 Task: Look for space in Vaasa, Finland from 4th August, 2023 to 8th August, 2023 for 1 adult in price range Rs.10000 to Rs.15000. Place can be private room with 1  bedroom having 1 bed and 1 bathroom. Property type can be flatguest house, hotel. Booking option can be shelf check-in. Required host language is .
Action: Mouse moved to (461, 113)
Screenshot: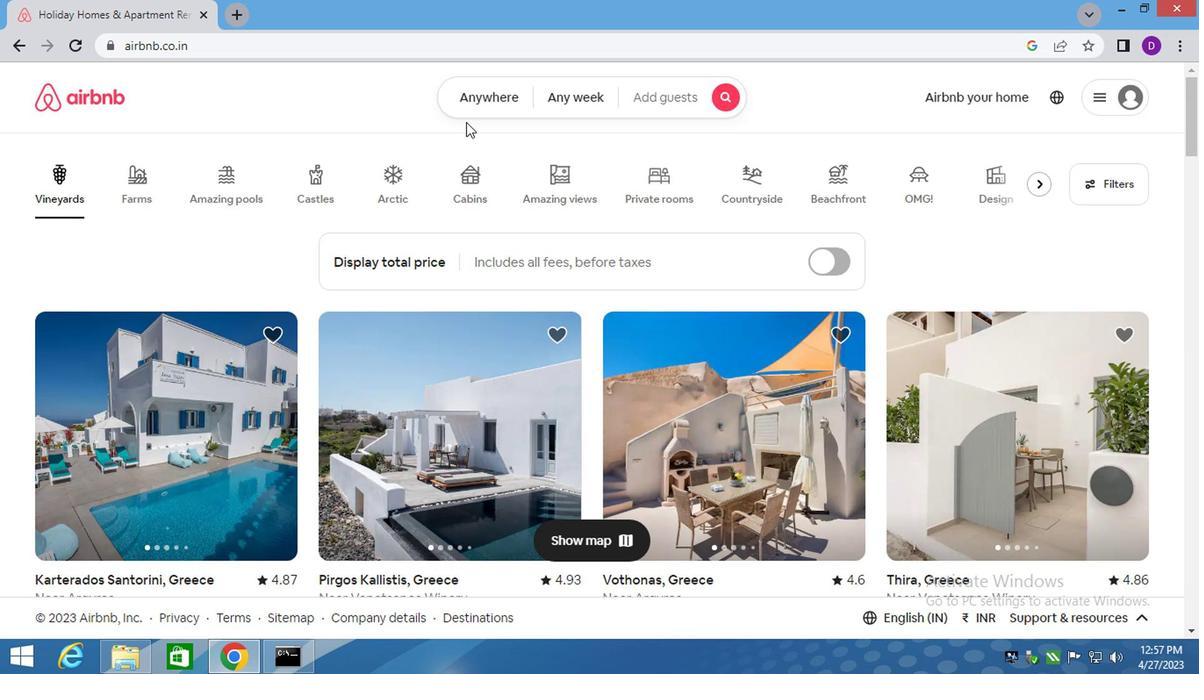 
Action: Mouse pressed left at (461, 113)
Screenshot: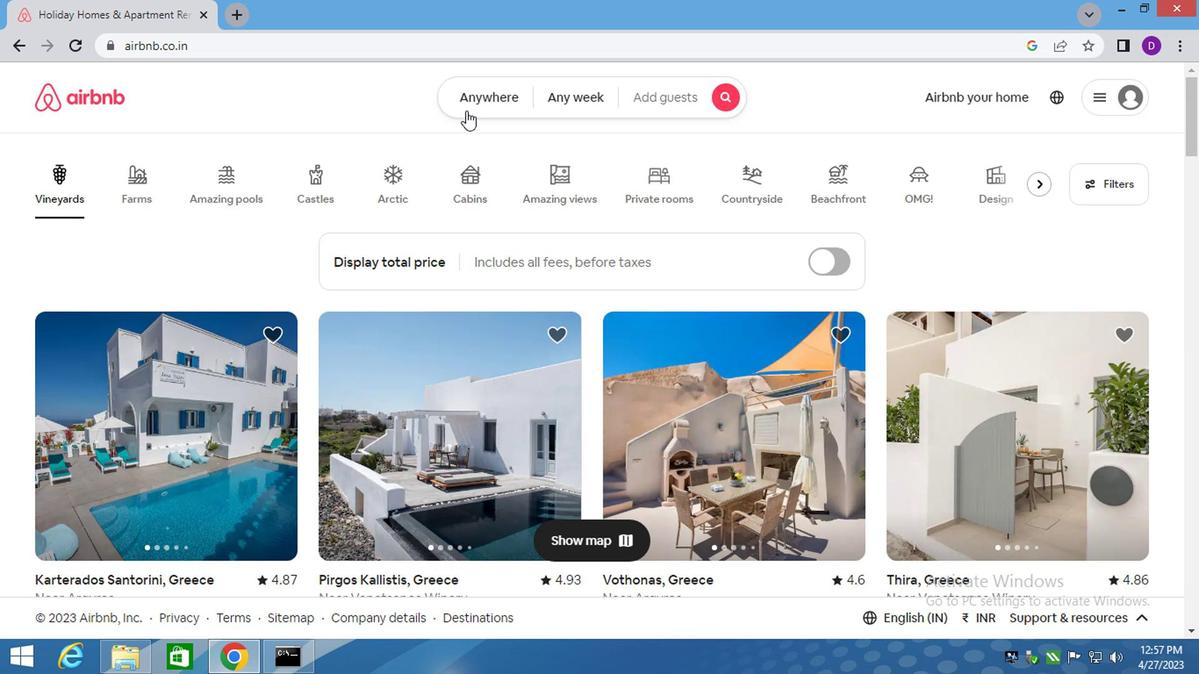 
Action: Mouse moved to (298, 175)
Screenshot: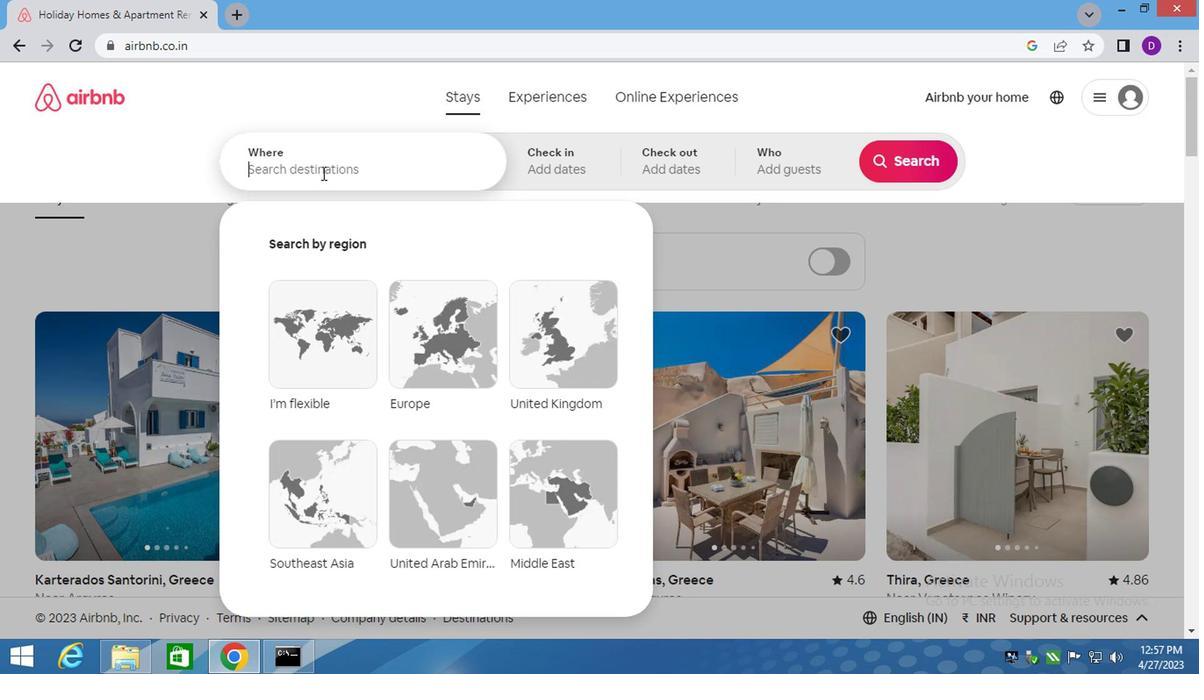 
Action: Key pressed <Key.shift><Key.shift><Key.shift>VAASA,
Screenshot: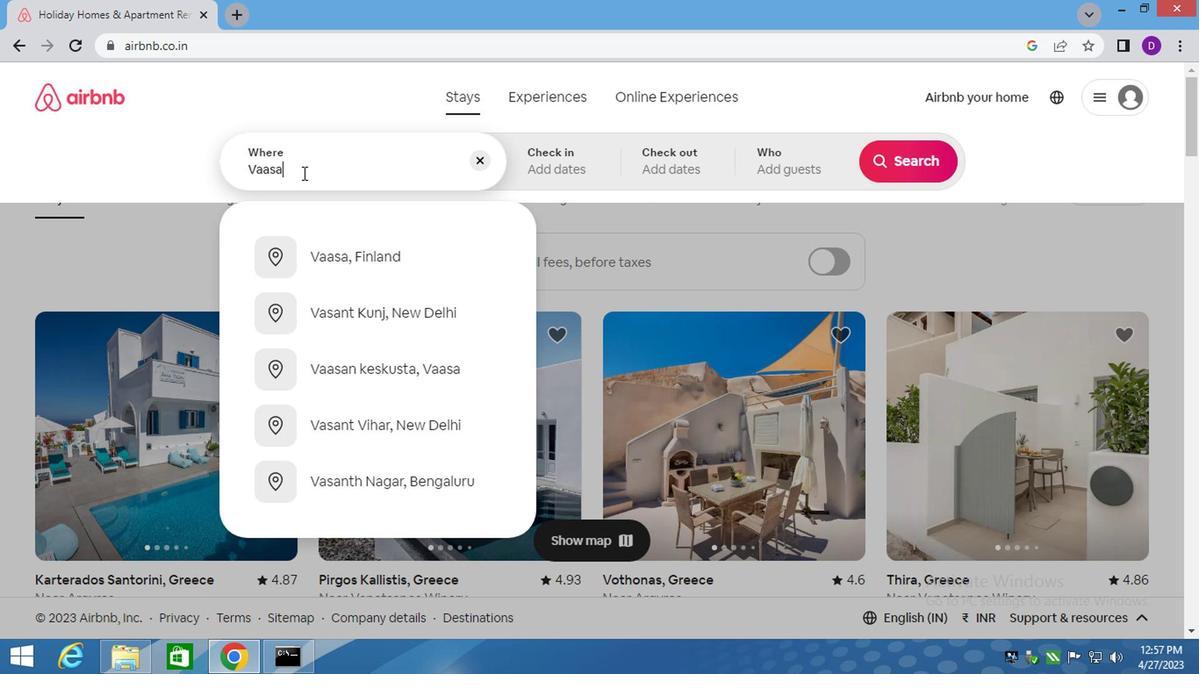 
Action: Mouse moved to (339, 307)
Screenshot: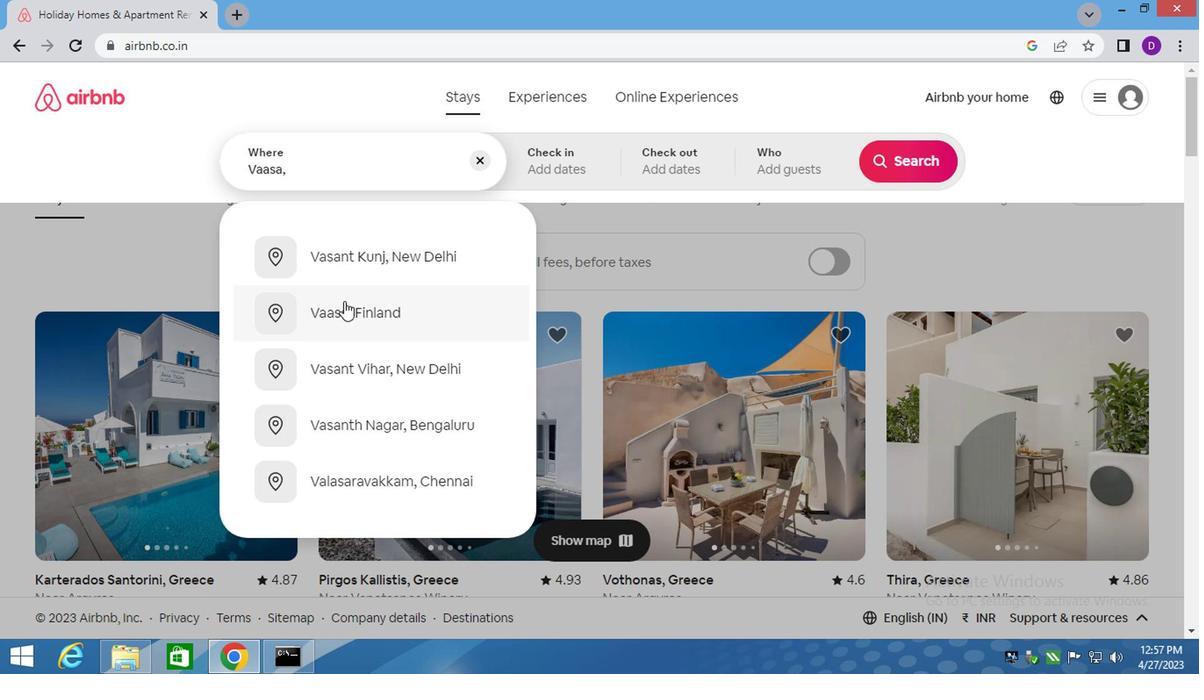 
Action: Mouse pressed left at (339, 307)
Screenshot: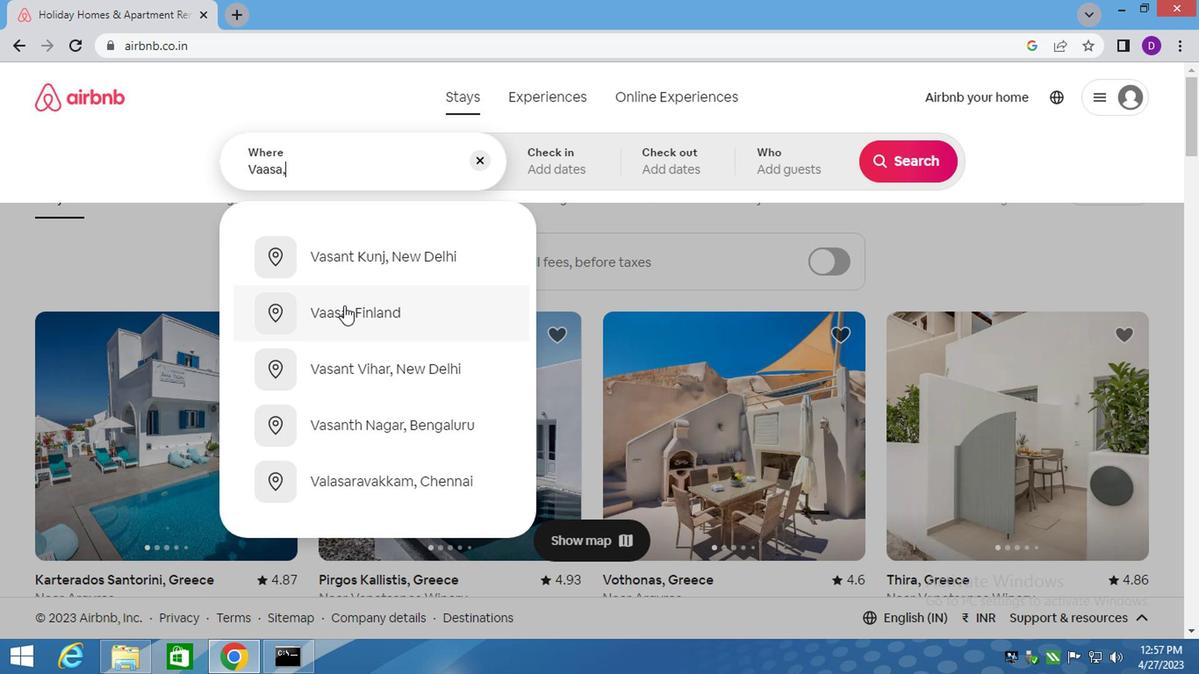 
Action: Mouse moved to (888, 301)
Screenshot: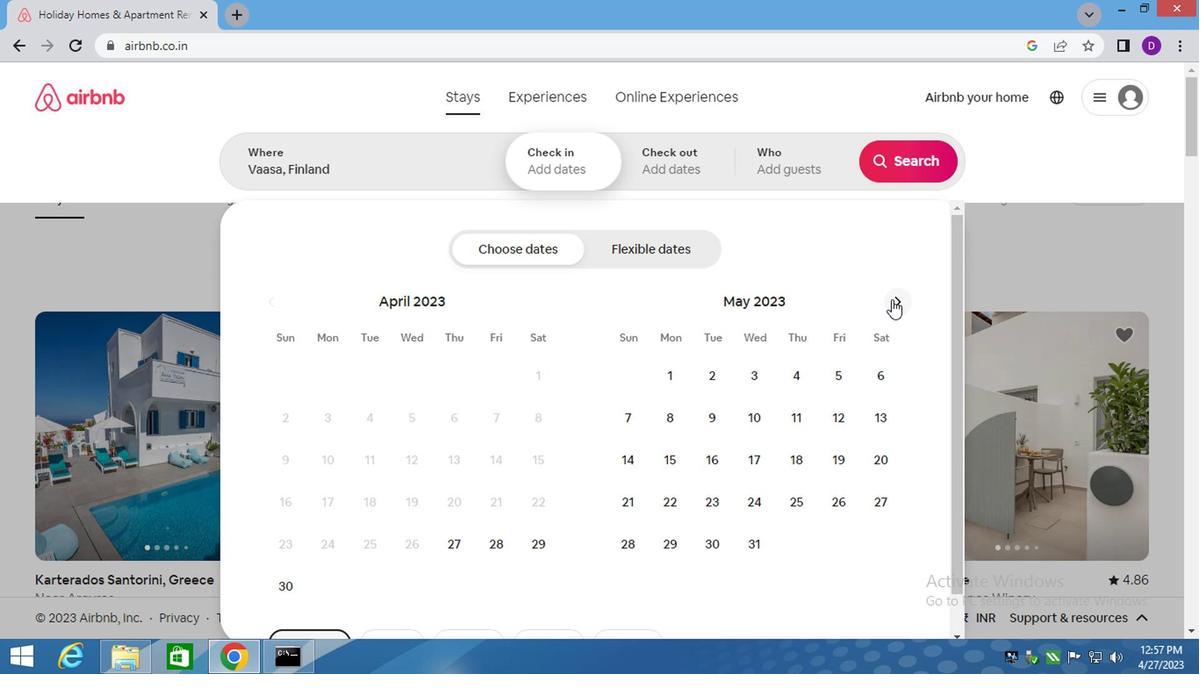 
Action: Mouse pressed left at (888, 301)
Screenshot: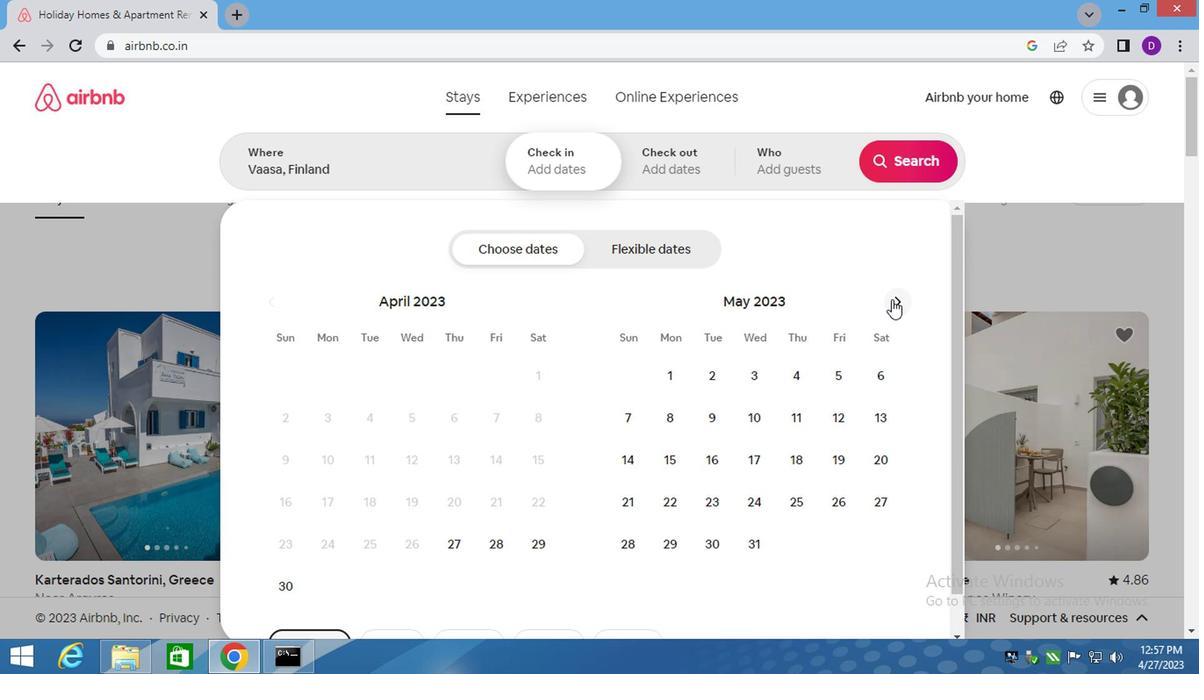 
Action: Mouse pressed left at (888, 301)
Screenshot: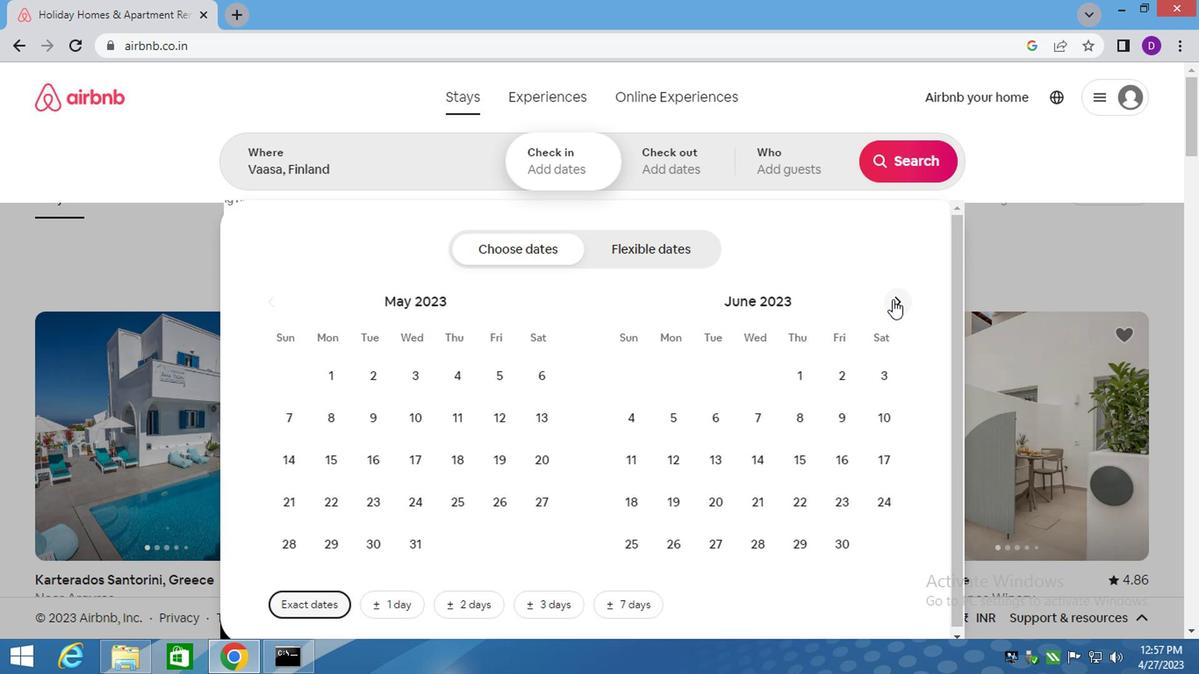 
Action: Mouse pressed left at (888, 301)
Screenshot: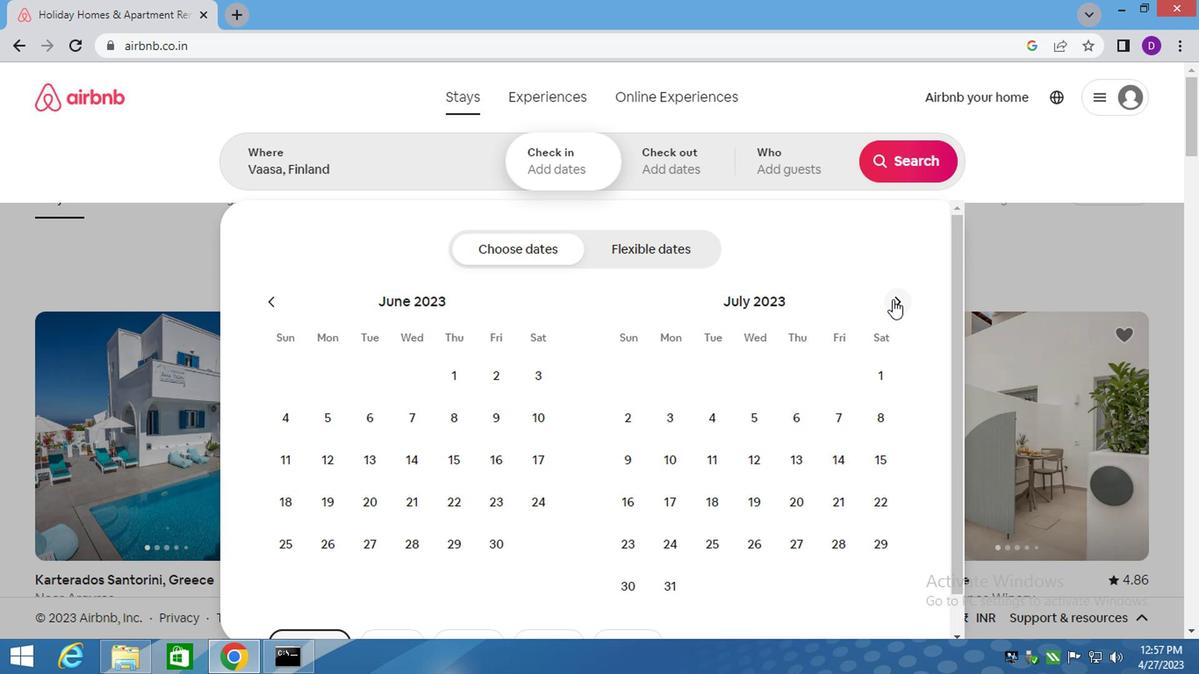 
Action: Mouse moved to (830, 378)
Screenshot: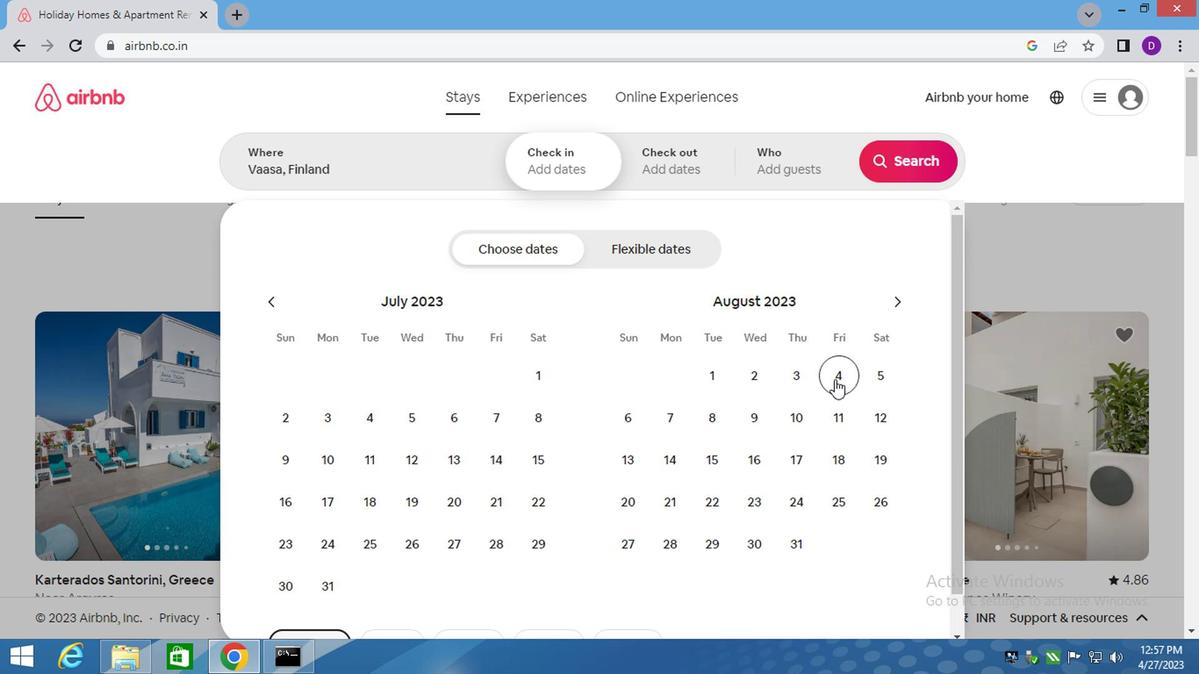 
Action: Mouse pressed left at (830, 378)
Screenshot: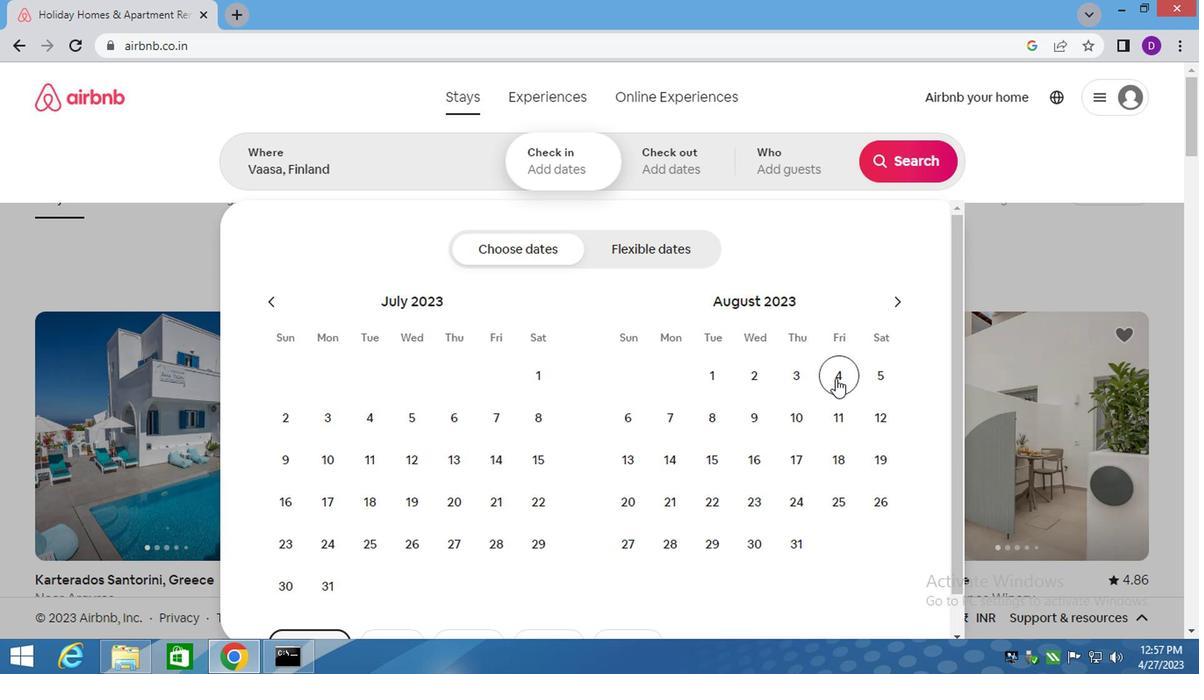 
Action: Mouse moved to (719, 410)
Screenshot: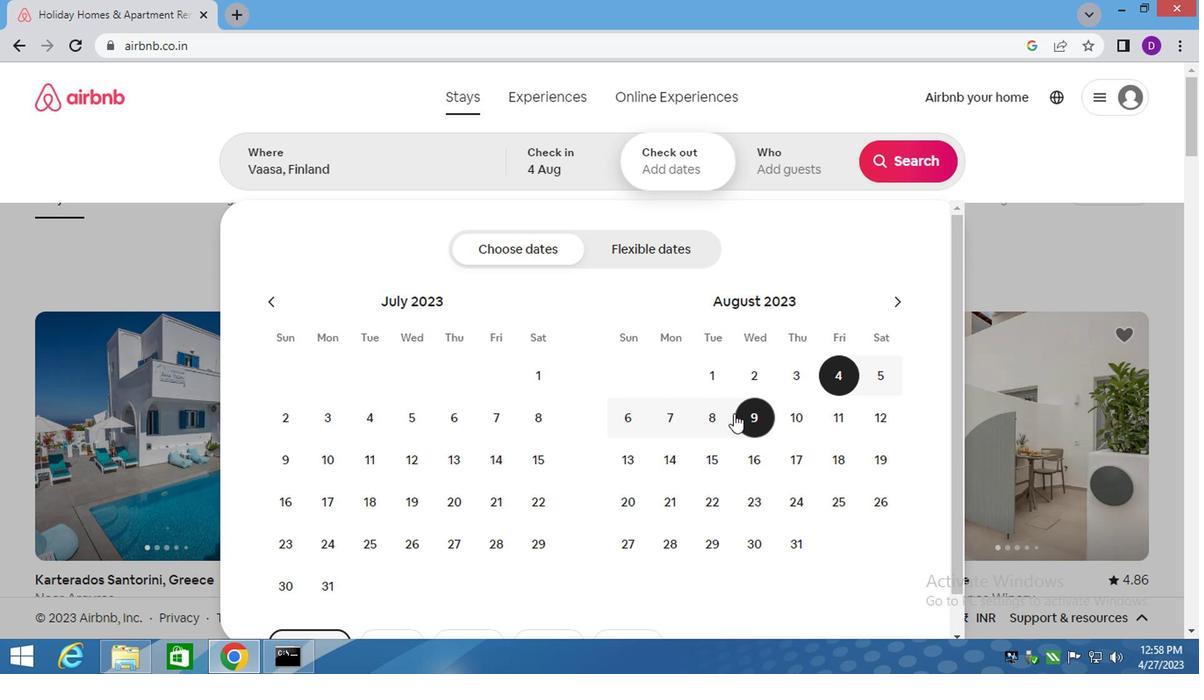 
Action: Mouse pressed left at (719, 410)
Screenshot: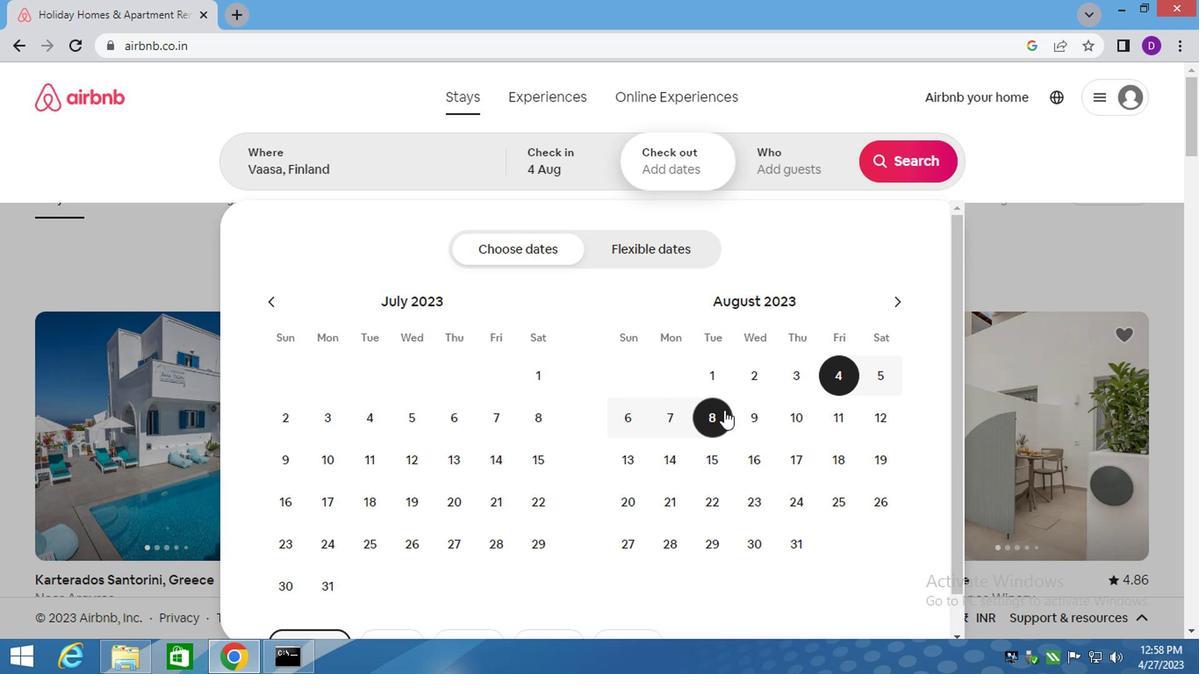 
Action: Mouse moved to (766, 156)
Screenshot: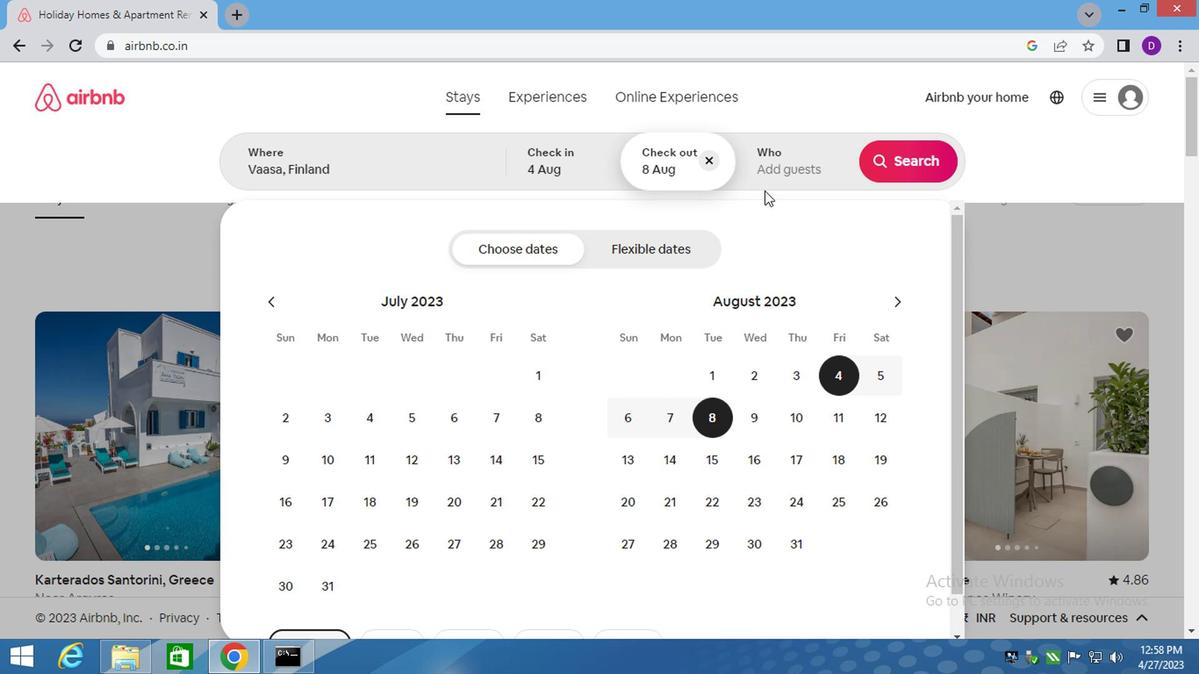 
Action: Mouse pressed left at (766, 156)
Screenshot: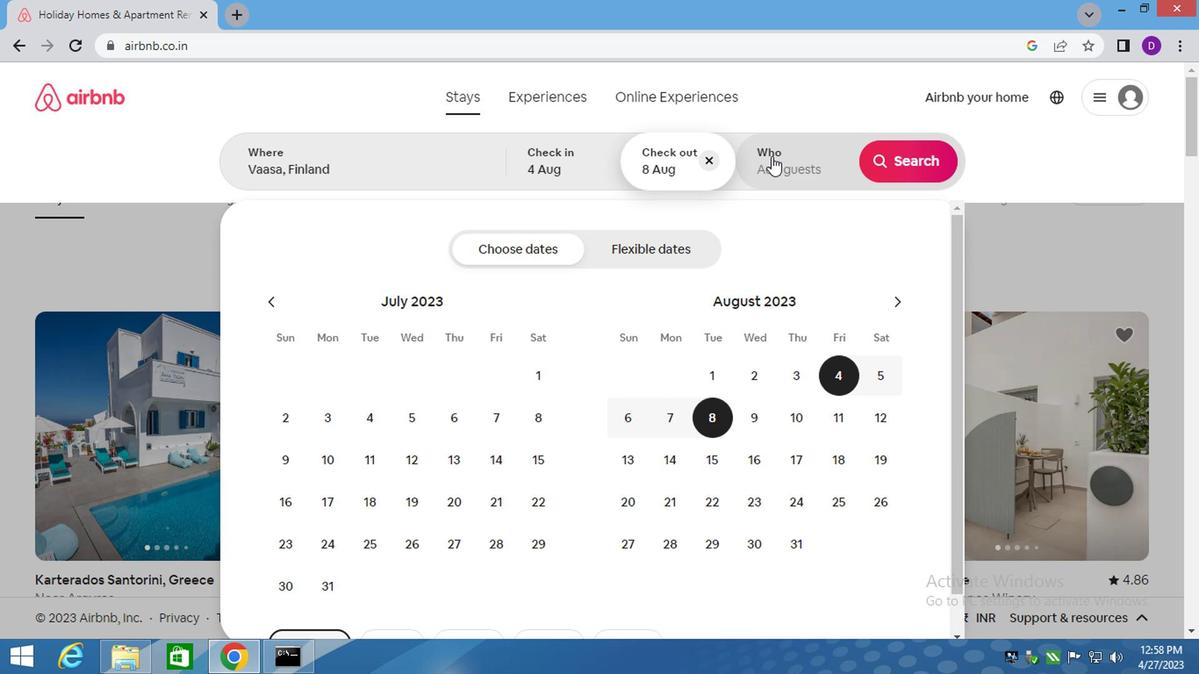
Action: Mouse moved to (901, 245)
Screenshot: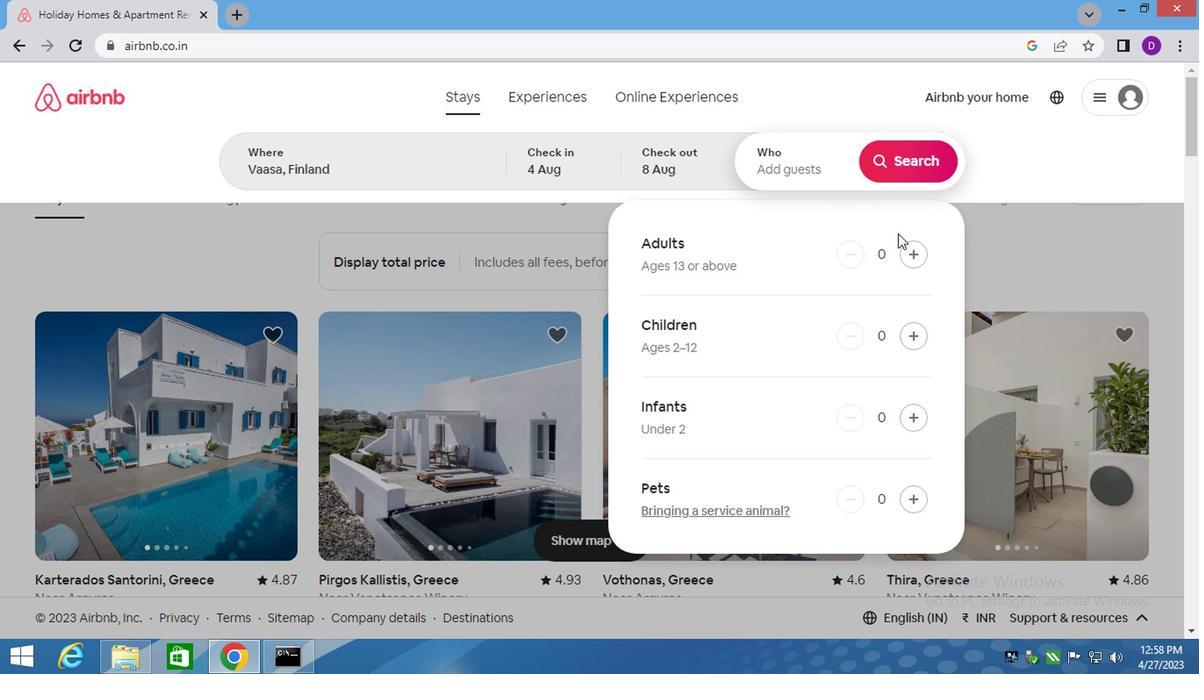
Action: Mouse pressed left at (901, 245)
Screenshot: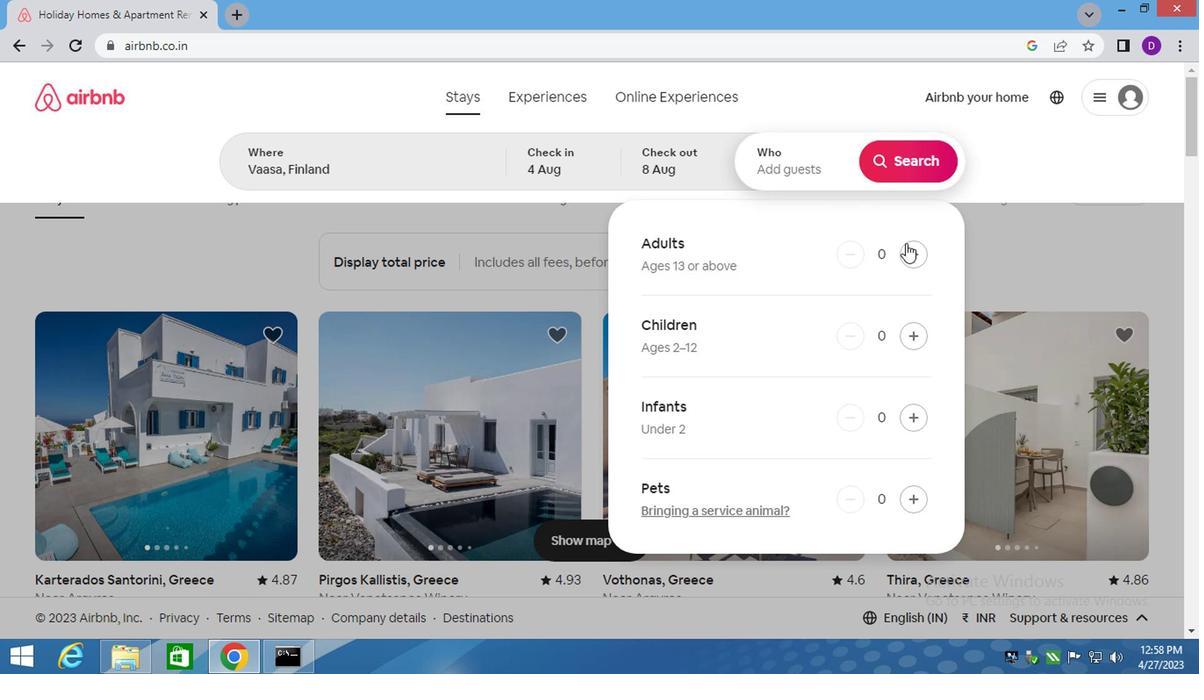 
Action: Mouse moved to (890, 165)
Screenshot: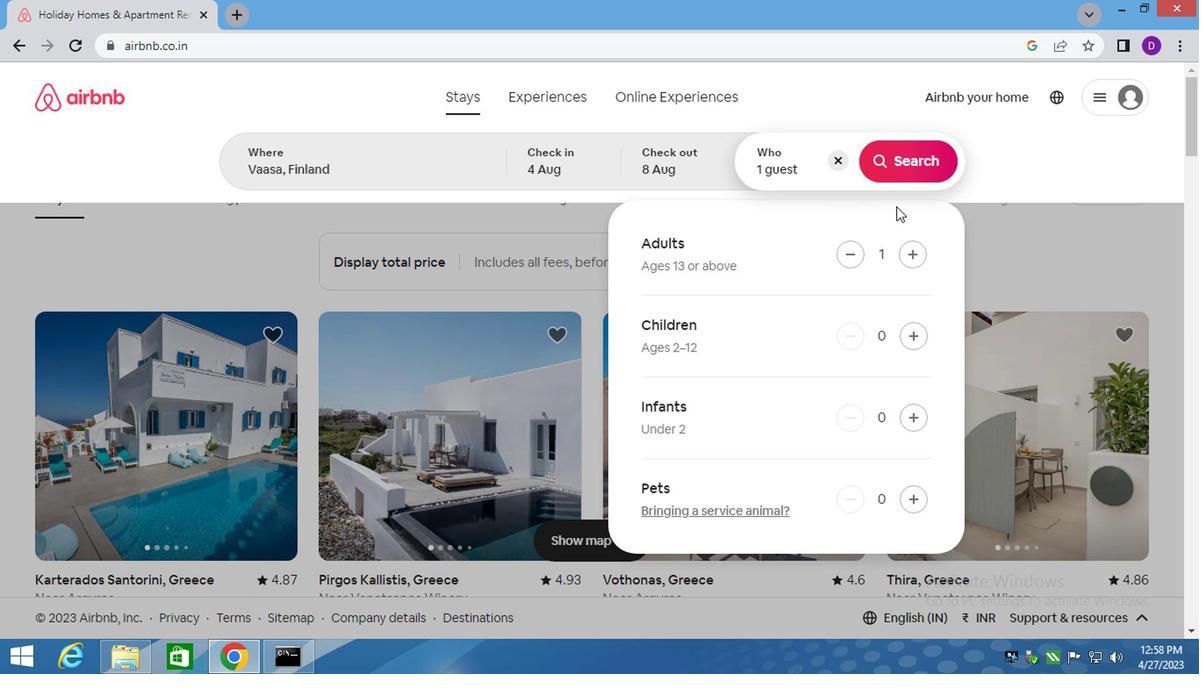 
Action: Mouse pressed left at (890, 165)
Screenshot: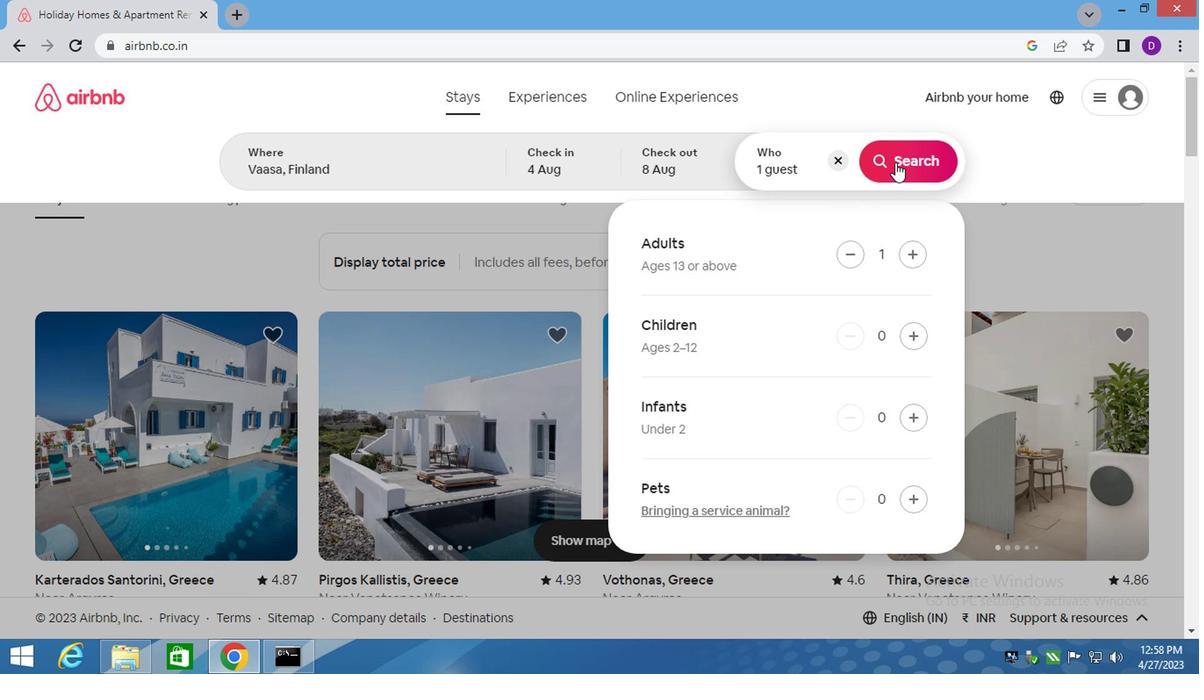 
Action: Mouse moved to (1107, 166)
Screenshot: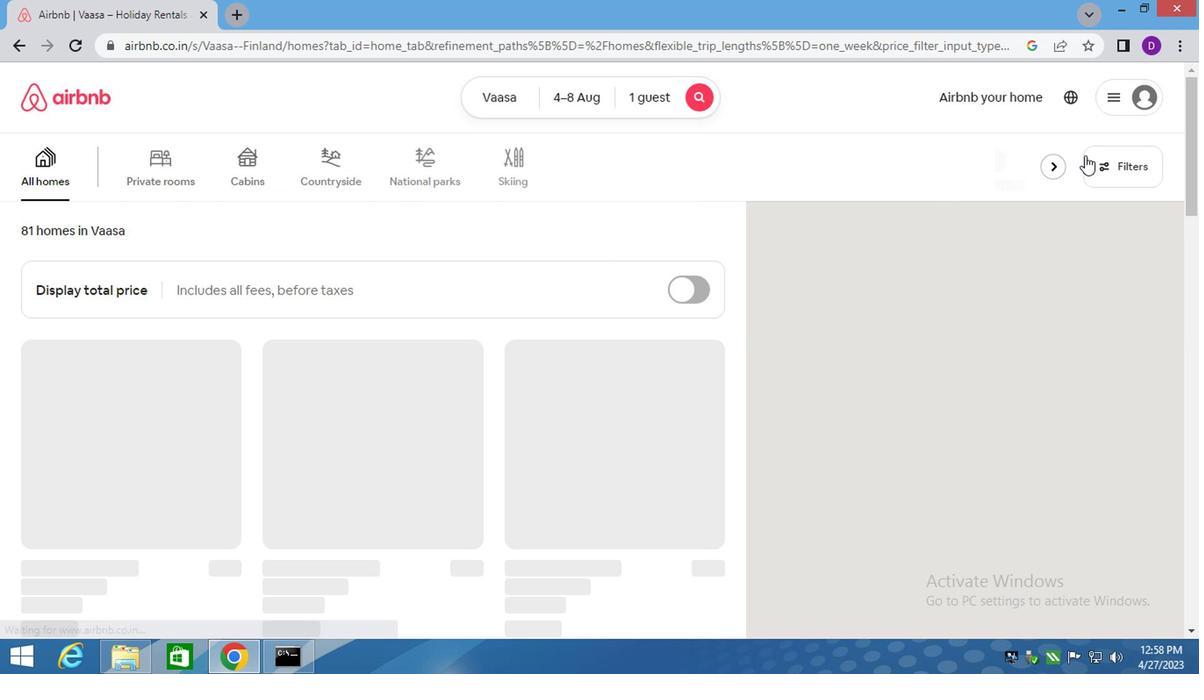 
Action: Mouse pressed left at (1107, 166)
Screenshot: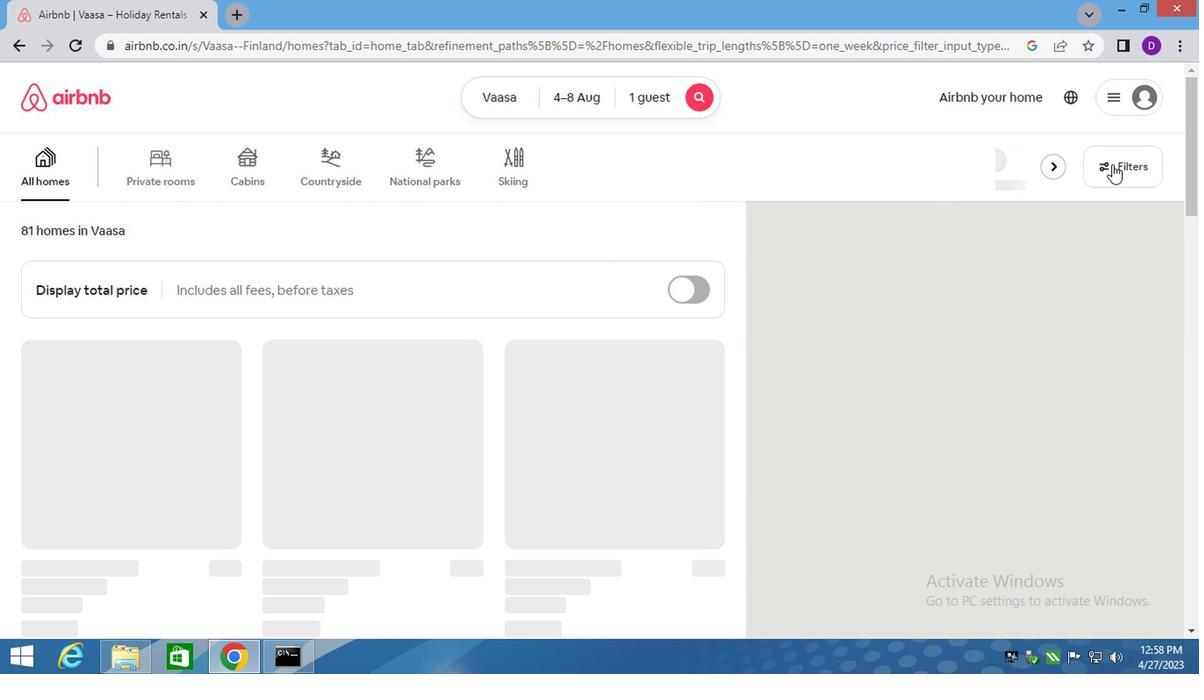 
Action: Mouse moved to (357, 389)
Screenshot: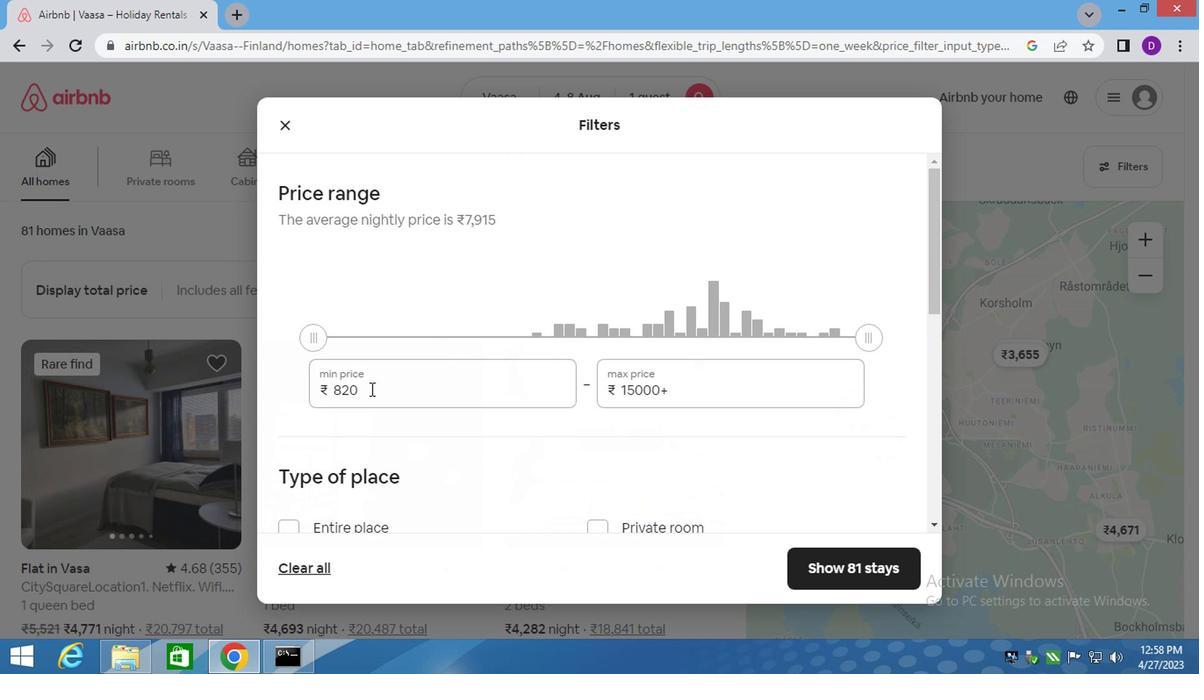 
Action: Mouse pressed left at (357, 389)
Screenshot: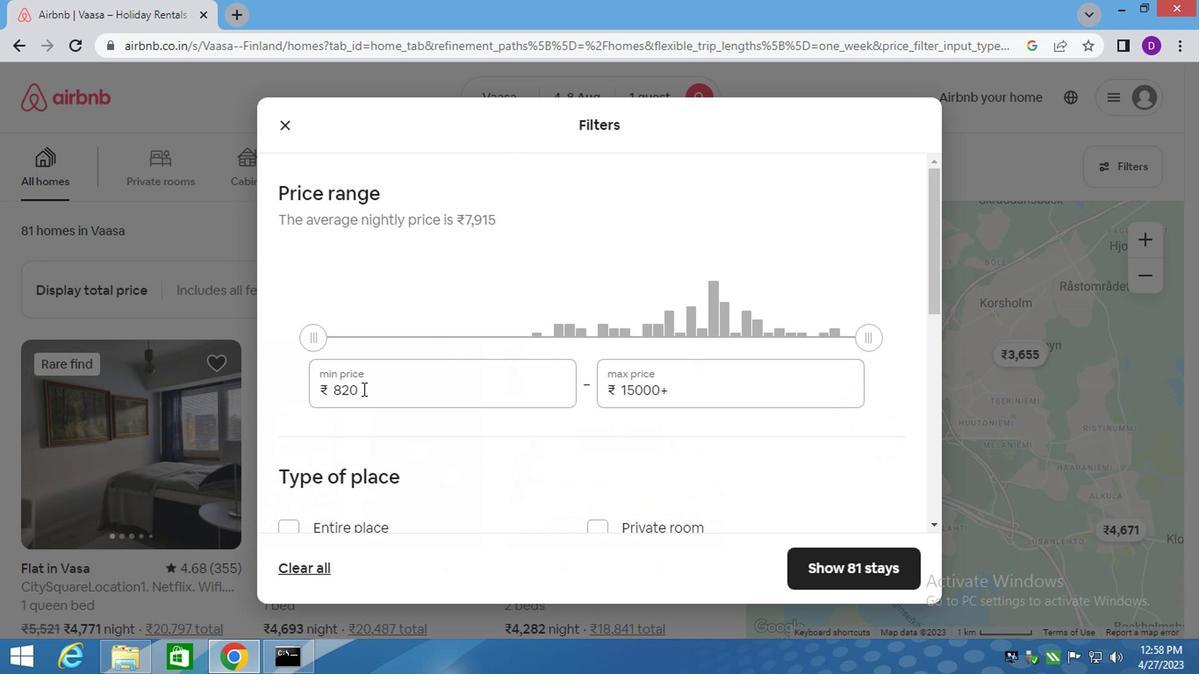 
Action: Mouse pressed left at (357, 389)
Screenshot: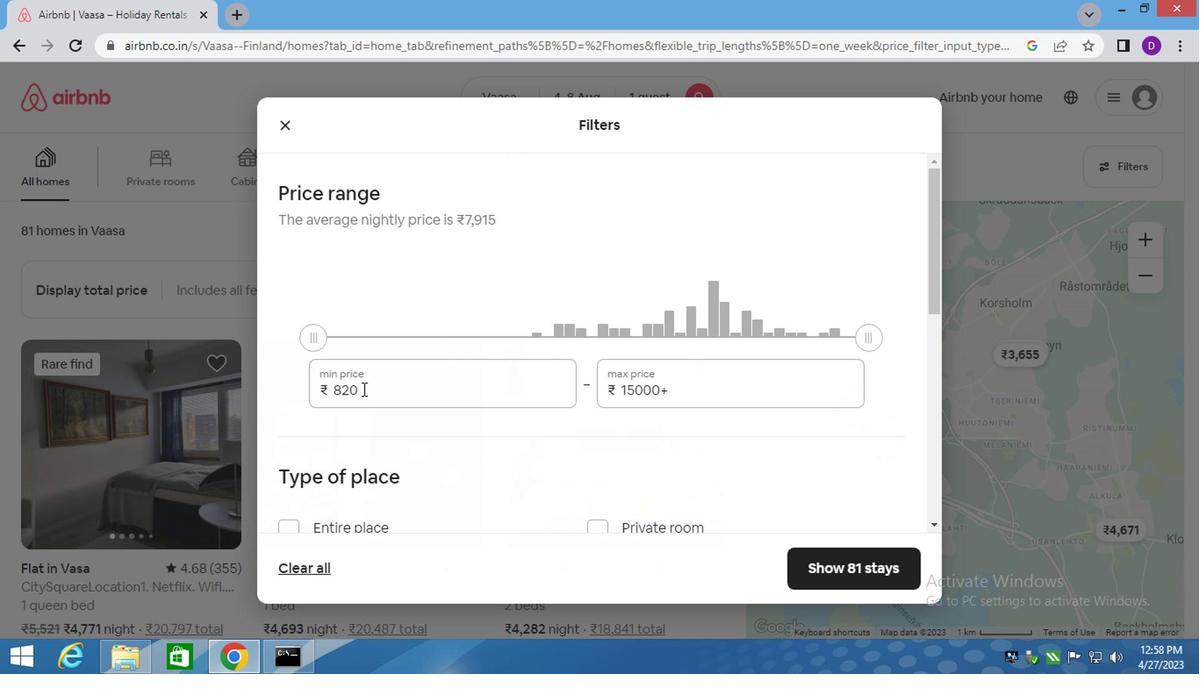 
Action: Key pressed 10000<Key.tab>15000
Screenshot: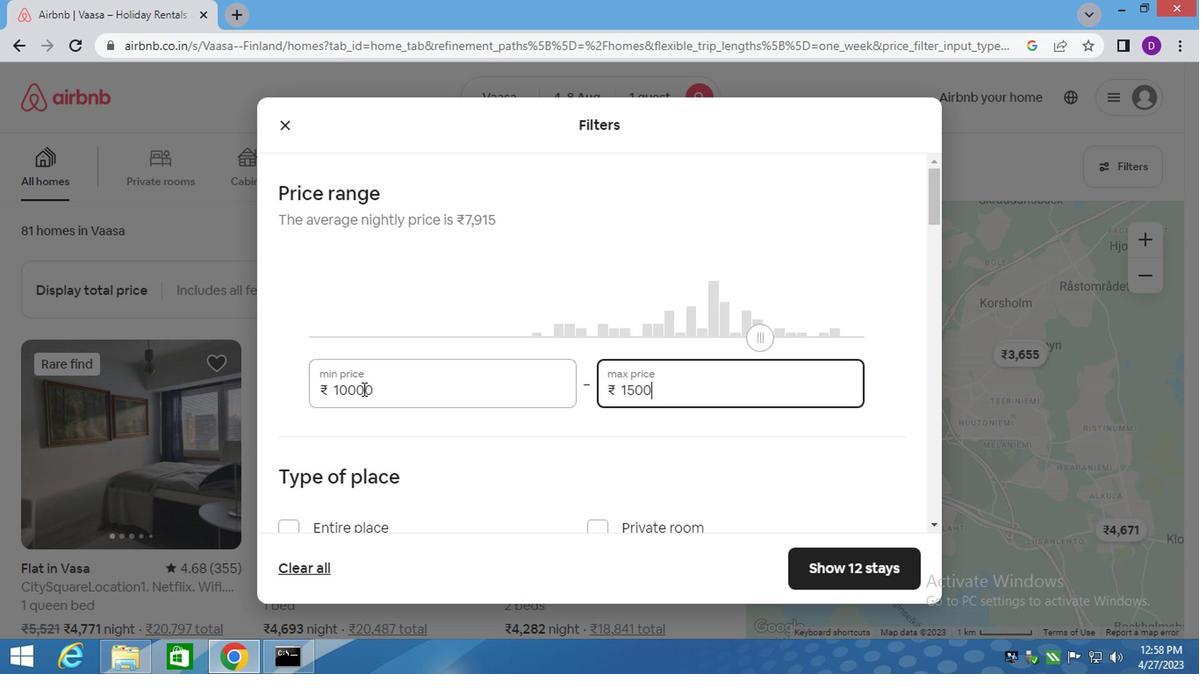 
Action: Mouse moved to (357, 398)
Screenshot: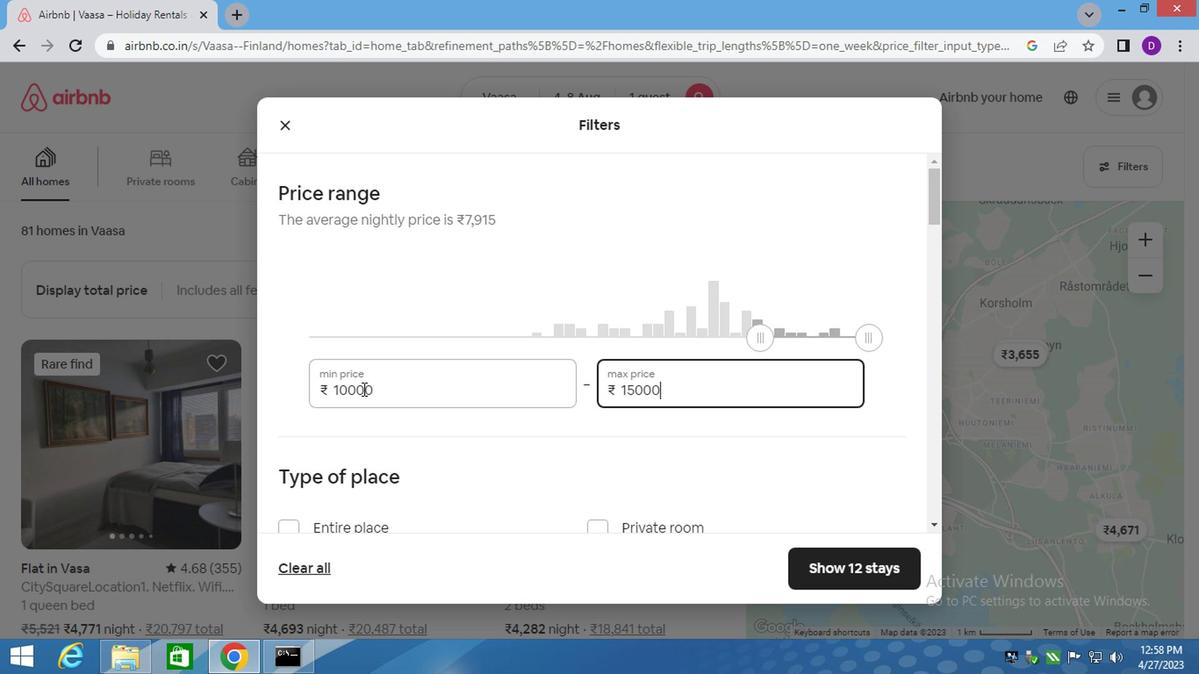 
Action: Mouse scrolled (357, 397) with delta (0, 0)
Screenshot: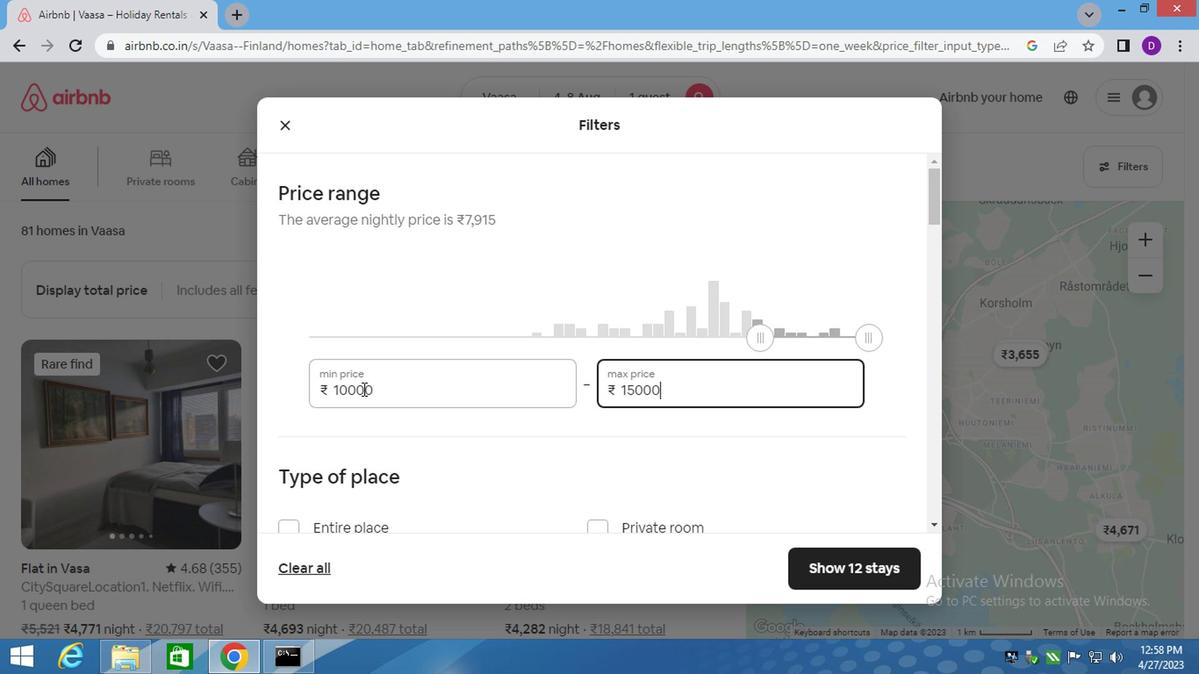 
Action: Mouse moved to (357, 410)
Screenshot: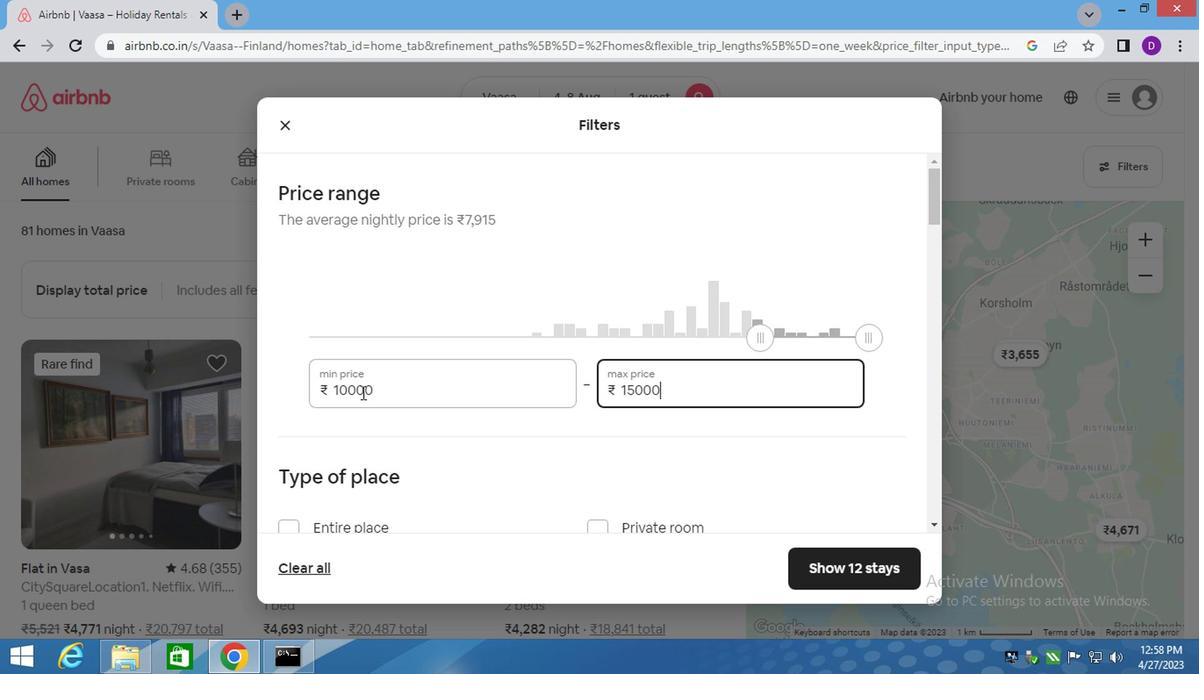 
Action: Mouse scrolled (357, 409) with delta (0, 0)
Screenshot: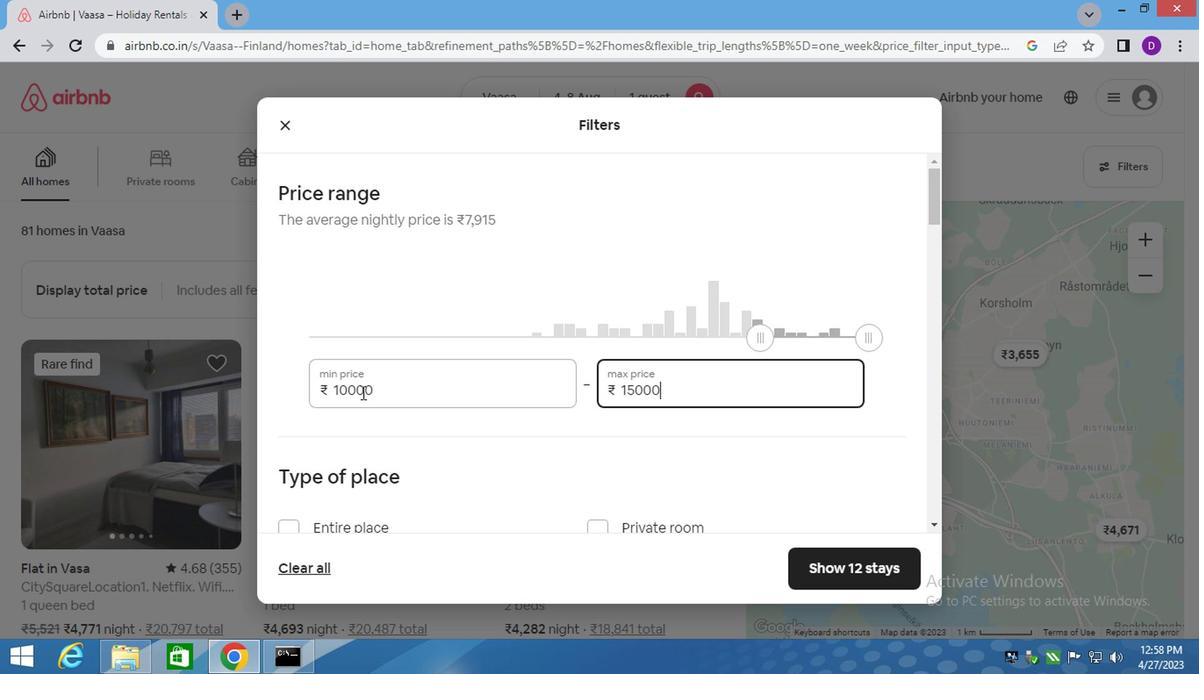 
Action: Mouse moved to (589, 357)
Screenshot: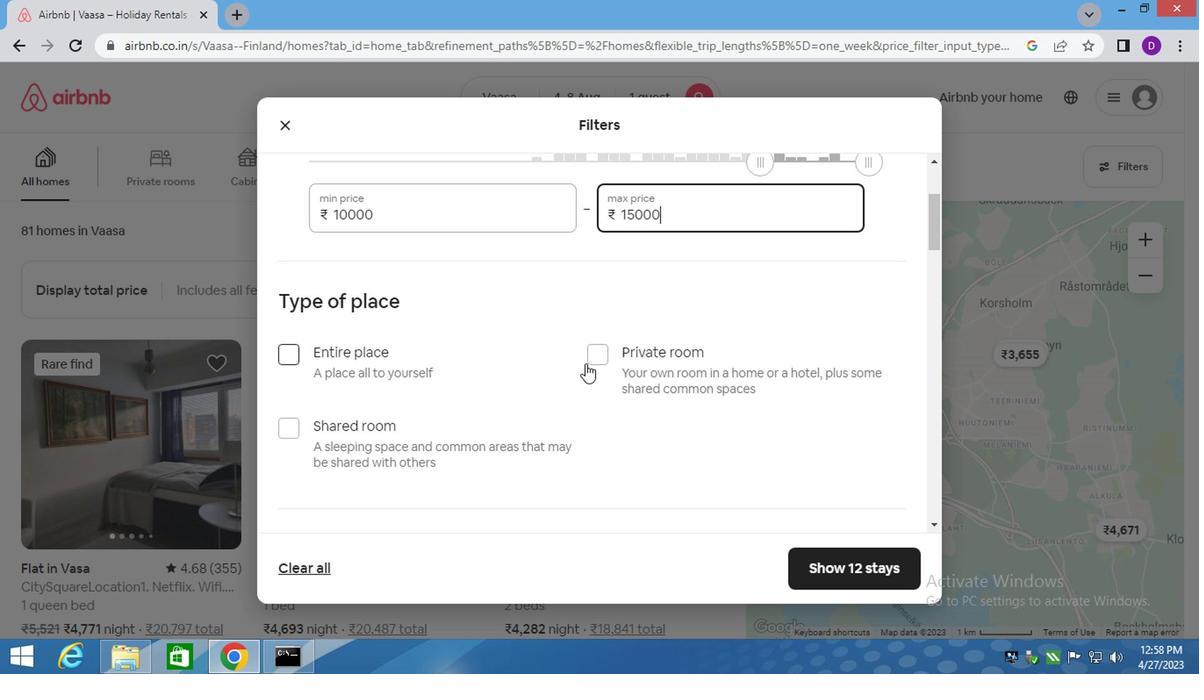 
Action: Mouse pressed left at (589, 357)
Screenshot: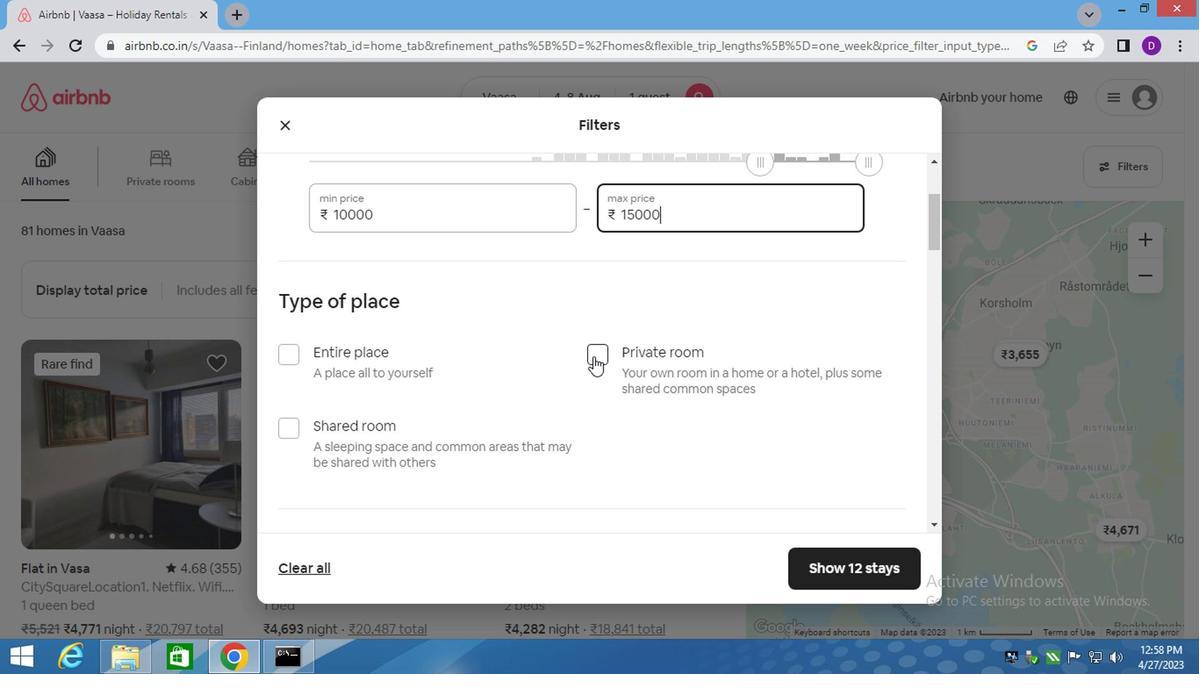 
Action: Mouse moved to (468, 399)
Screenshot: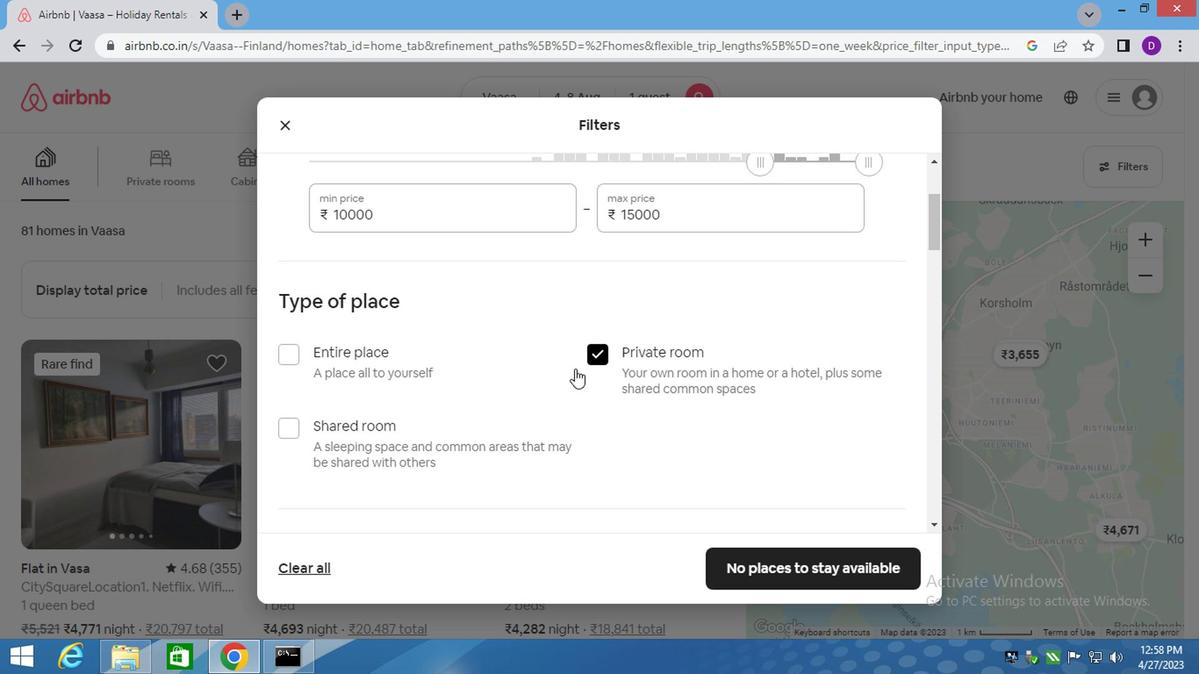 
Action: Mouse scrolled (468, 398) with delta (0, 0)
Screenshot: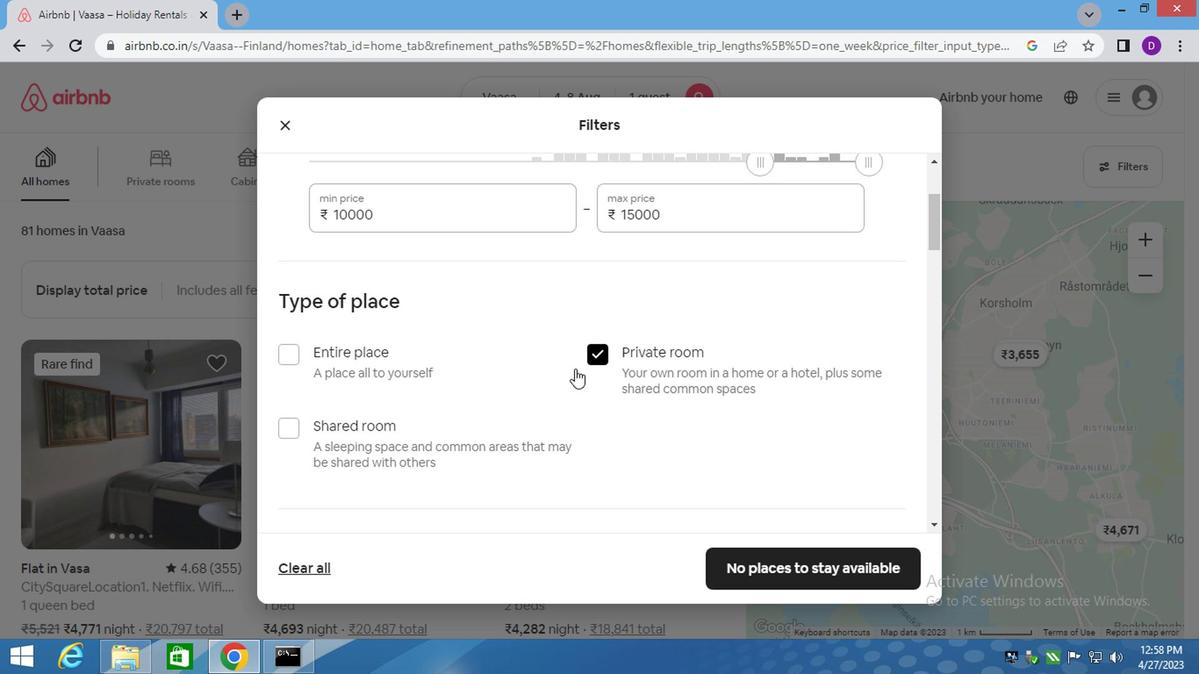 
Action: Mouse moved to (444, 409)
Screenshot: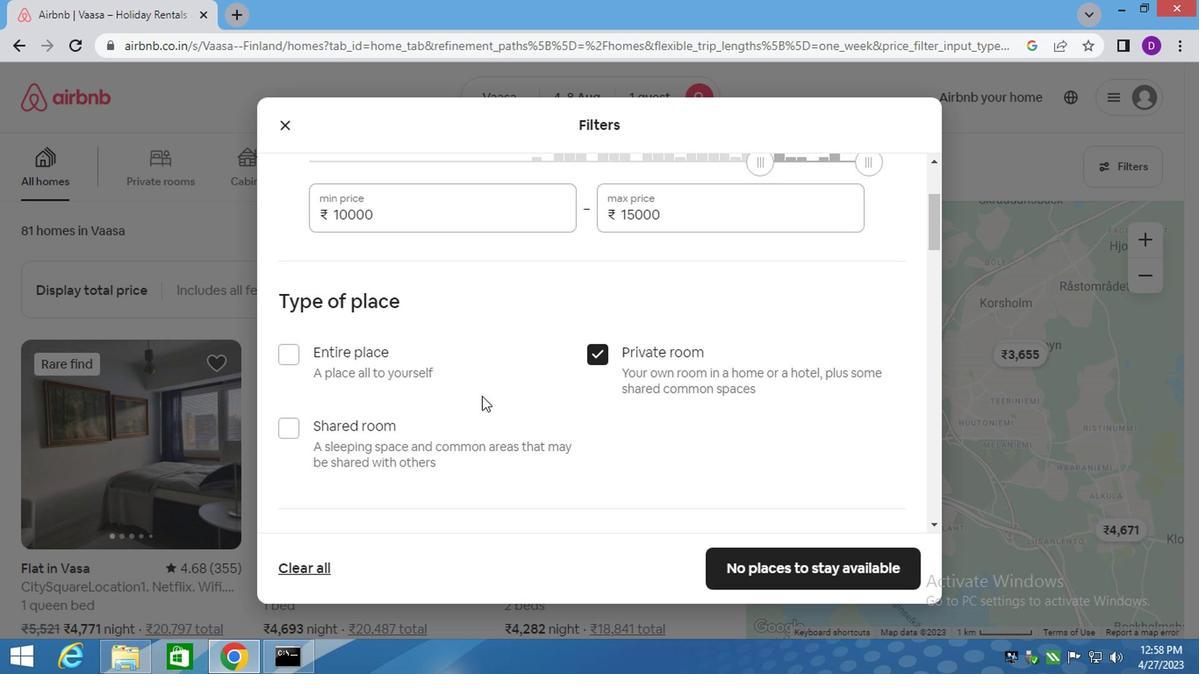 
Action: Mouse scrolled (444, 407) with delta (0, -1)
Screenshot: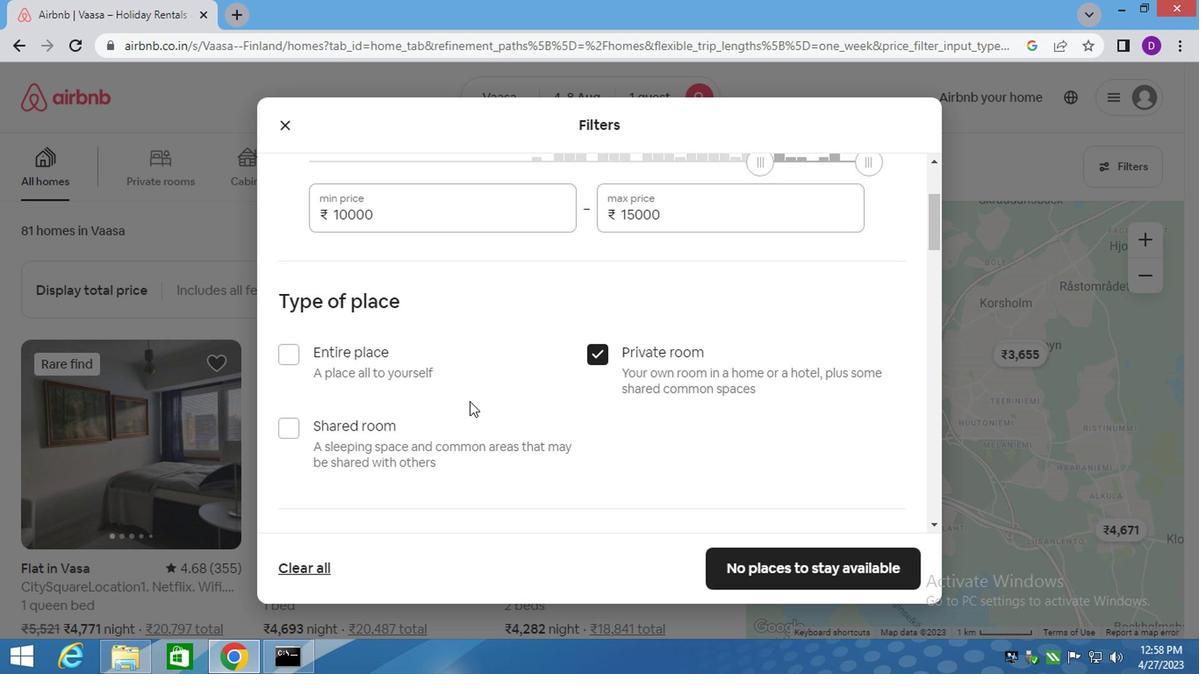 
Action: Mouse moved to (375, 427)
Screenshot: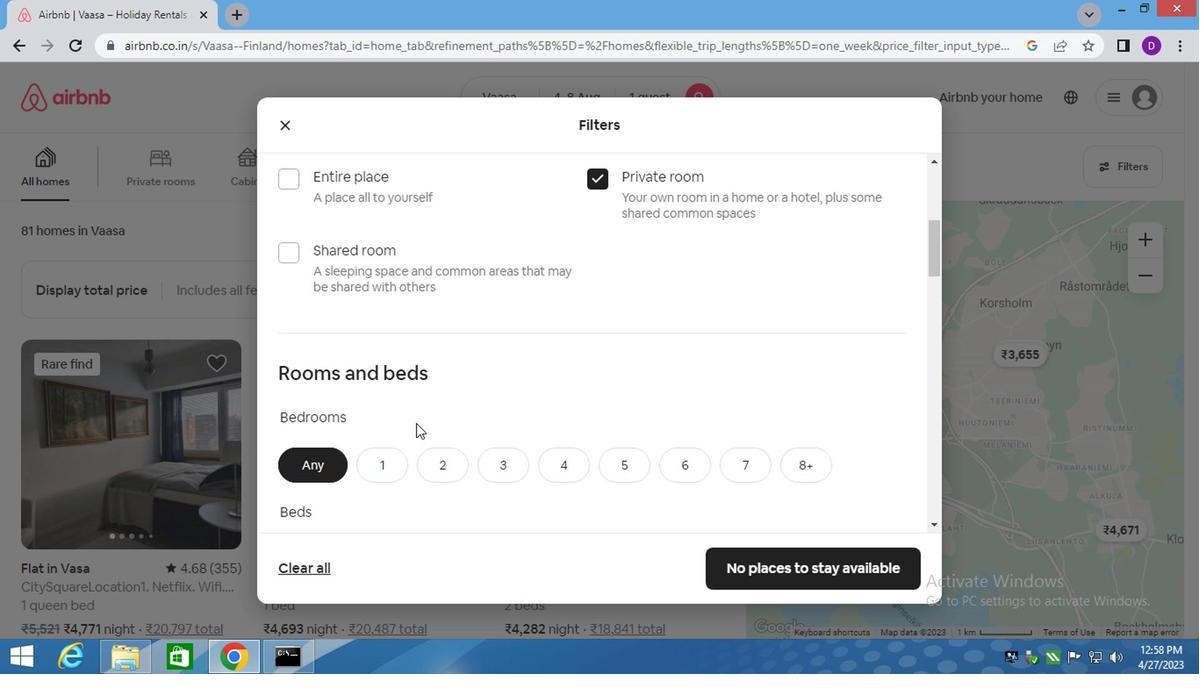 
Action: Mouse scrolled (375, 426) with delta (0, 0)
Screenshot: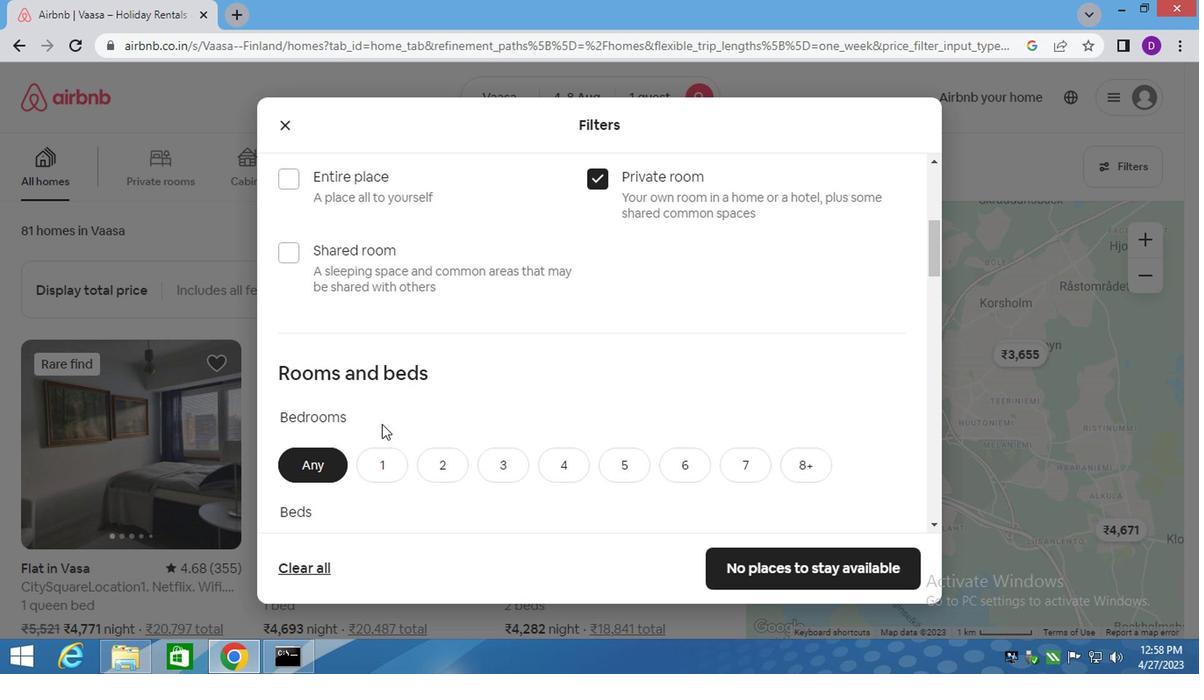 
Action: Mouse moved to (375, 429)
Screenshot: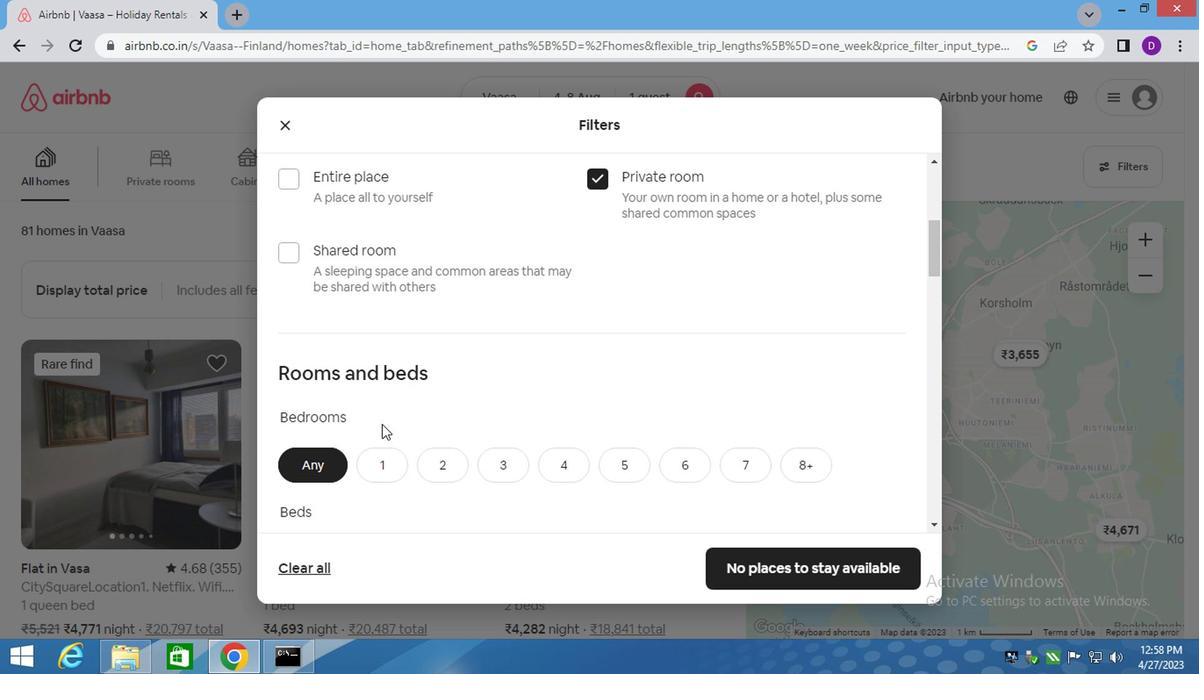 
Action: Mouse scrolled (375, 429) with delta (0, 0)
Screenshot: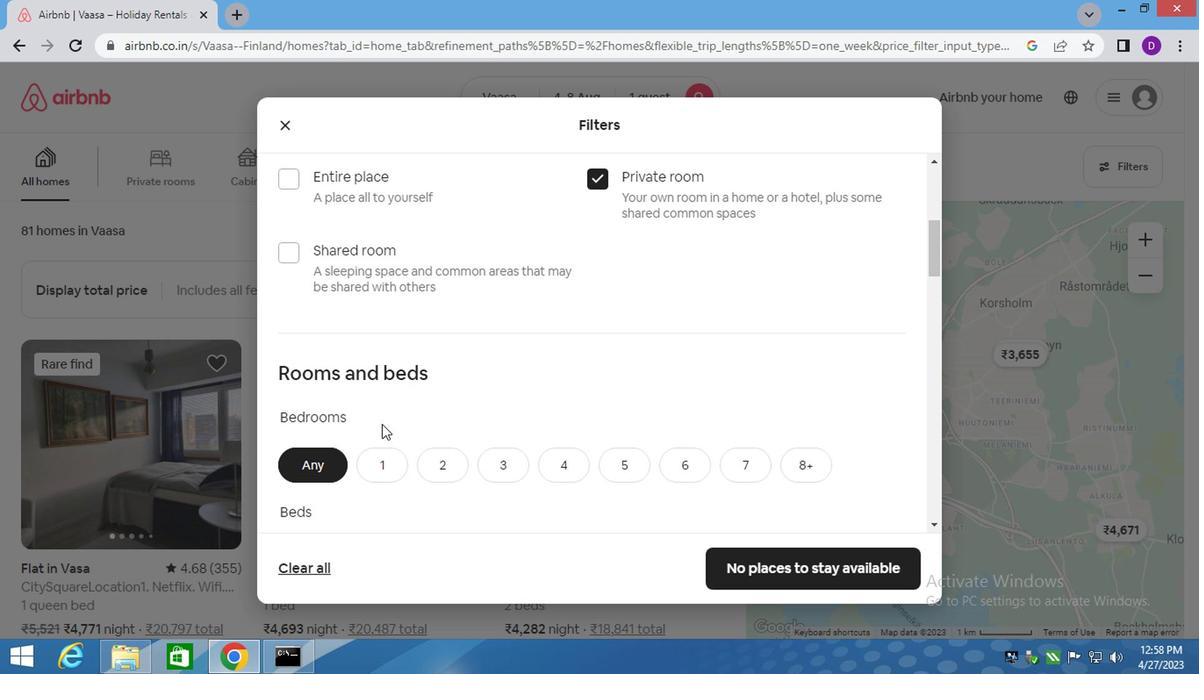 
Action: Mouse moved to (369, 306)
Screenshot: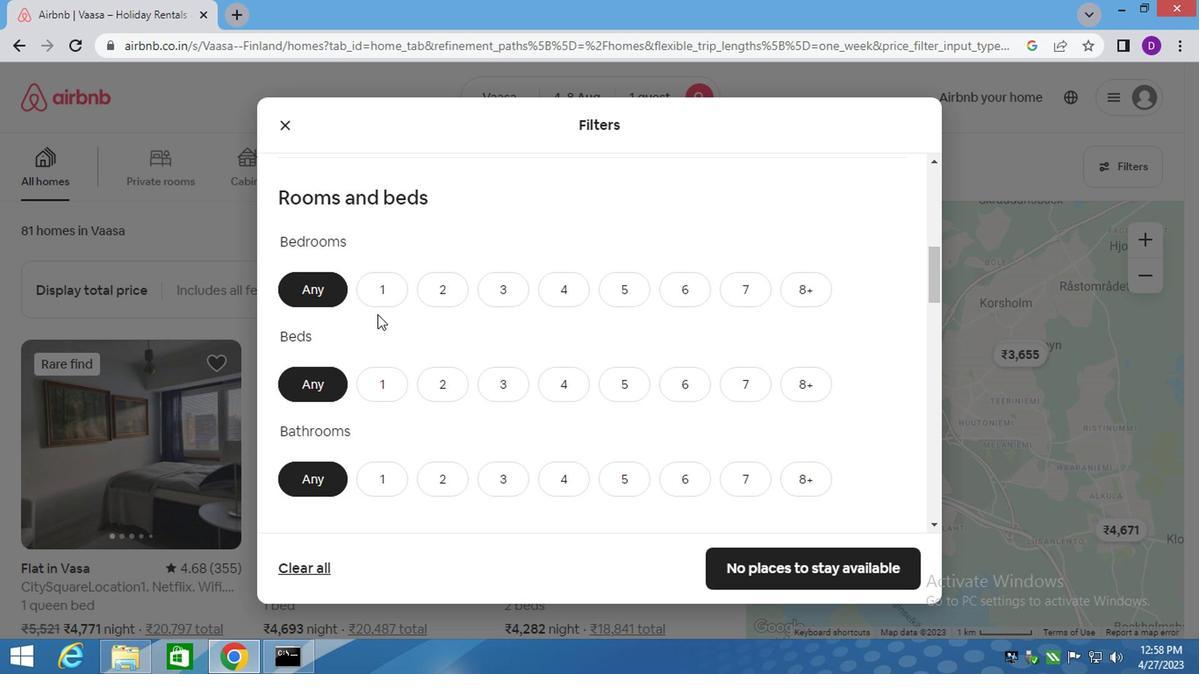 
Action: Mouse pressed left at (369, 306)
Screenshot: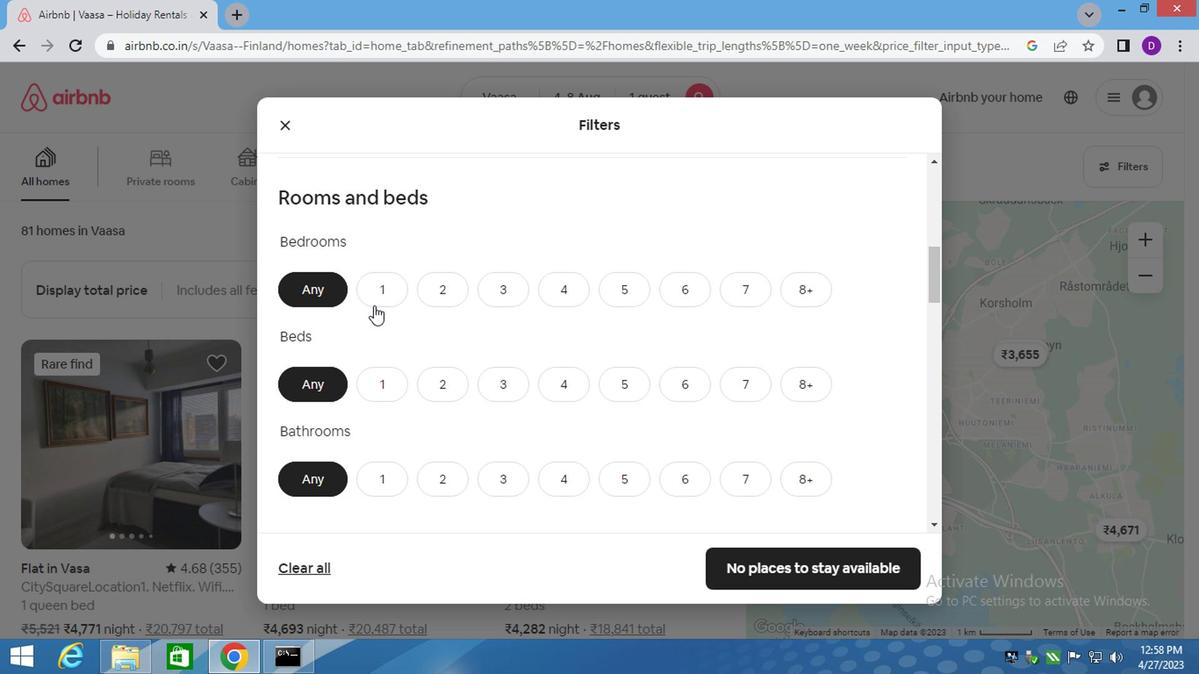 
Action: Mouse moved to (377, 380)
Screenshot: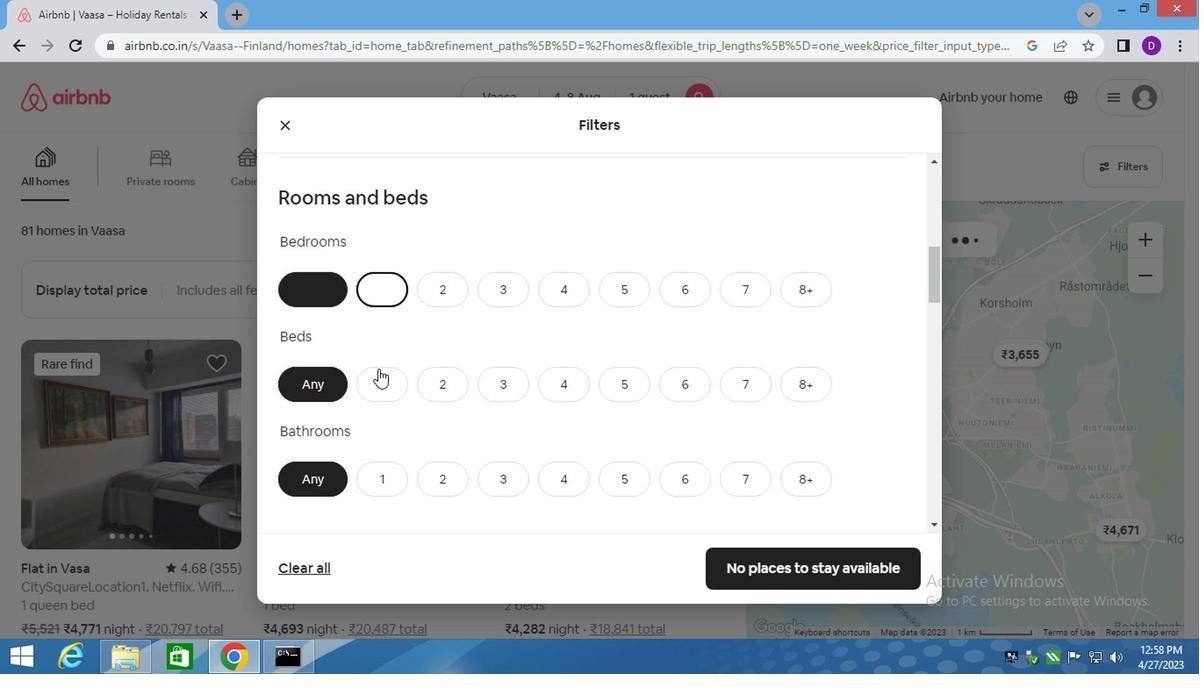 
Action: Mouse pressed left at (377, 380)
Screenshot: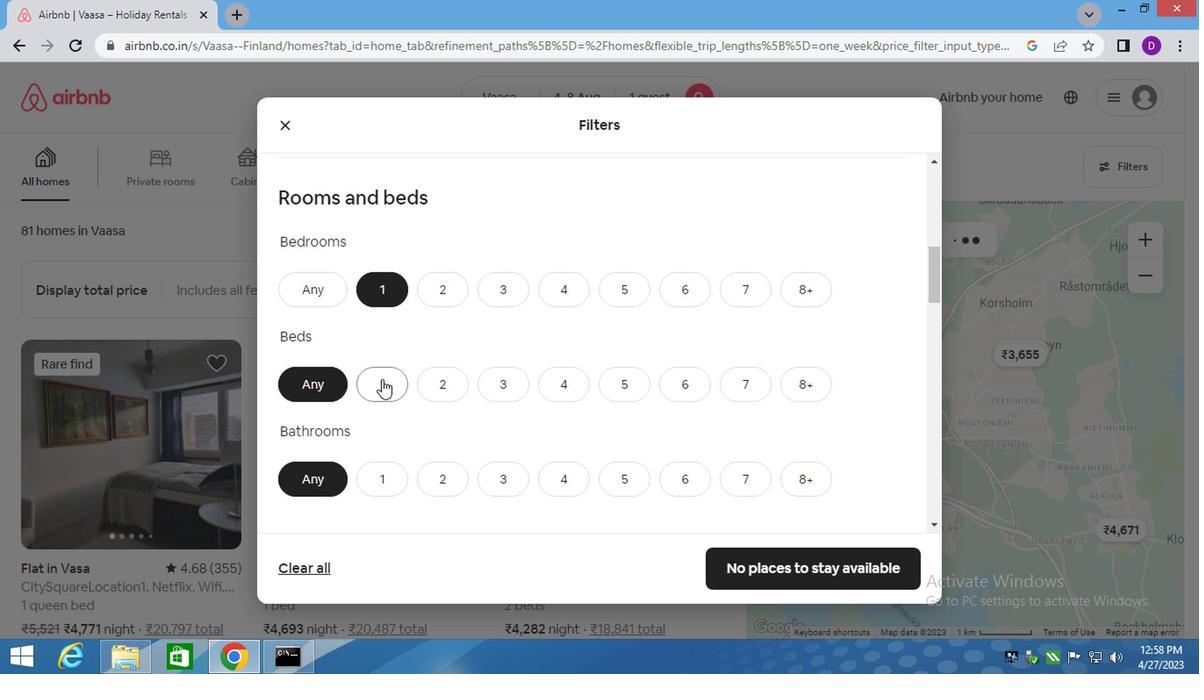 
Action: Mouse moved to (383, 466)
Screenshot: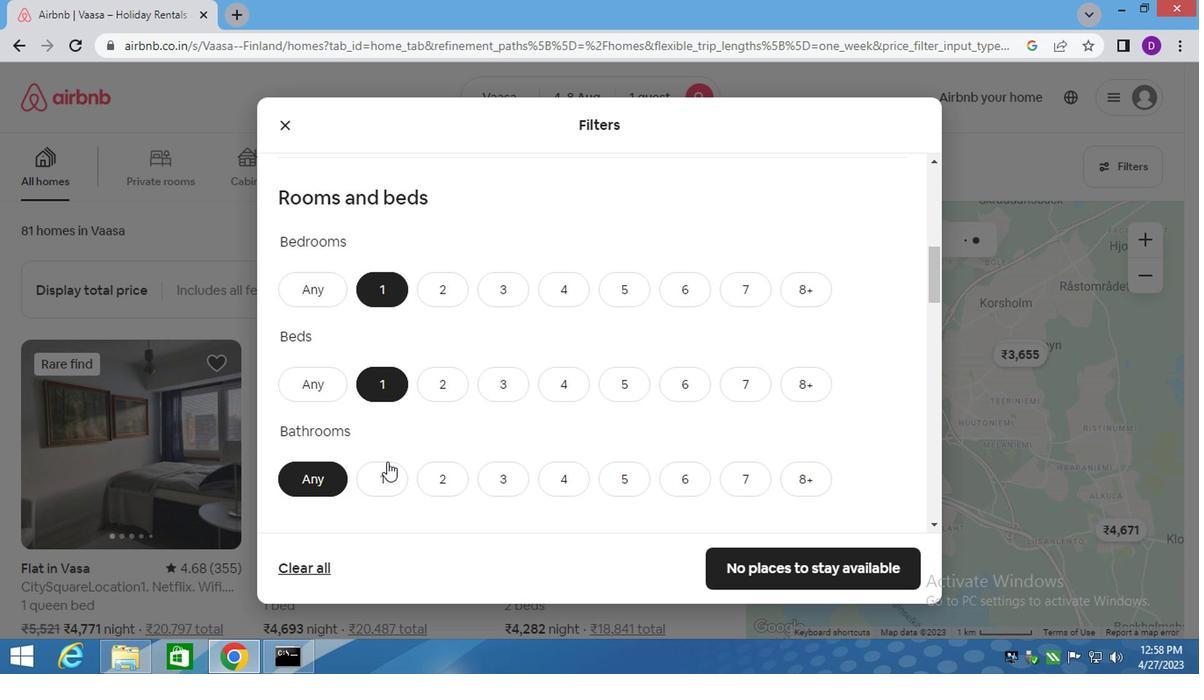 
Action: Mouse pressed left at (383, 466)
Screenshot: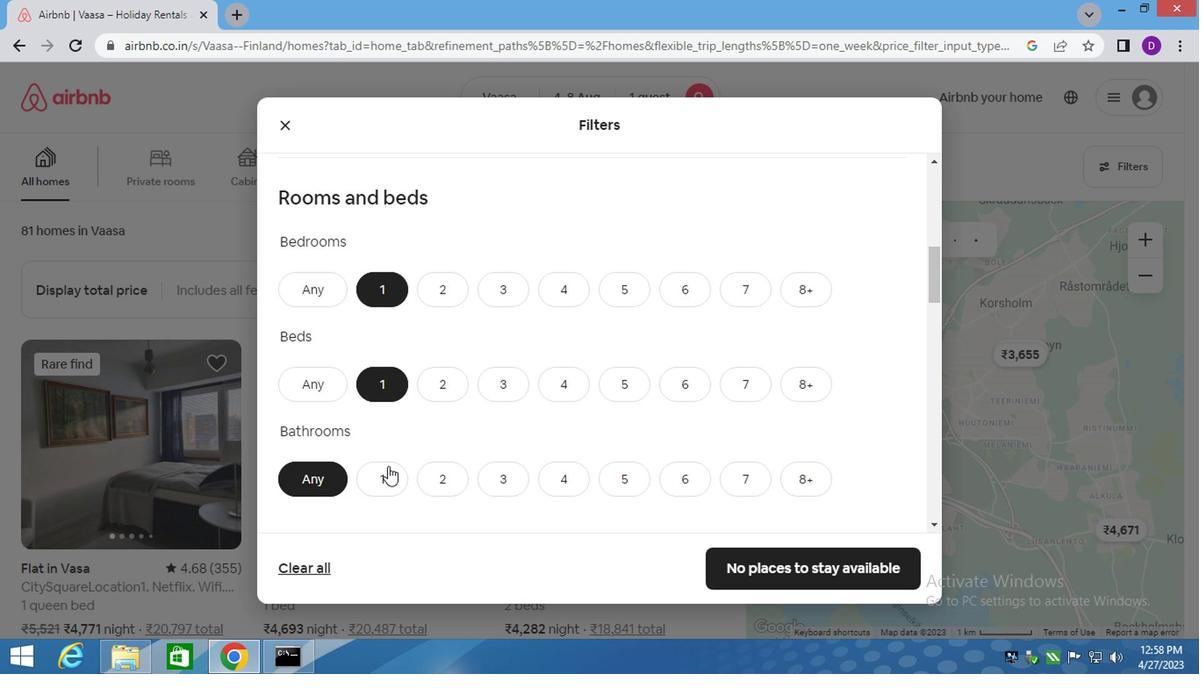 
Action: Mouse moved to (407, 469)
Screenshot: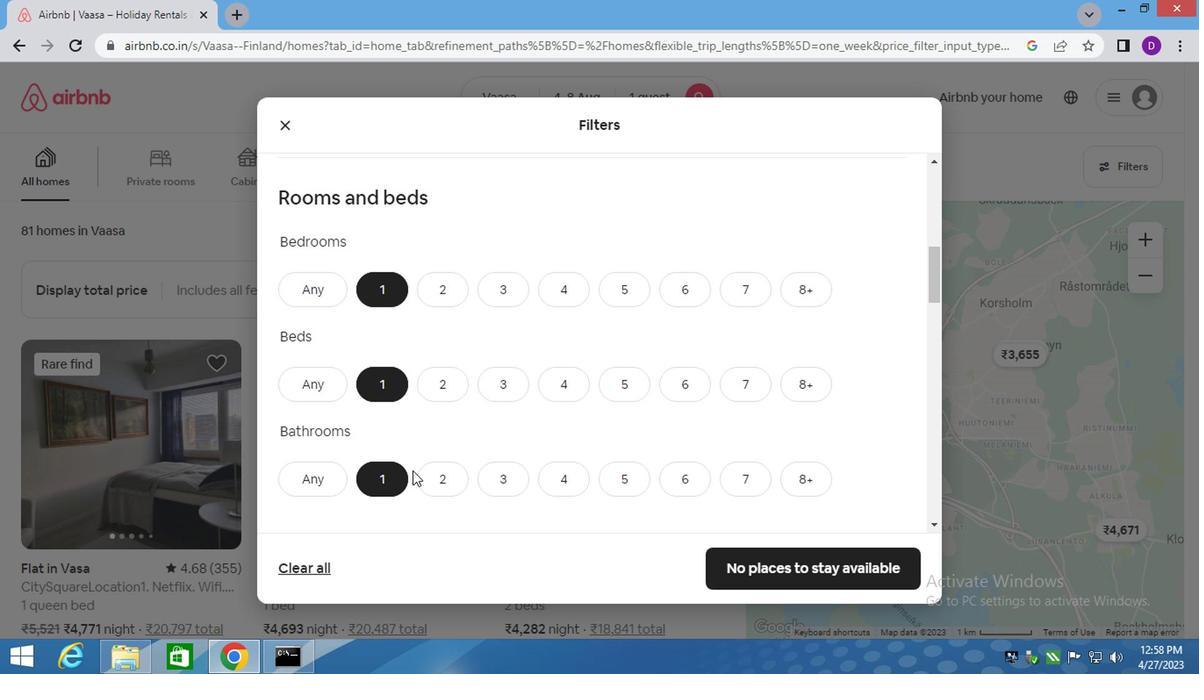
Action: Mouse scrolled (407, 468) with delta (0, 0)
Screenshot: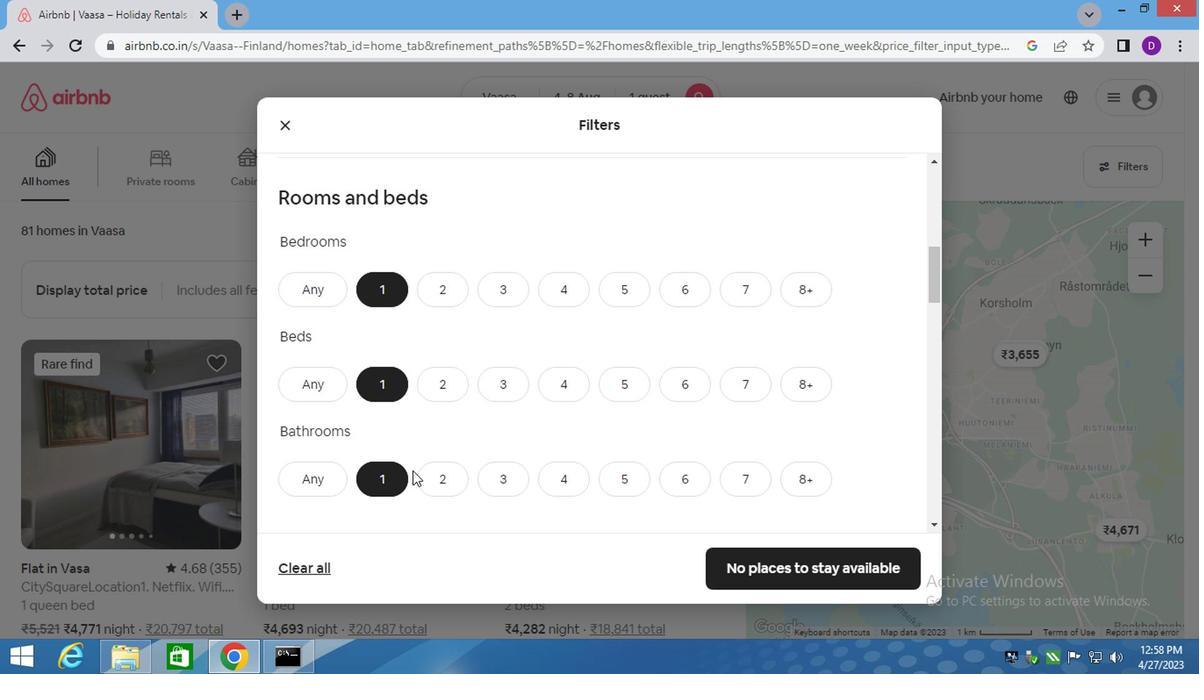 
Action: Mouse scrolled (407, 468) with delta (0, 0)
Screenshot: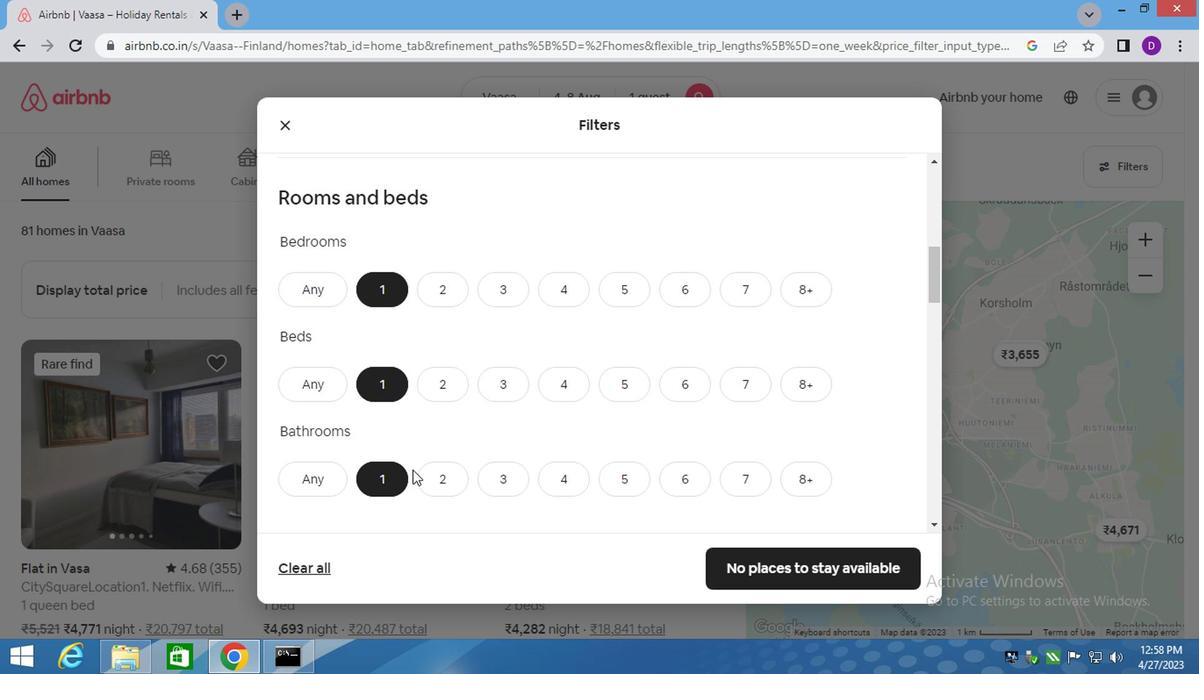 
Action: Mouse scrolled (407, 468) with delta (0, 0)
Screenshot: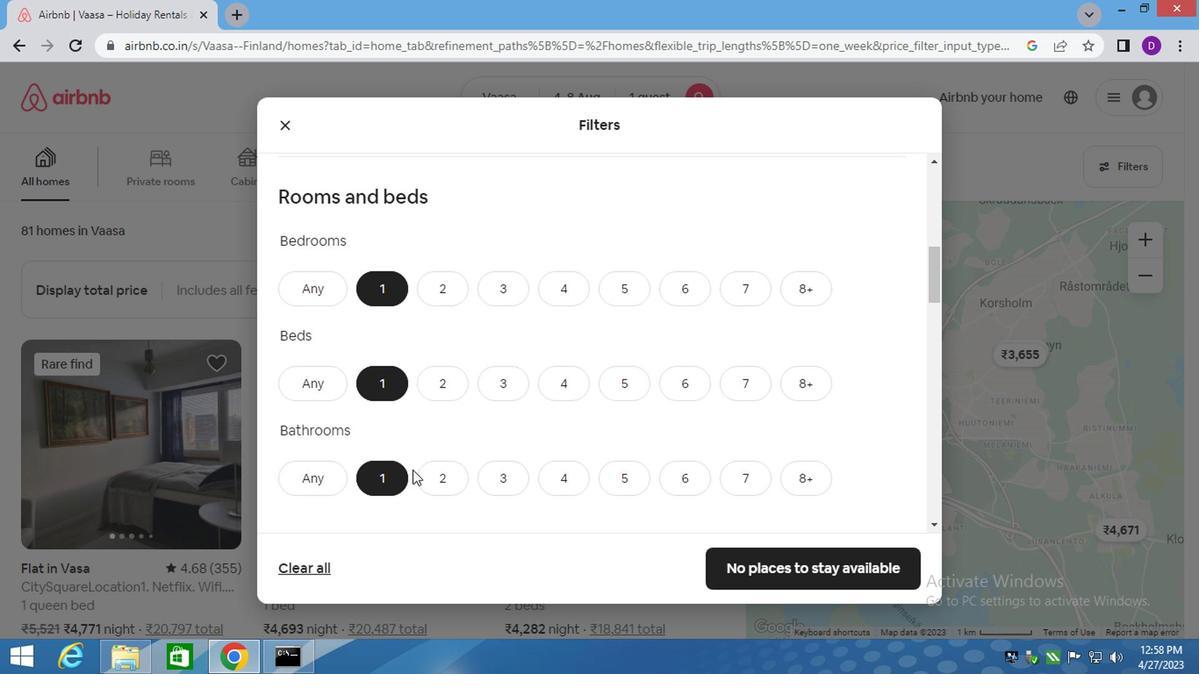 
Action: Mouse moved to (498, 407)
Screenshot: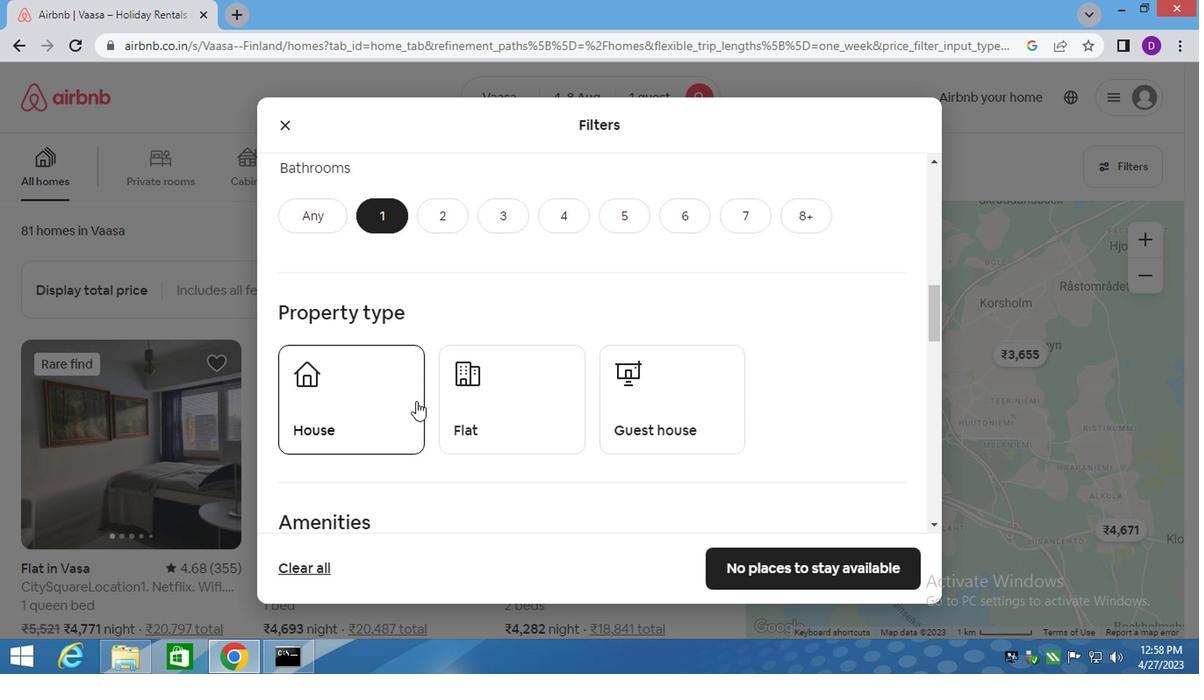 
Action: Mouse pressed left at (498, 407)
Screenshot: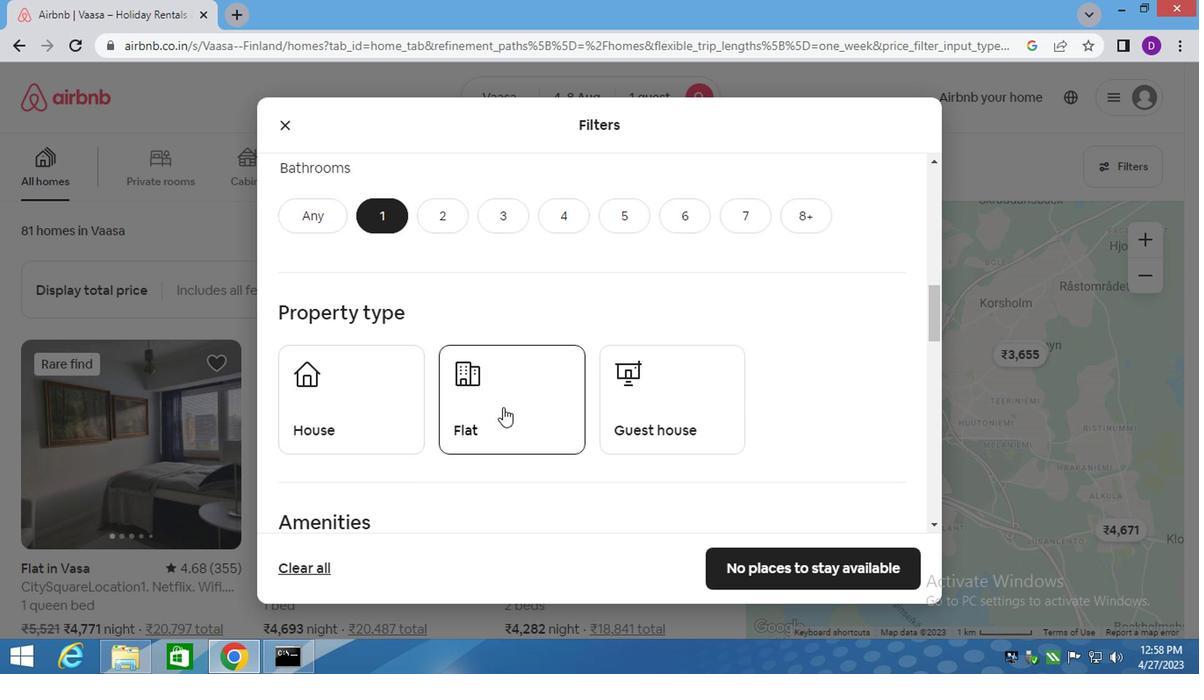
Action: Mouse moved to (628, 402)
Screenshot: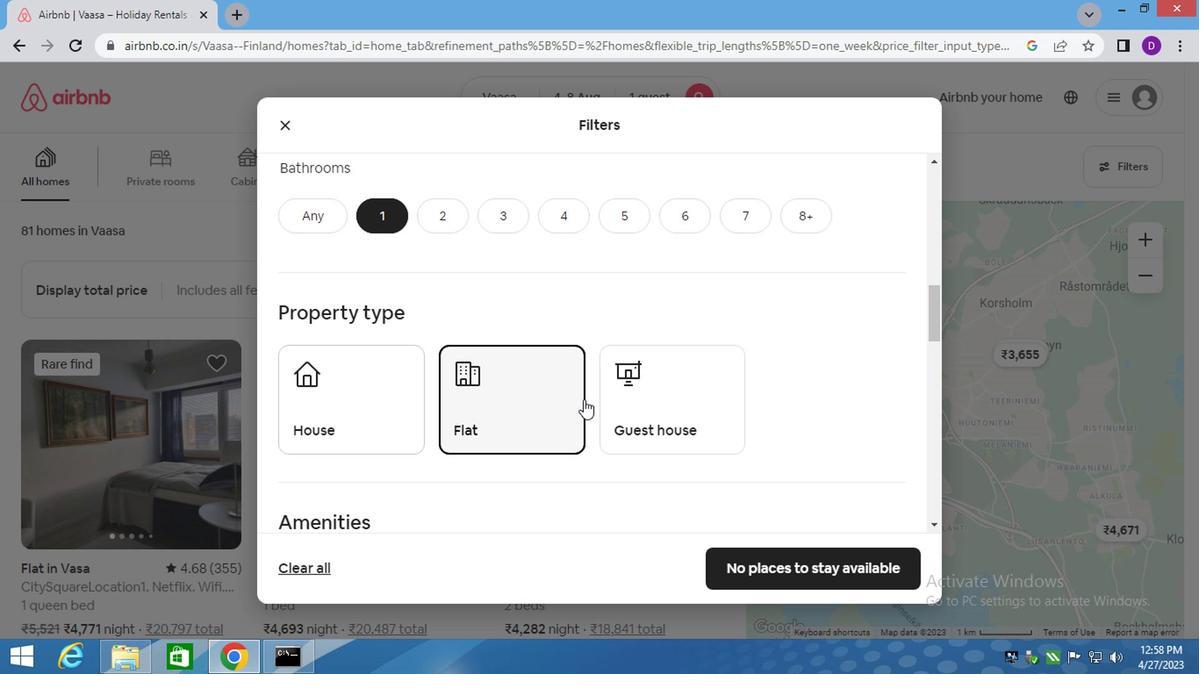 
Action: Mouse pressed left at (628, 402)
Screenshot: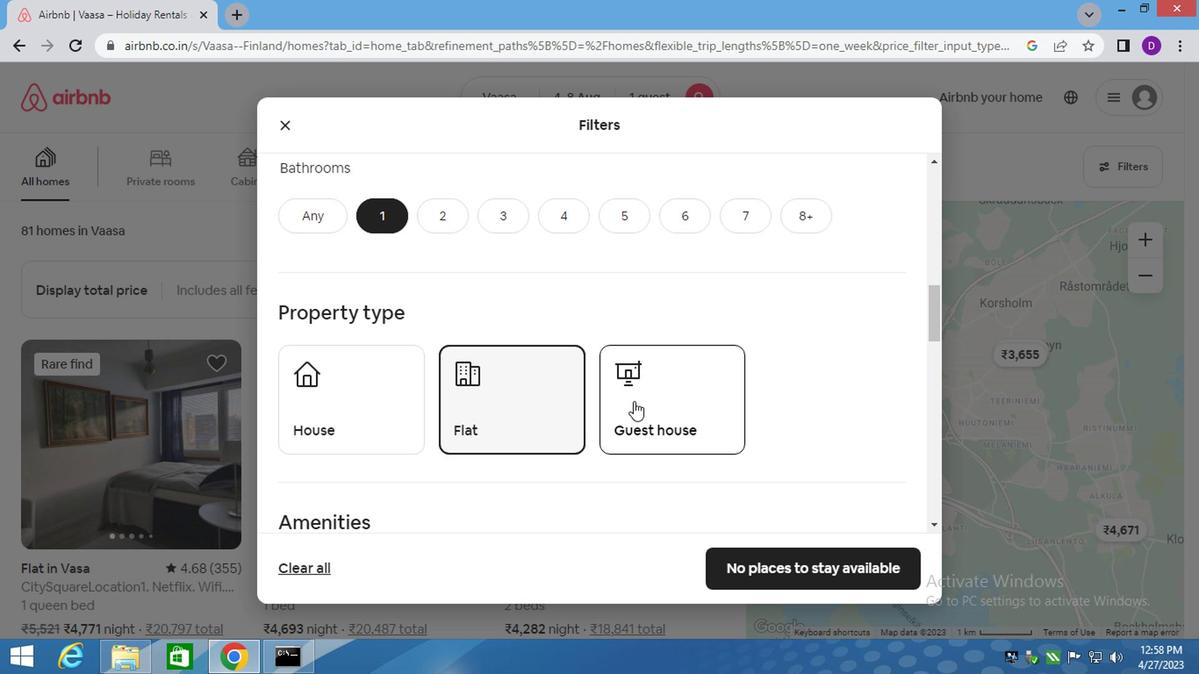 
Action: Mouse moved to (517, 427)
Screenshot: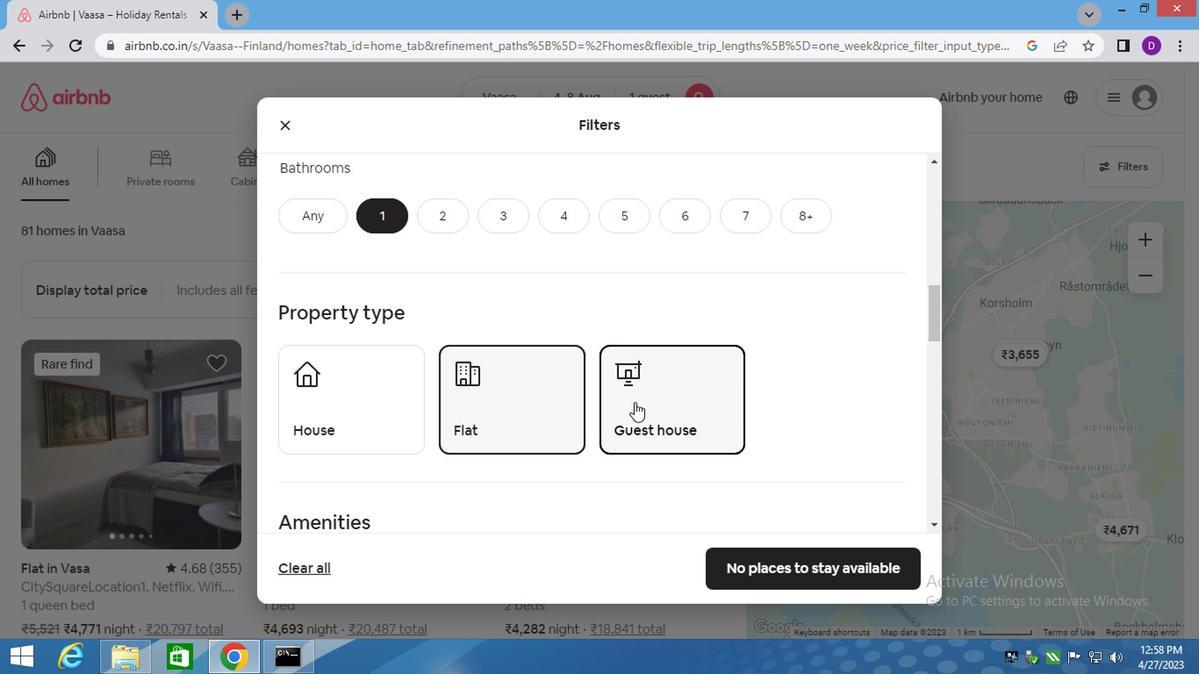 
Action: Mouse scrolled (543, 425) with delta (0, -1)
Screenshot: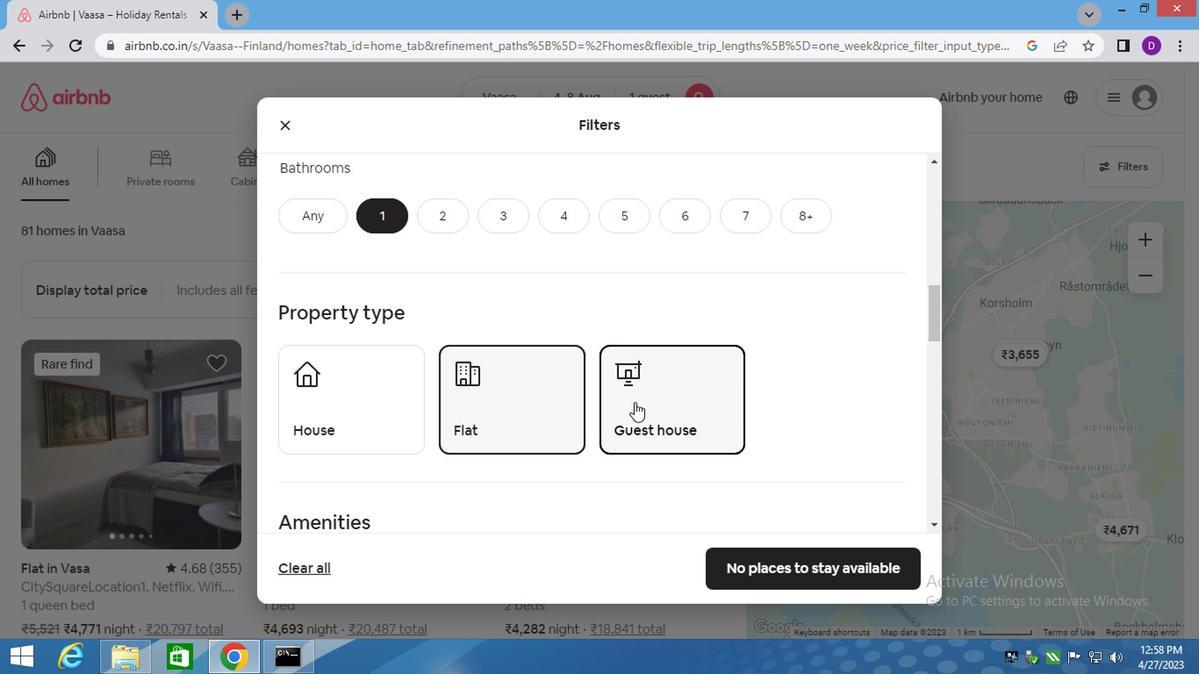 
Action: Mouse moved to (500, 427)
Screenshot: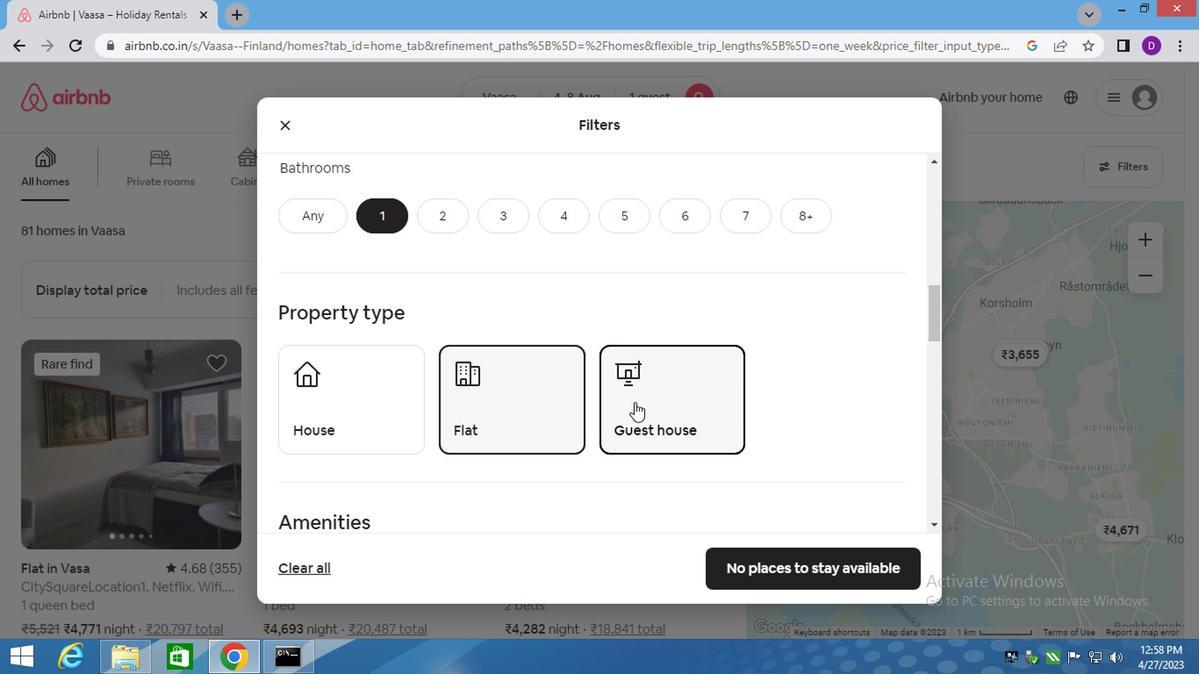 
Action: Mouse scrolled (509, 427) with delta (0, 0)
Screenshot: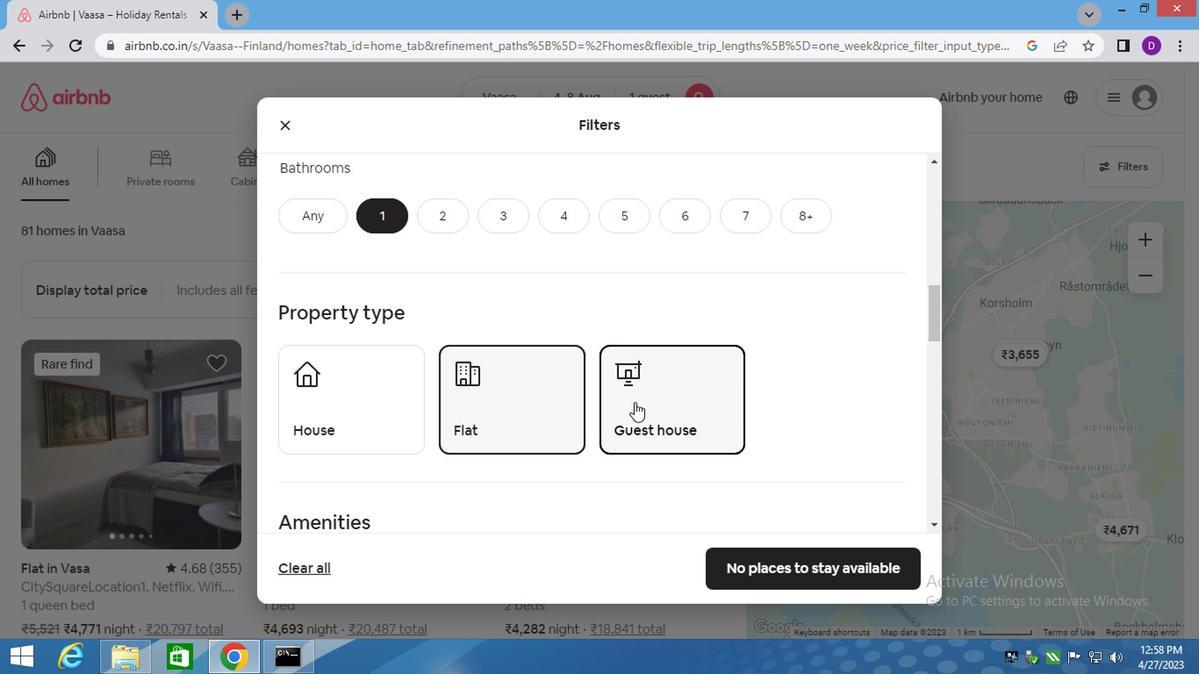 
Action: Mouse moved to (477, 445)
Screenshot: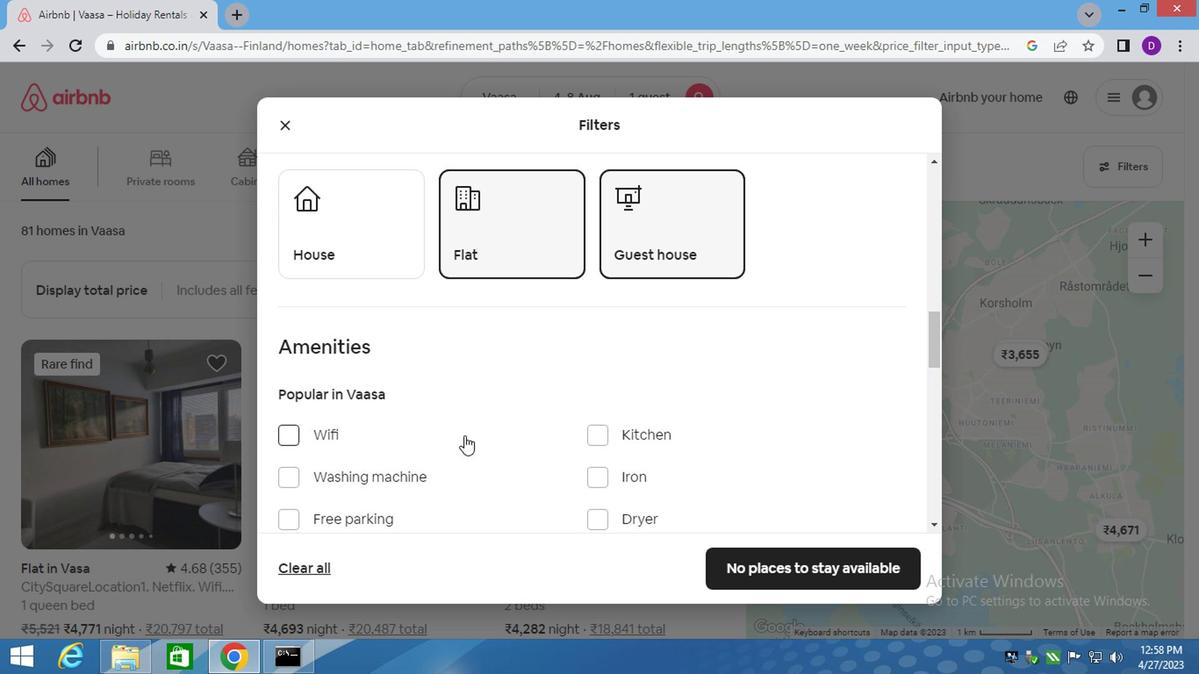 
Action: Mouse scrolled (477, 444) with delta (0, 0)
Screenshot: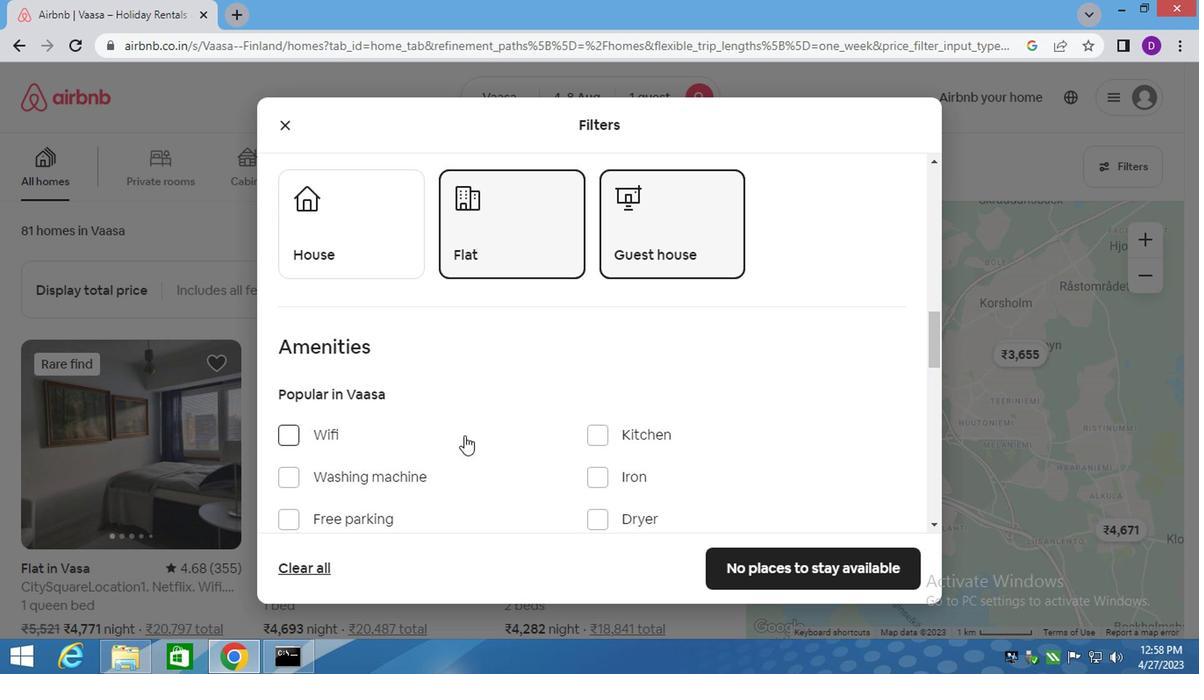 
Action: Mouse moved to (481, 447)
Screenshot: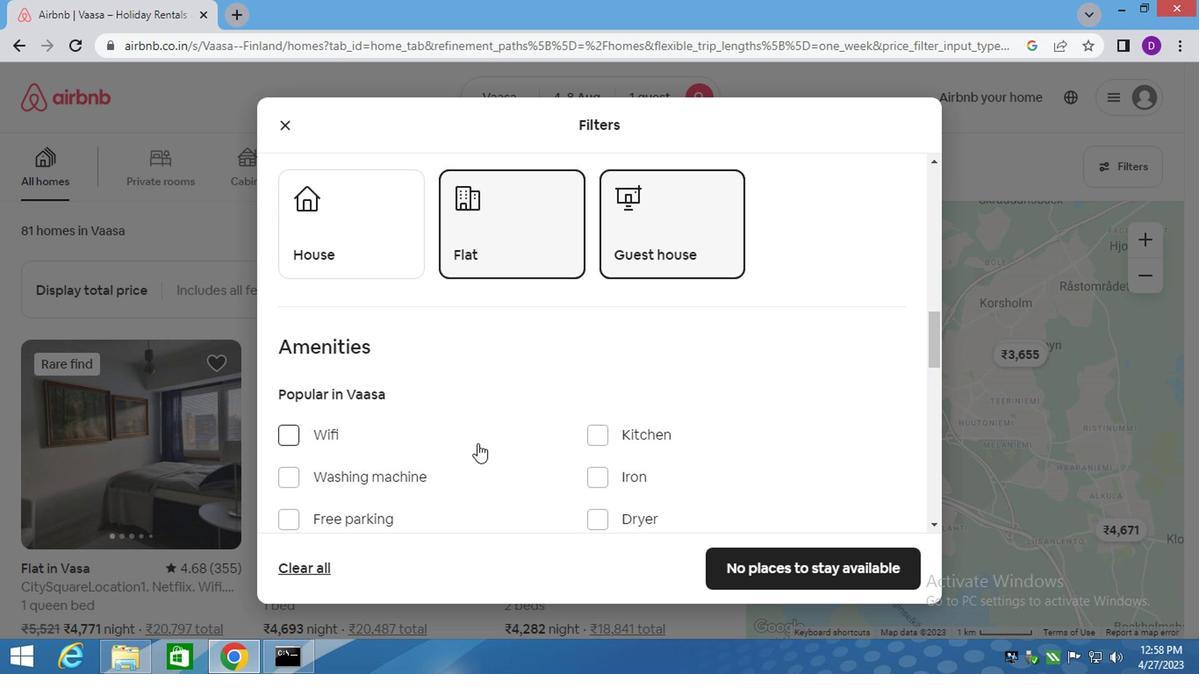 
Action: Mouse scrolled (481, 447) with delta (0, 0)
Screenshot: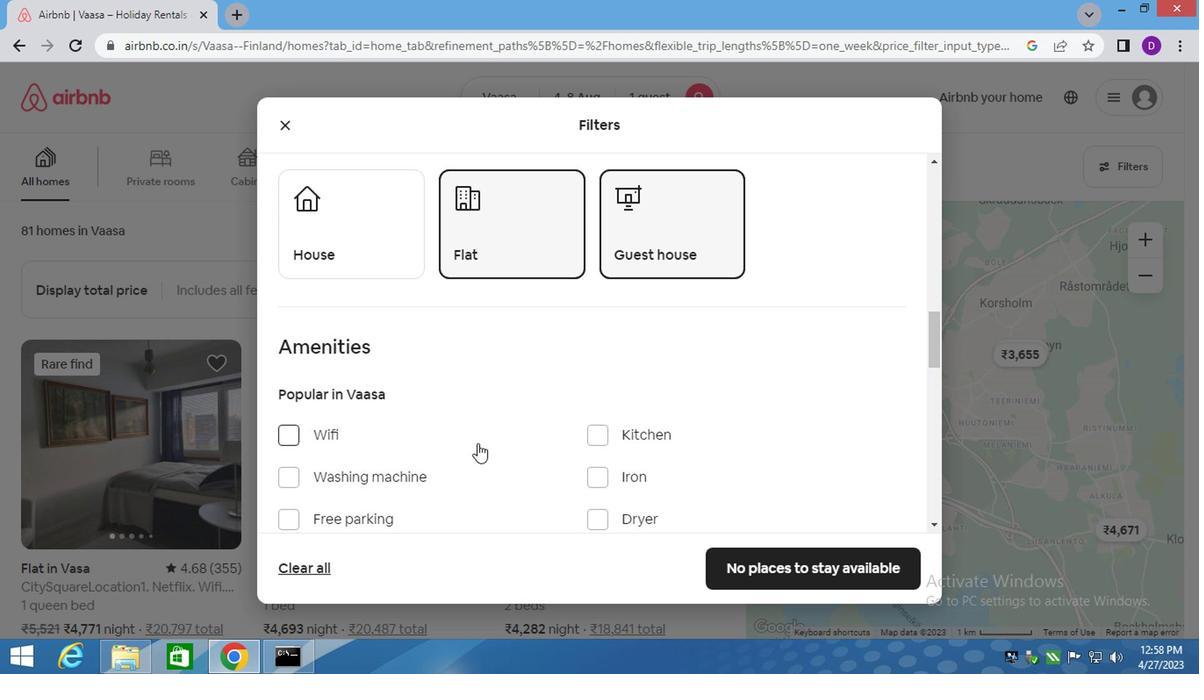 
Action: Mouse scrolled (481, 447) with delta (0, 0)
Screenshot: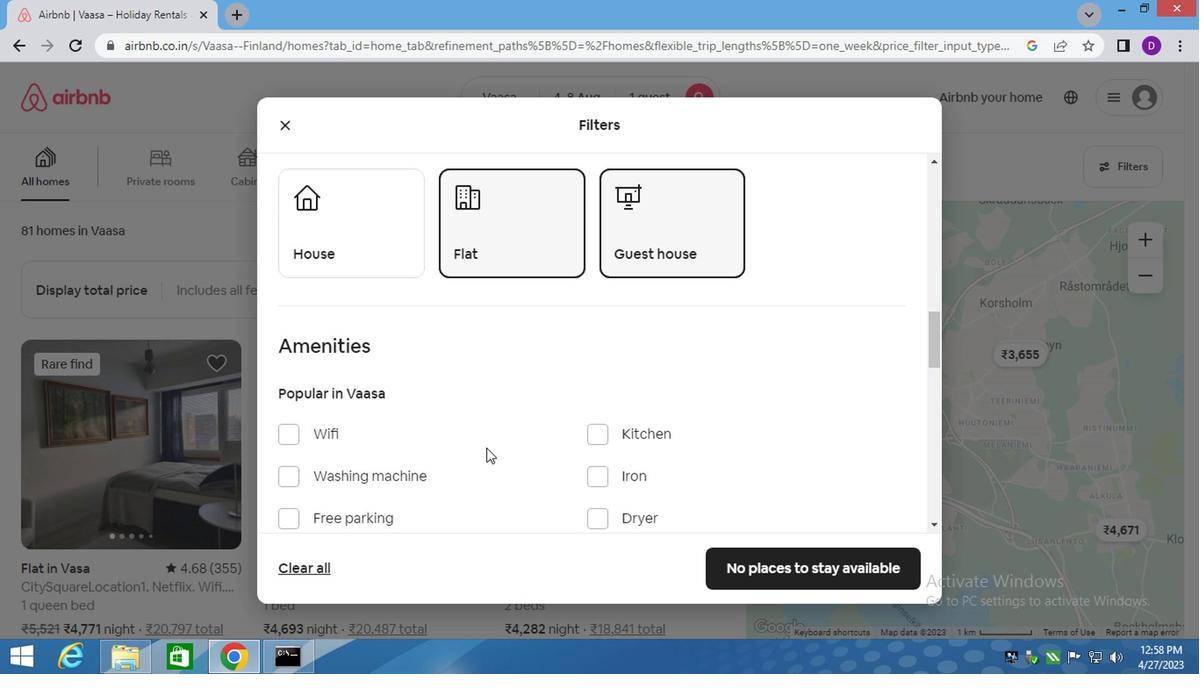 
Action: Mouse scrolled (481, 447) with delta (0, 0)
Screenshot: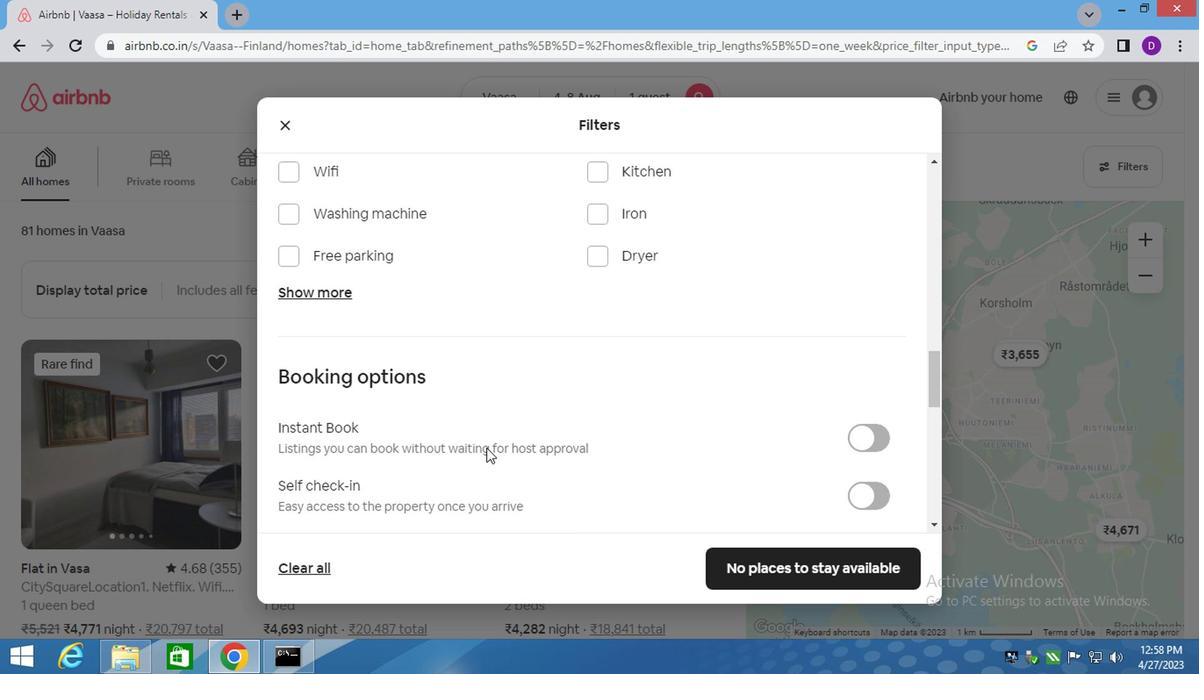 
Action: Mouse moved to (863, 402)
Screenshot: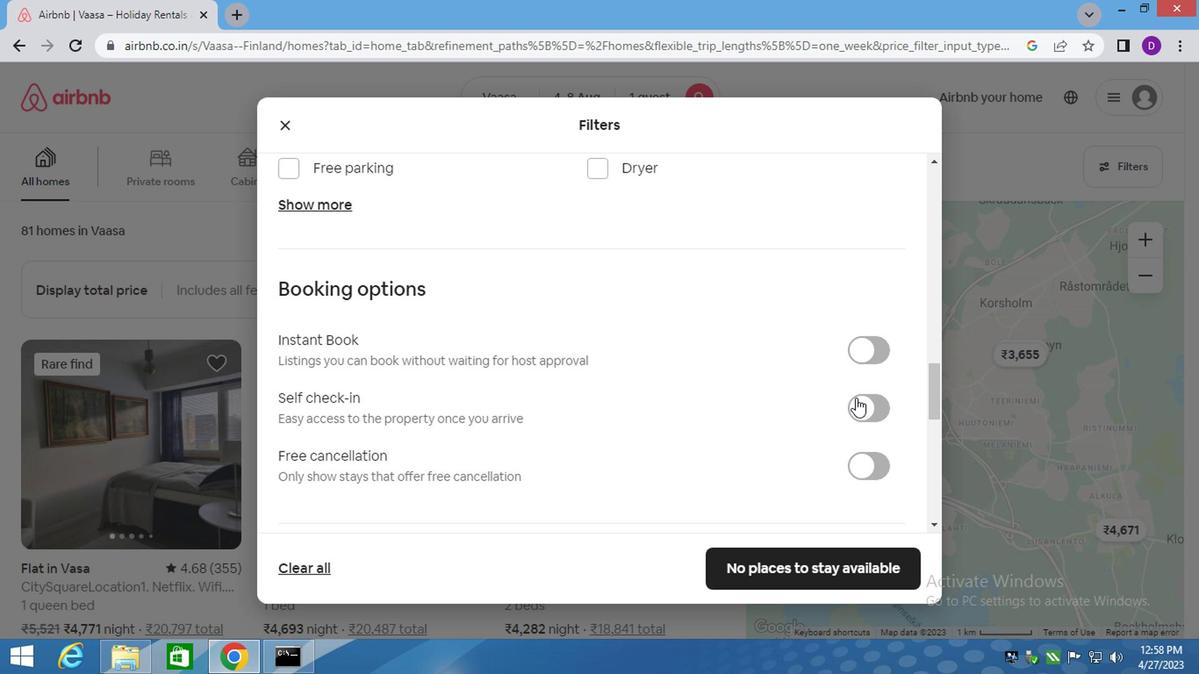 
Action: Mouse pressed left at (863, 402)
Screenshot: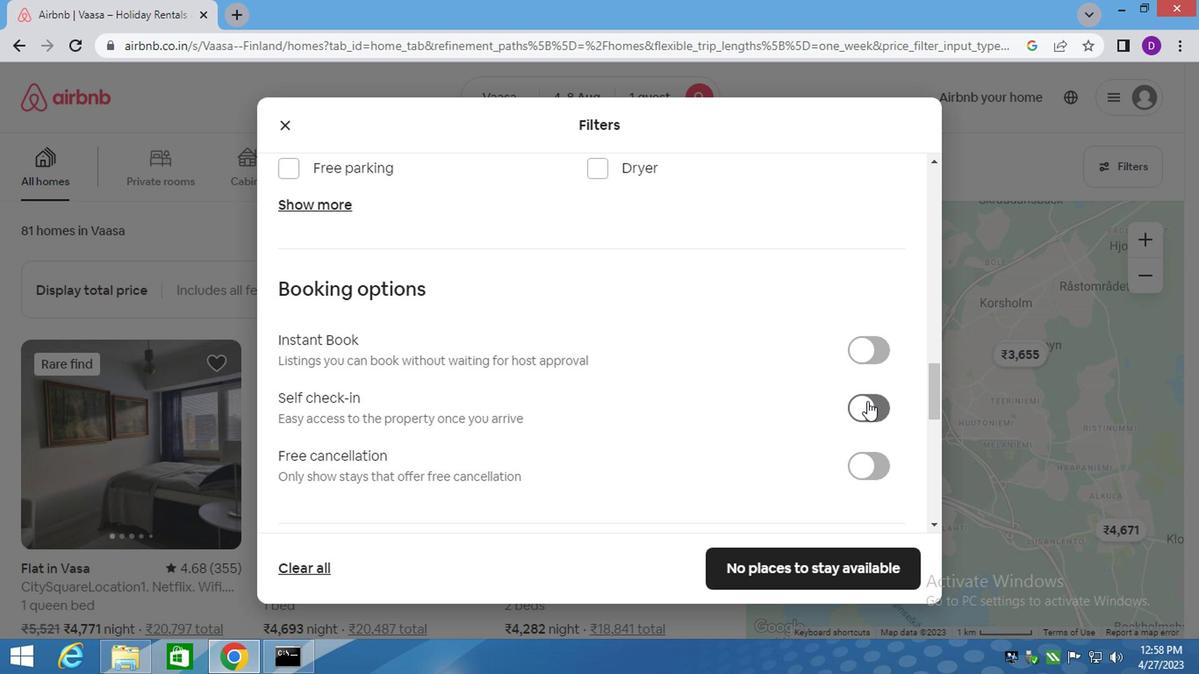 
Action: Mouse moved to (670, 409)
Screenshot: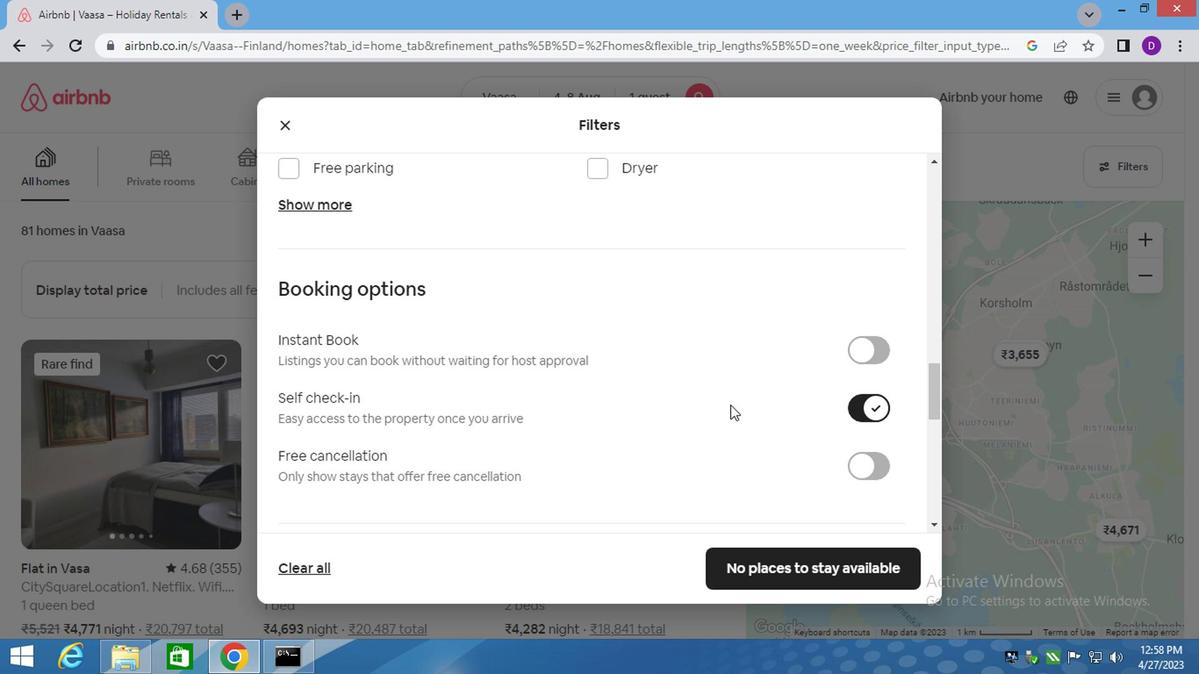 
Action: Mouse scrolled (670, 409) with delta (0, 0)
Screenshot: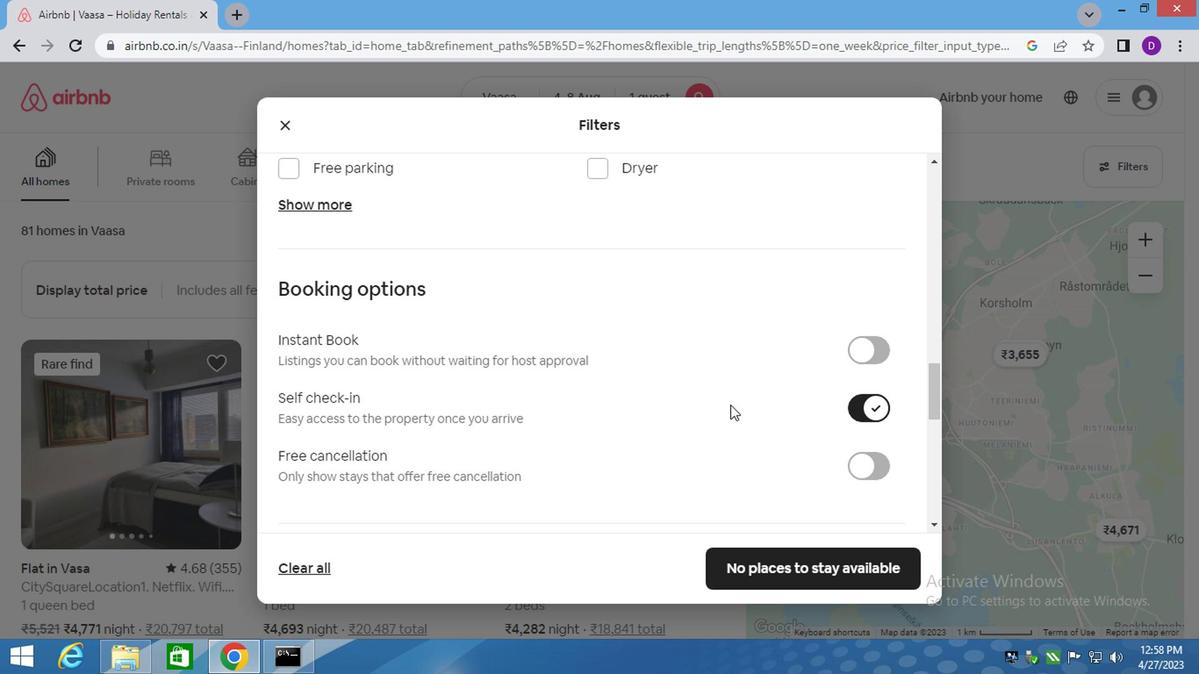 
Action: Mouse moved to (656, 416)
Screenshot: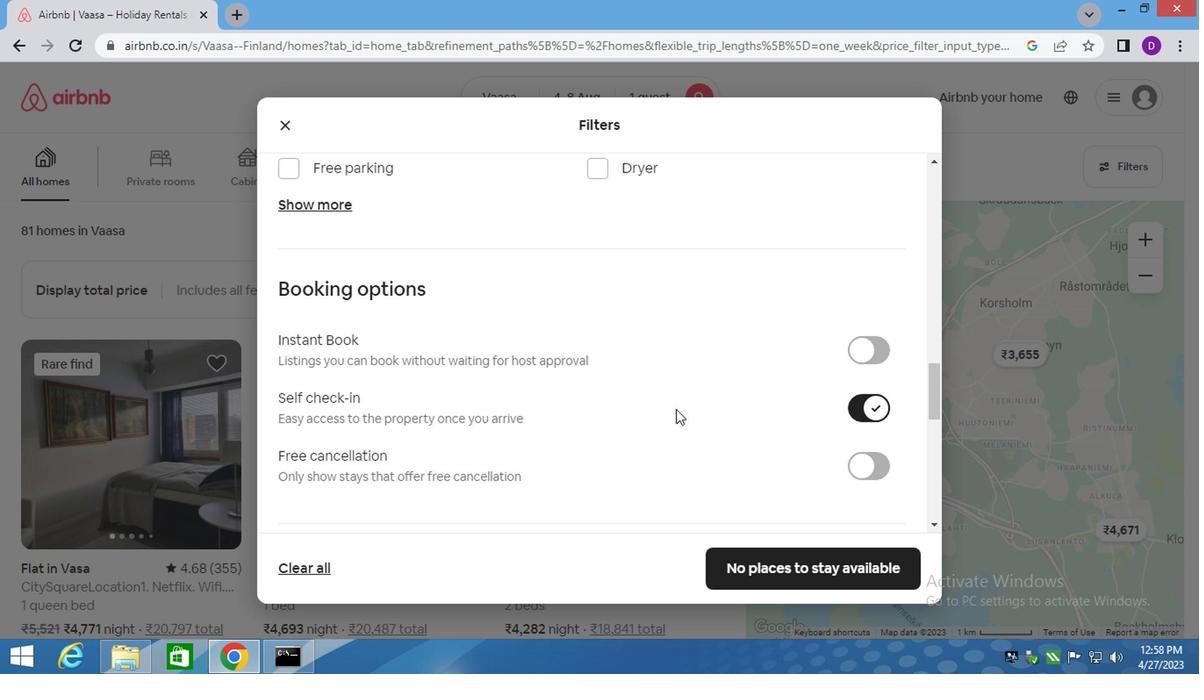 
Action: Mouse scrolled (660, 414) with delta (0, 0)
Screenshot: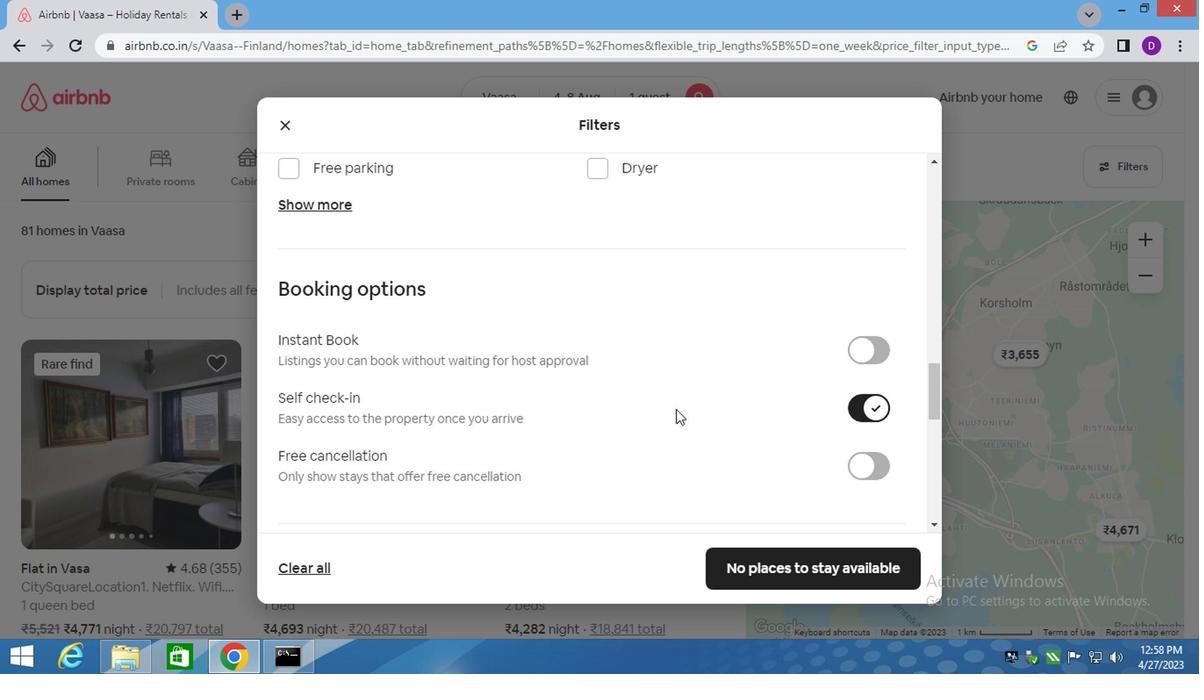 
Action: Mouse scrolled (656, 415) with delta (0, 0)
Screenshot: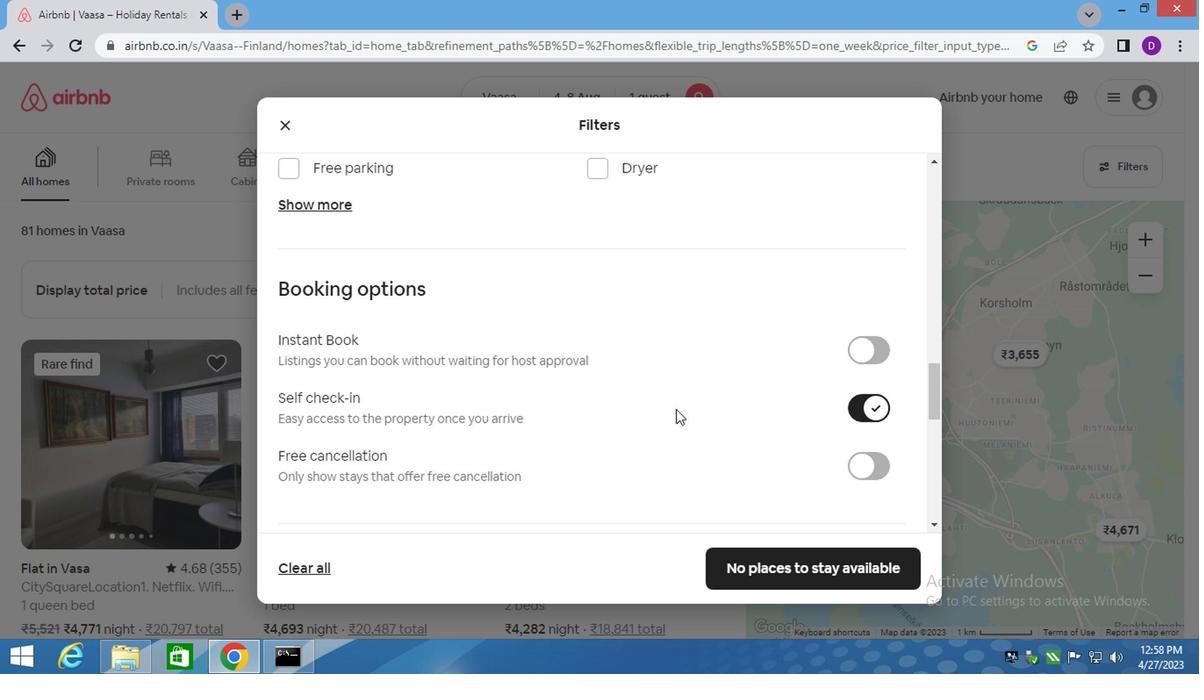 
Action: Mouse scrolled (656, 415) with delta (0, 0)
Screenshot: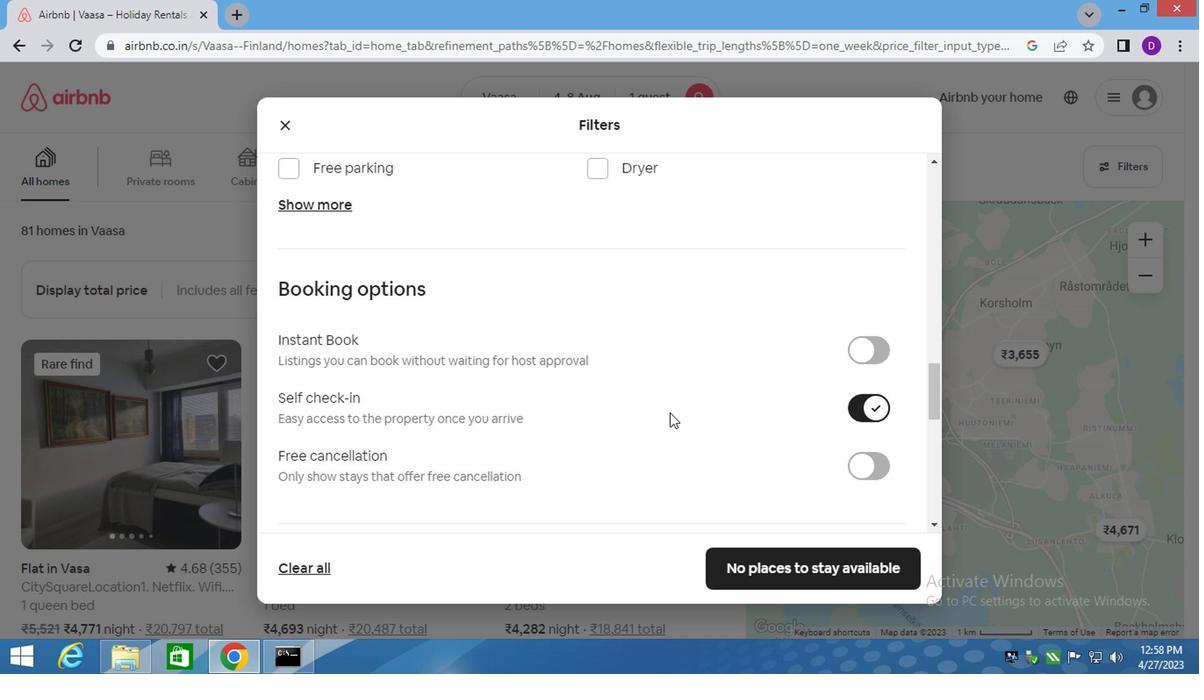 
Action: Mouse moved to (394, 467)
Screenshot: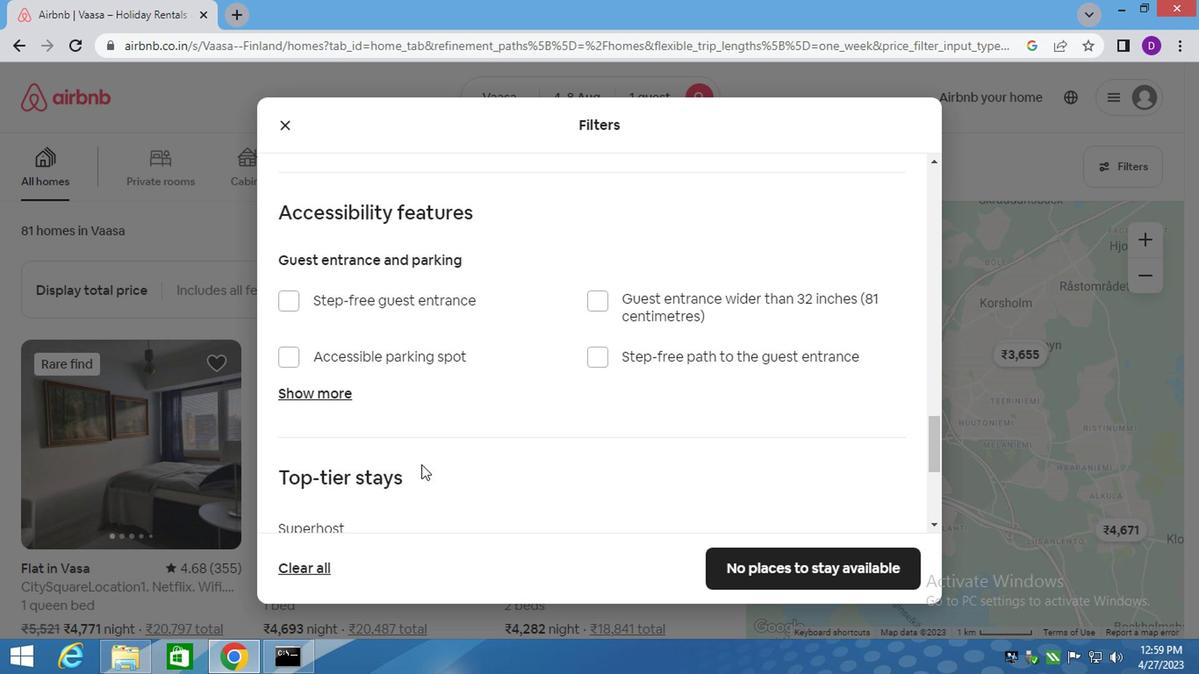 
Action: Mouse scrolled (394, 467) with delta (0, 0)
Screenshot: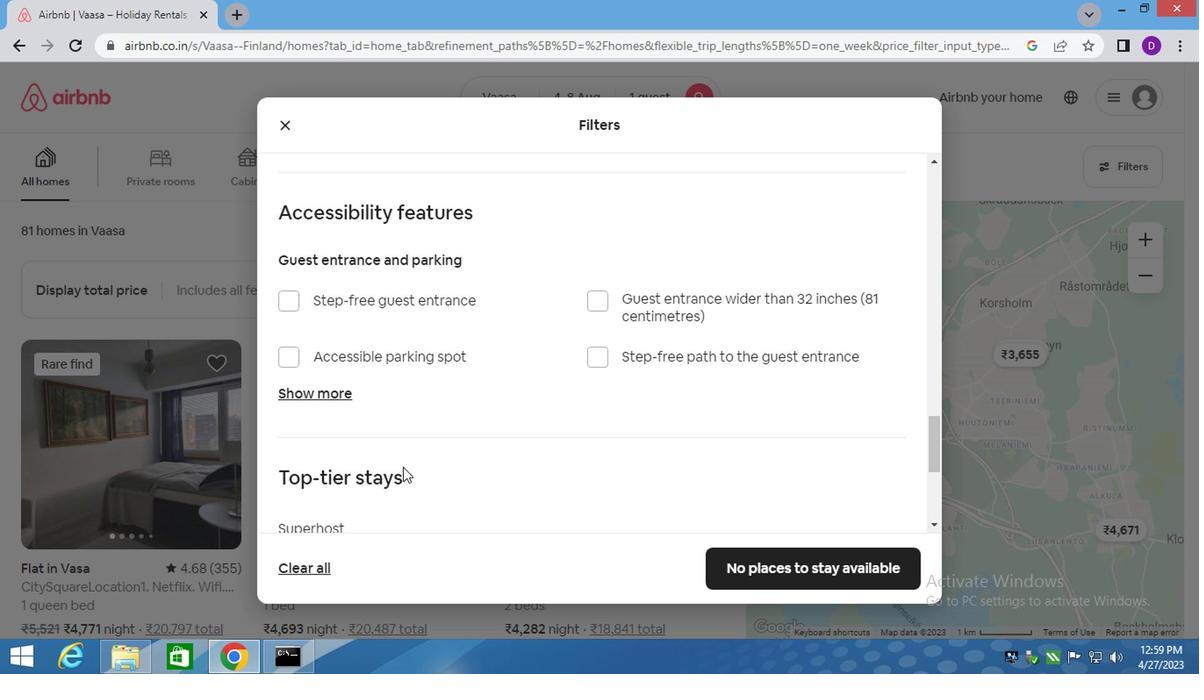 
Action: Mouse moved to (394, 467)
Screenshot: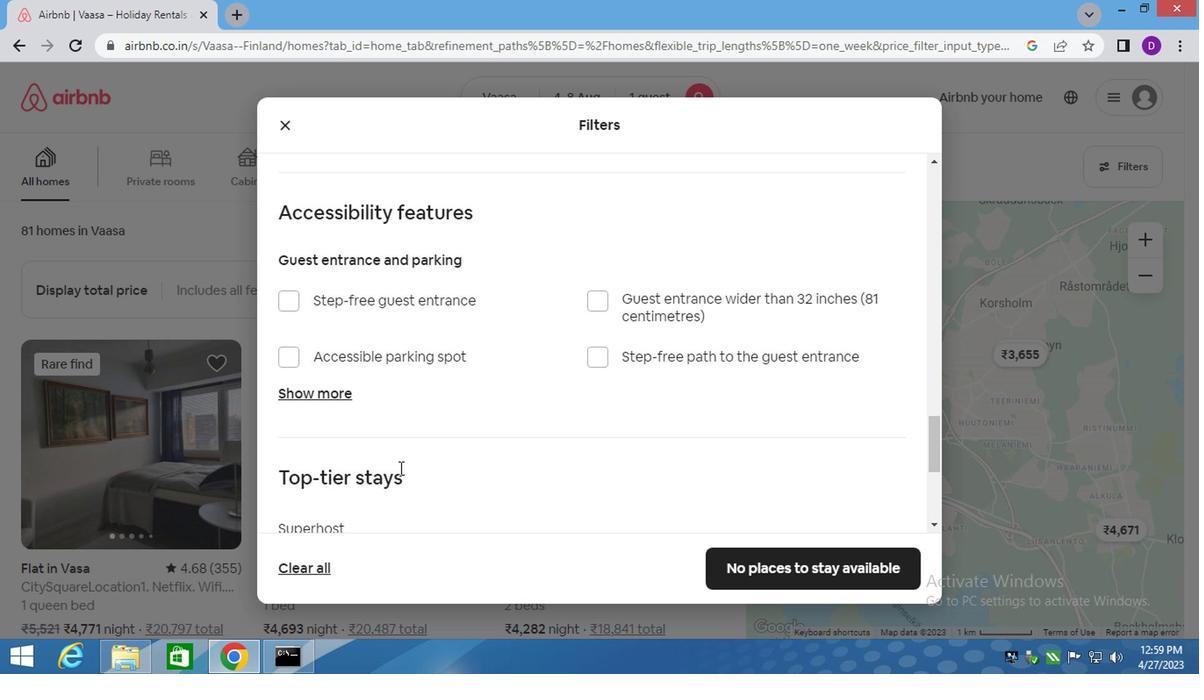 
Action: Mouse scrolled (394, 467) with delta (0, 0)
Screenshot: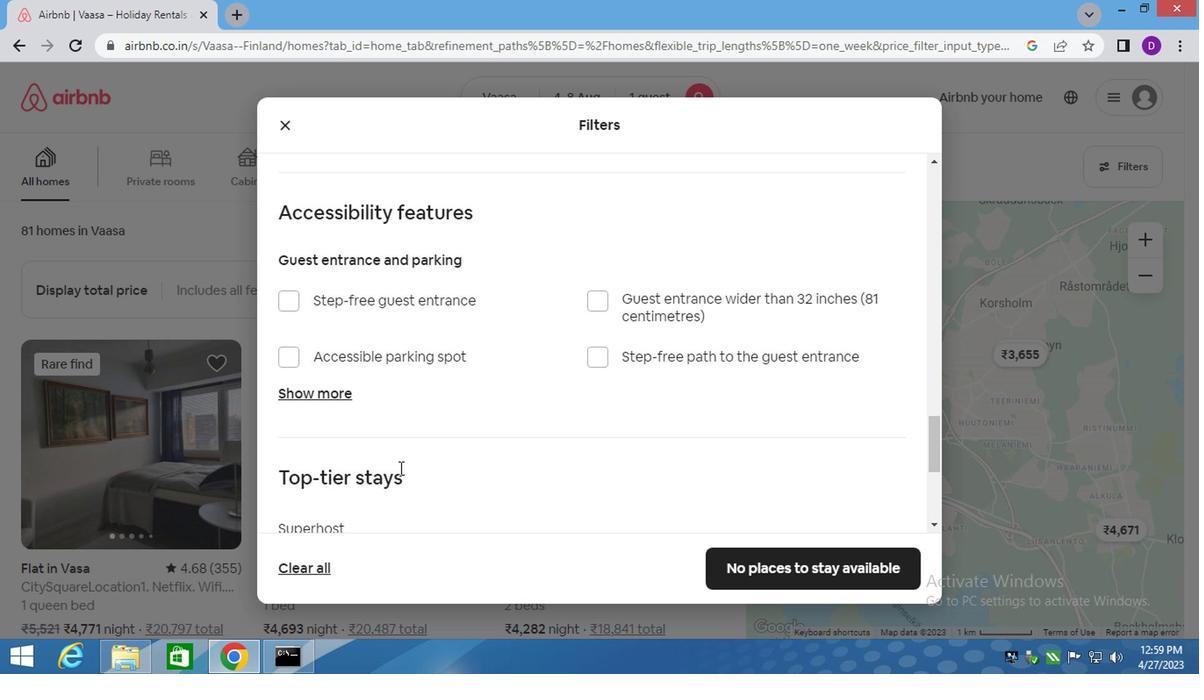 
Action: Mouse scrolled (394, 467) with delta (0, 0)
Screenshot: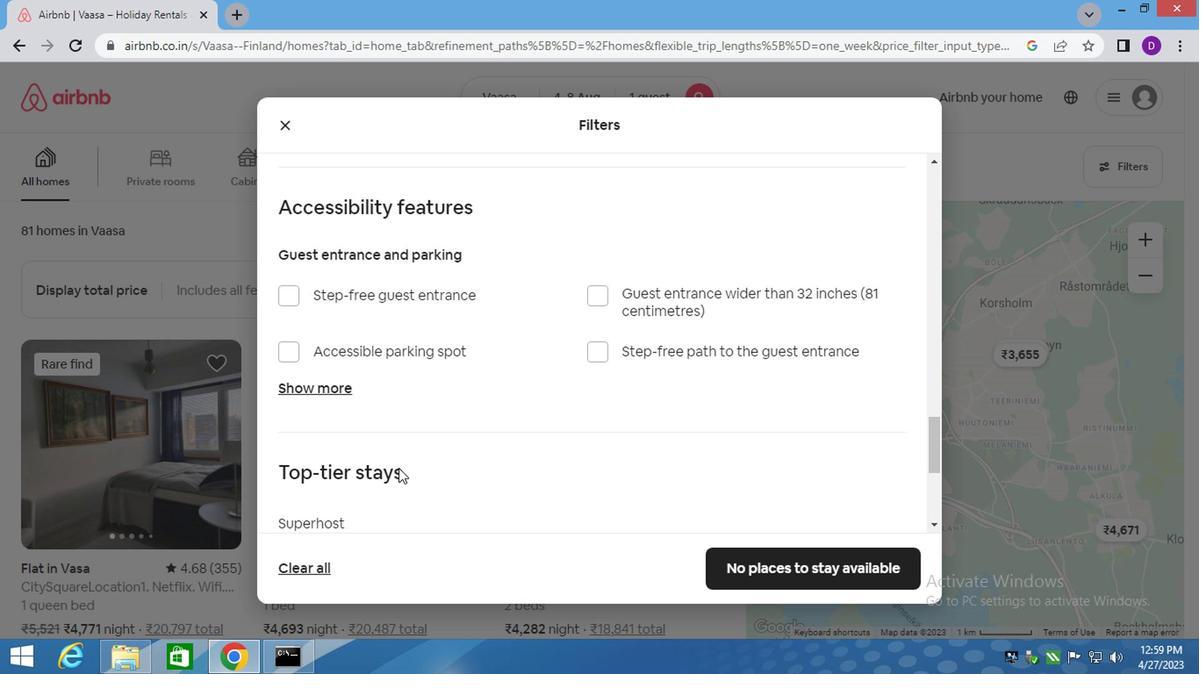 
Action: Mouse moved to (457, 449)
Screenshot: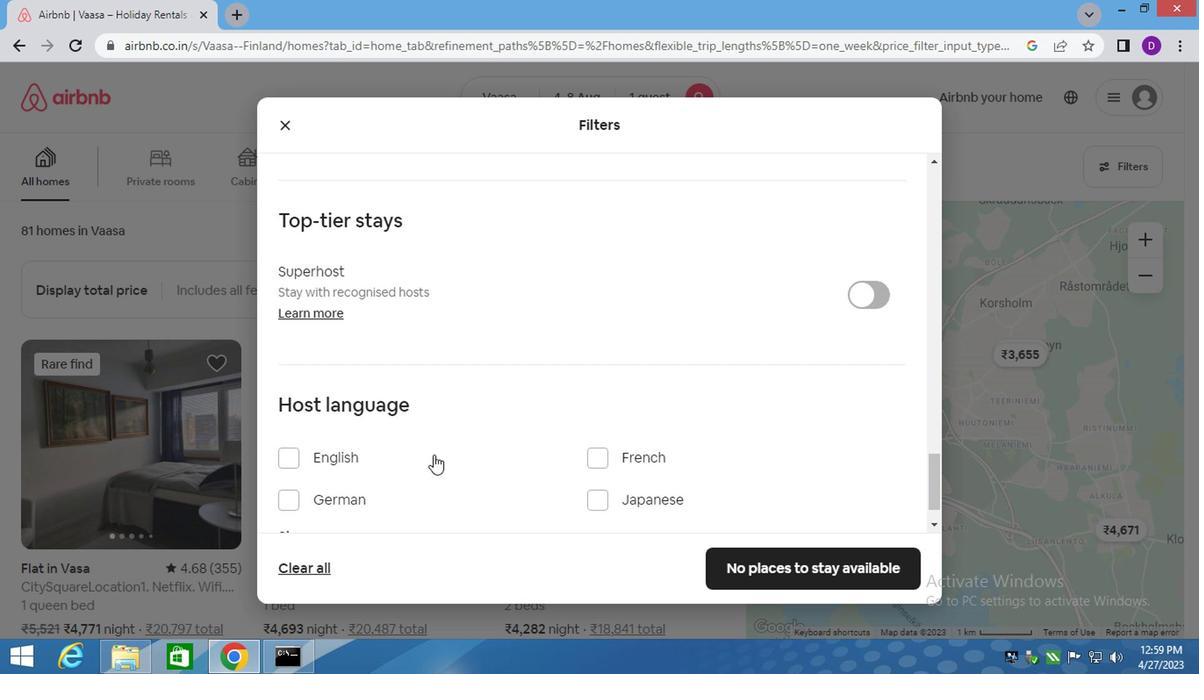 
Action: Mouse scrolled (457, 447) with delta (0, -1)
Screenshot: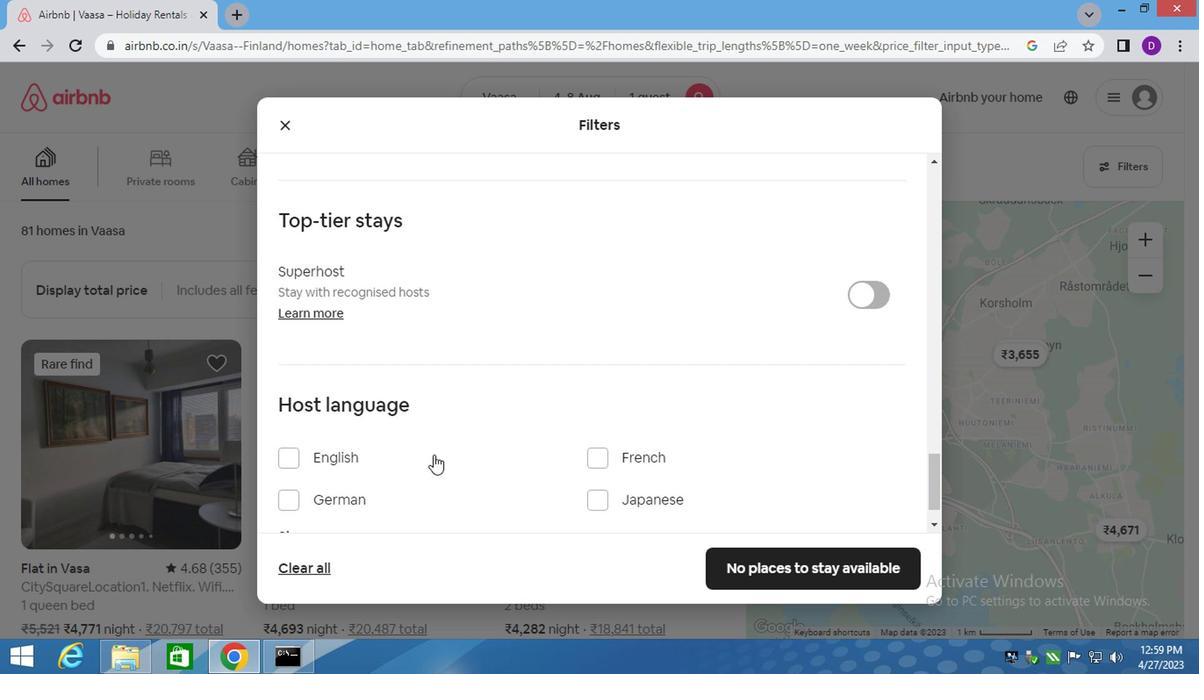 
Action: Mouse moved to (459, 449)
Screenshot: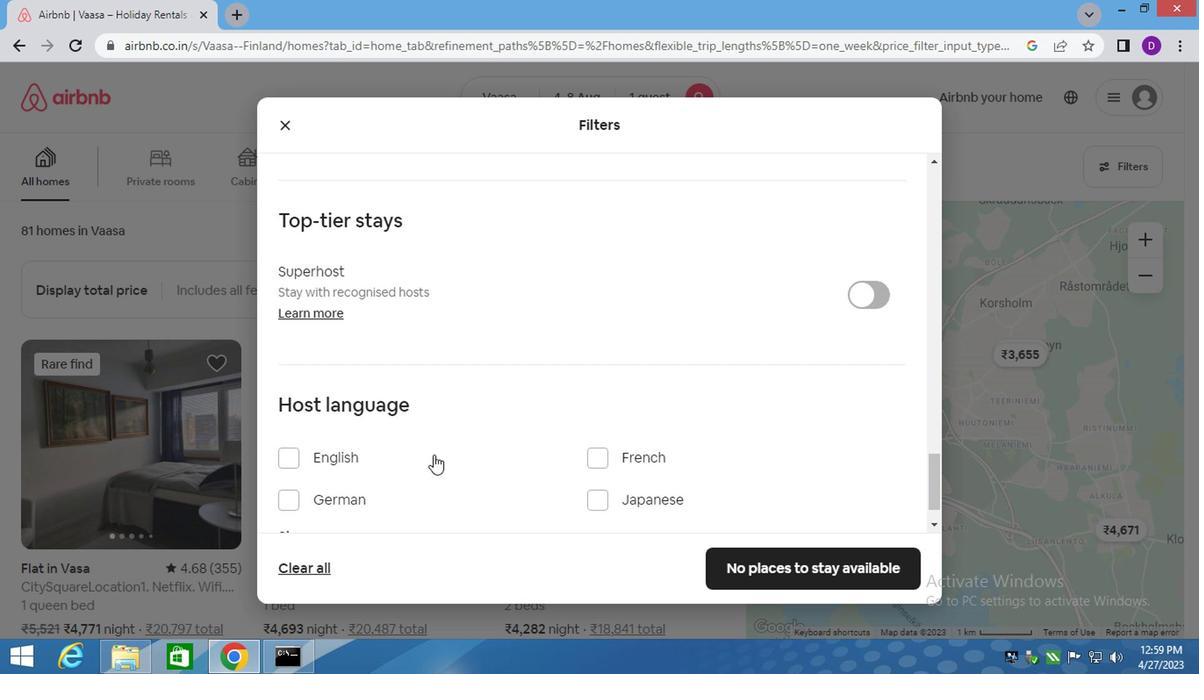 
Action: Mouse scrolled (459, 447) with delta (0, -1)
Screenshot: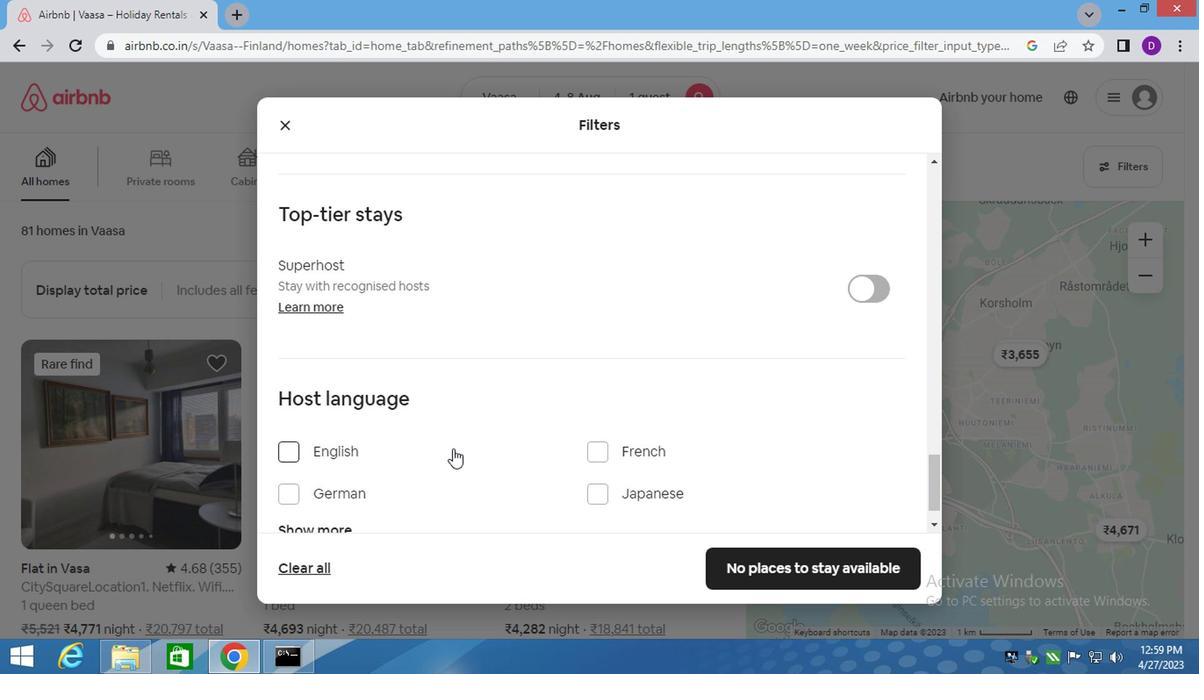 
Action: Mouse scrolled (459, 447) with delta (0, -1)
Screenshot: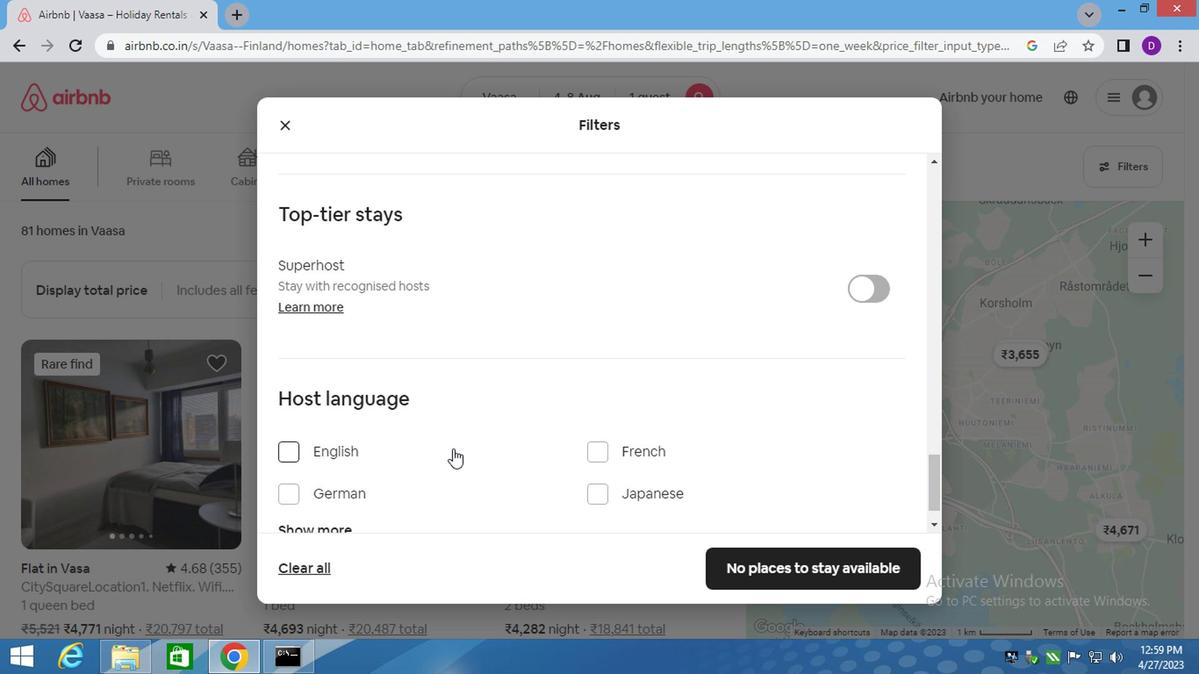 
Action: Mouse scrolled (459, 447) with delta (0, -1)
Screenshot: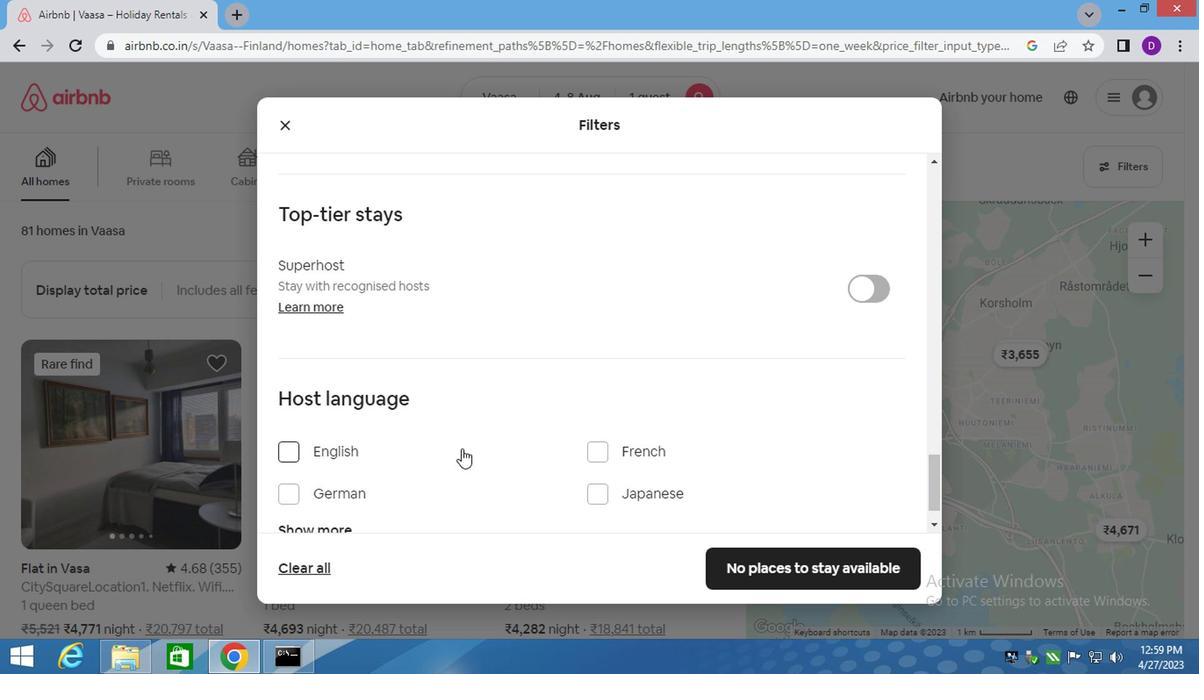 
Action: Mouse scrolled (459, 447) with delta (0, -1)
Screenshot: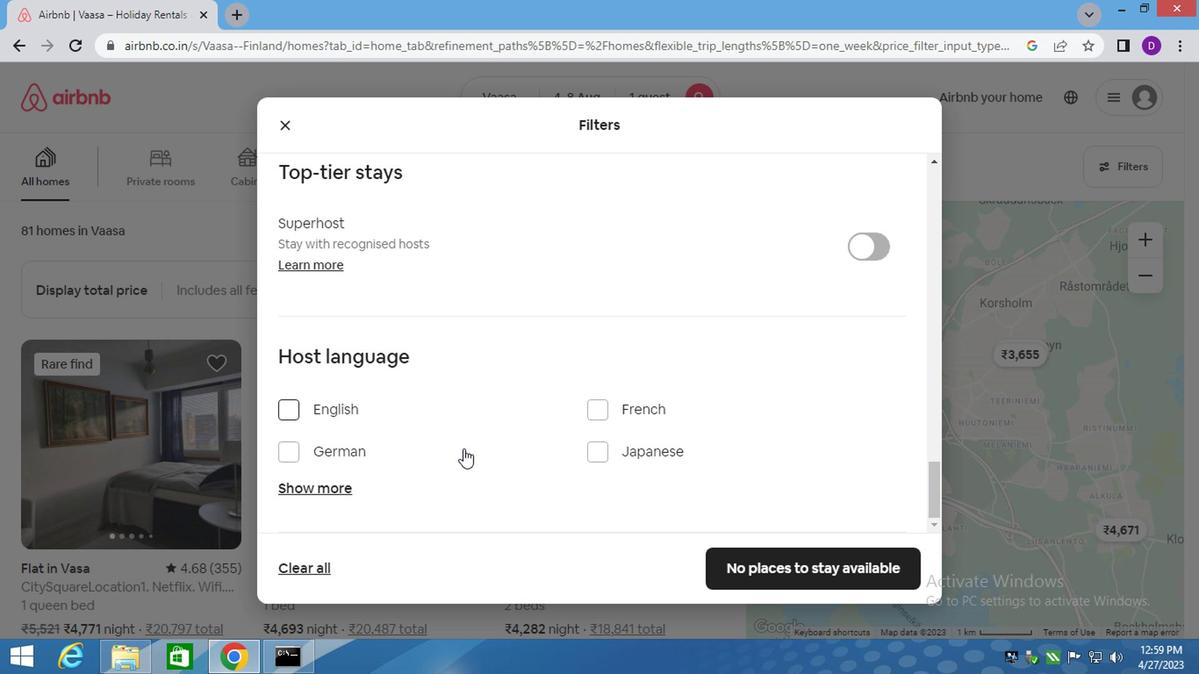 
Action: Mouse scrolled (459, 447) with delta (0, -1)
Screenshot: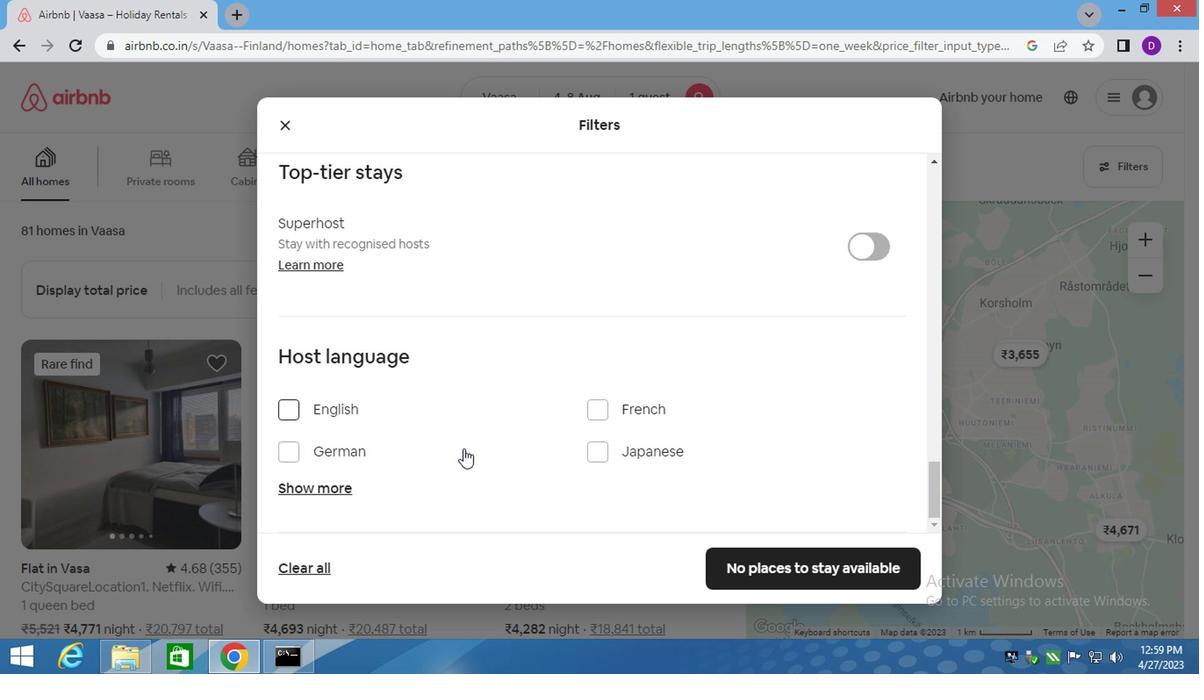 
Action: Mouse scrolled (459, 447) with delta (0, -1)
Screenshot: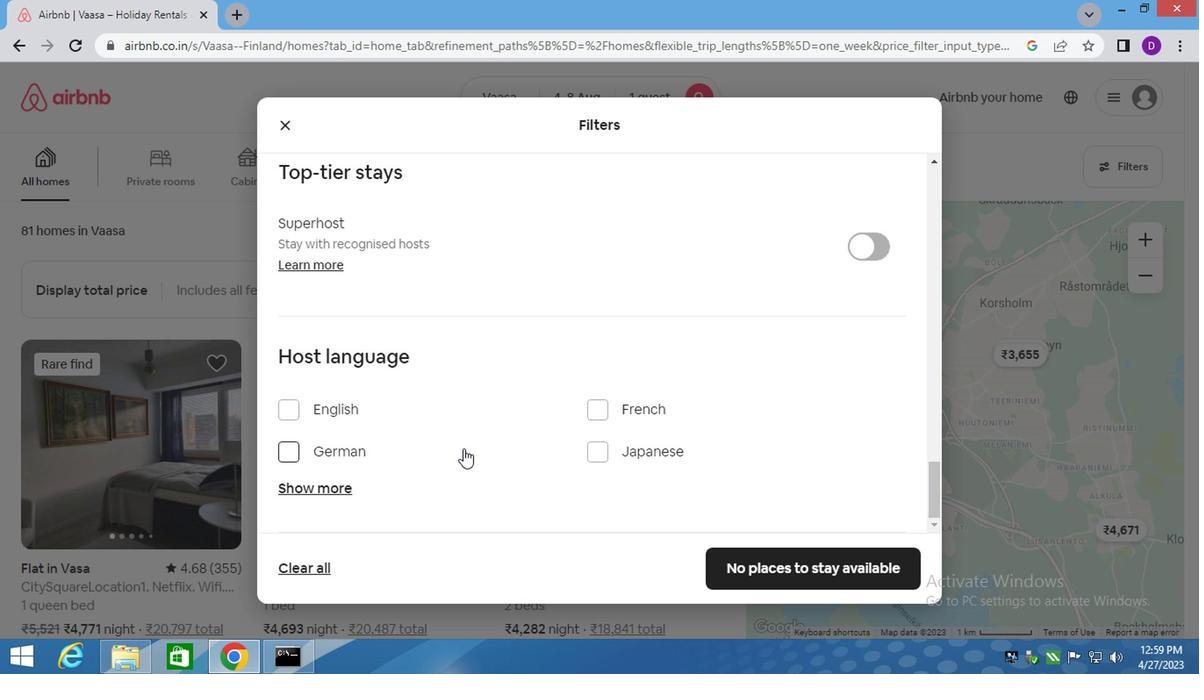
Action: Mouse scrolled (459, 447) with delta (0, -1)
Screenshot: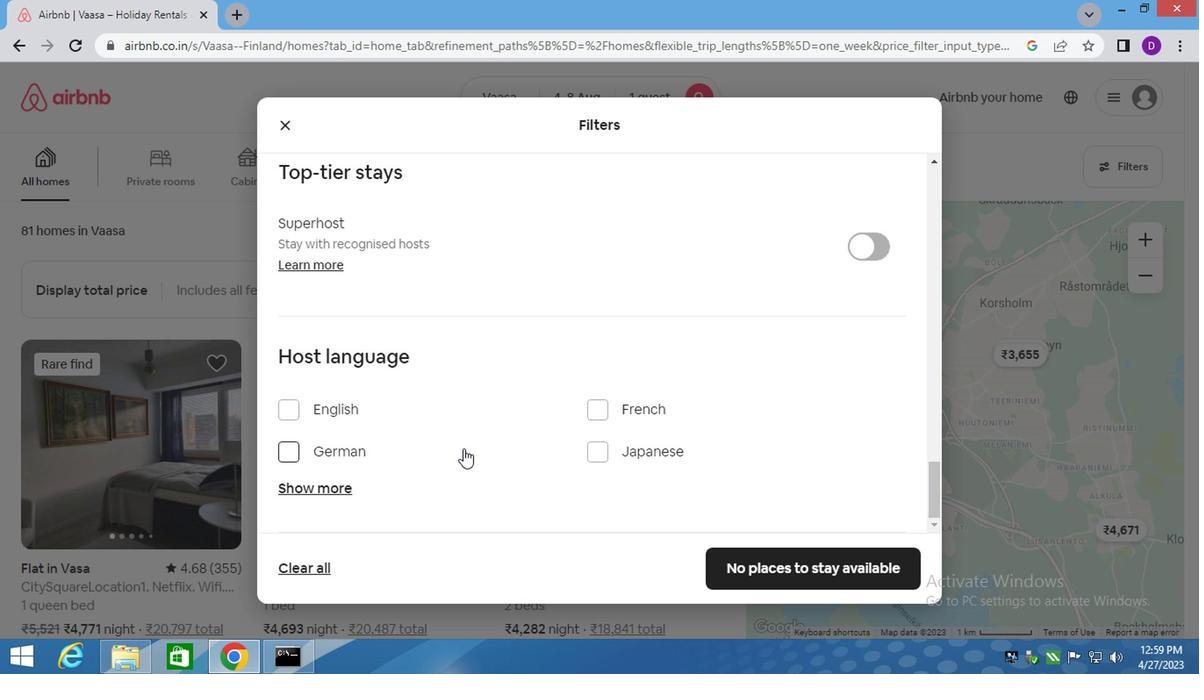 
Action: Mouse moved to (281, 410)
Screenshot: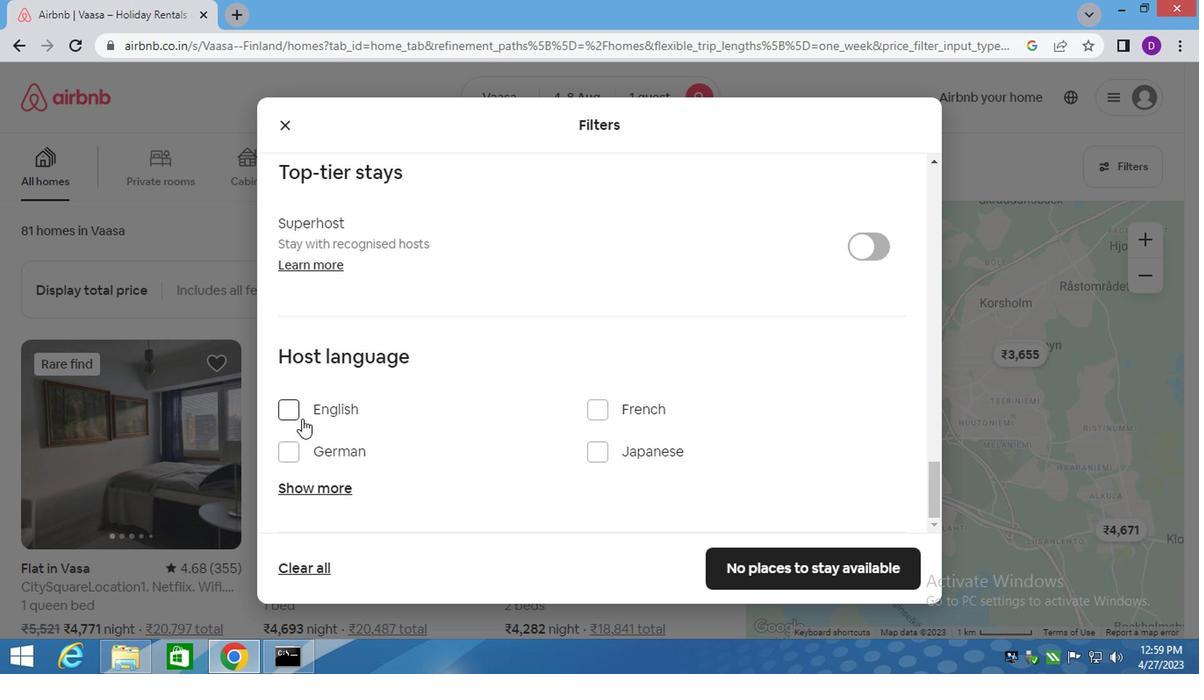 
Action: Mouse pressed left at (281, 410)
Screenshot: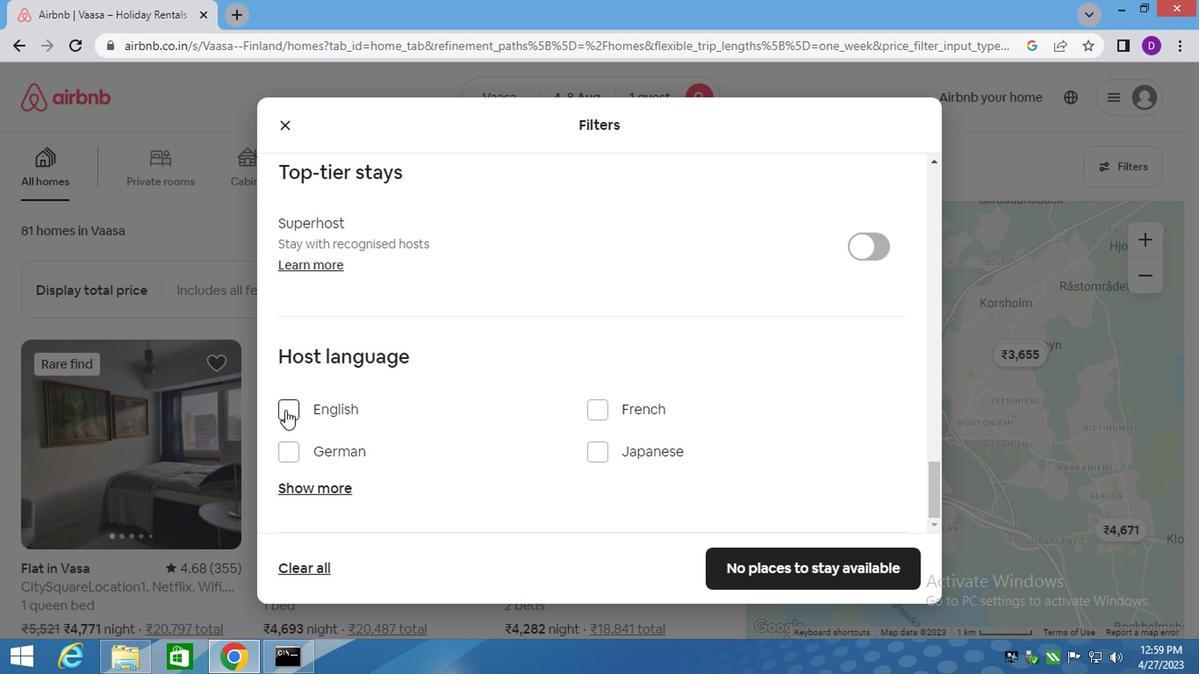
Action: Mouse moved to (693, 507)
Screenshot: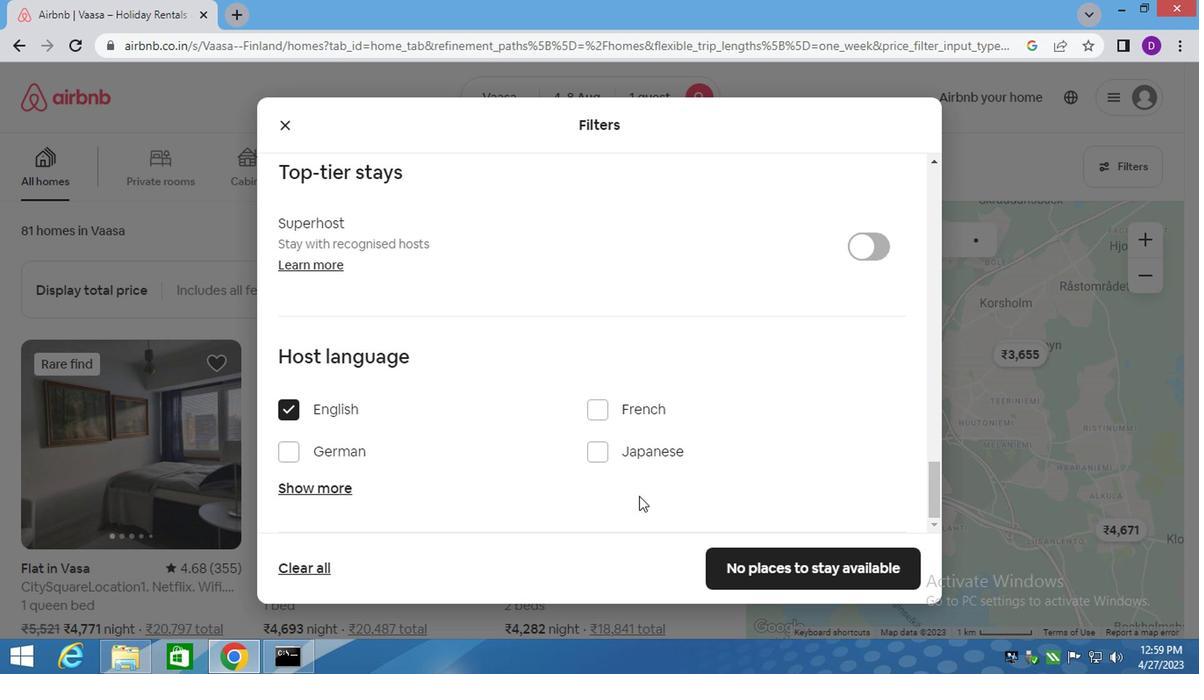 
Action: Mouse scrolled (670, 500) with delta (0, -1)
Screenshot: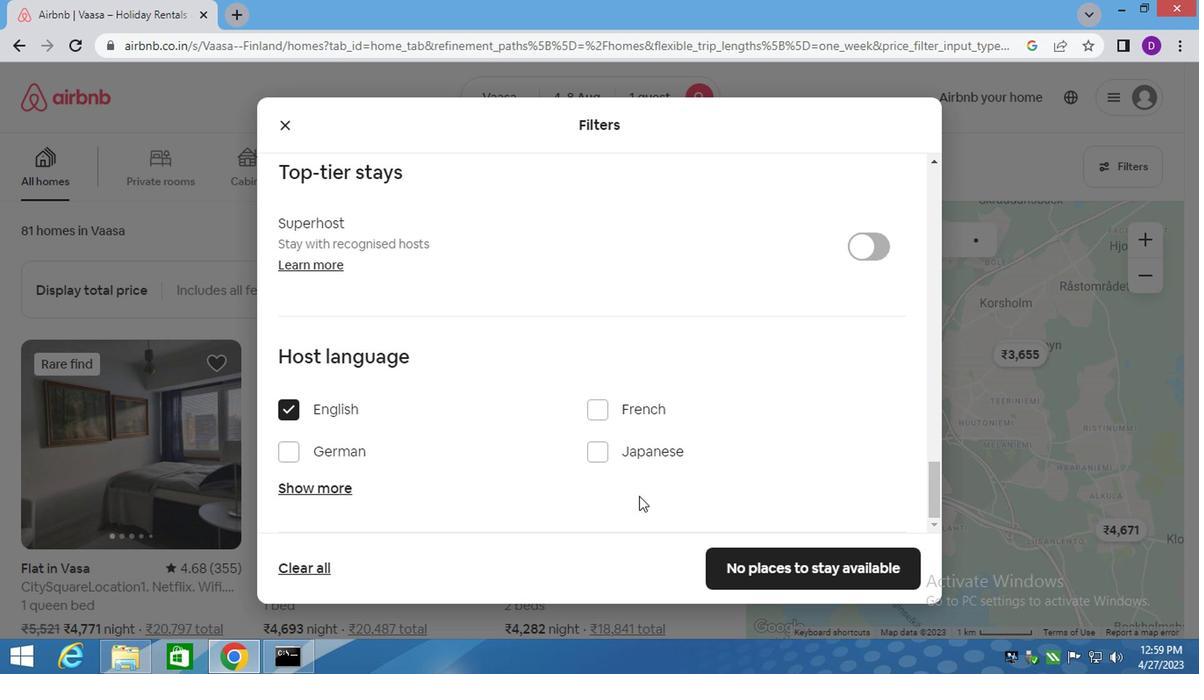 
Action: Mouse moved to (728, 513)
Screenshot: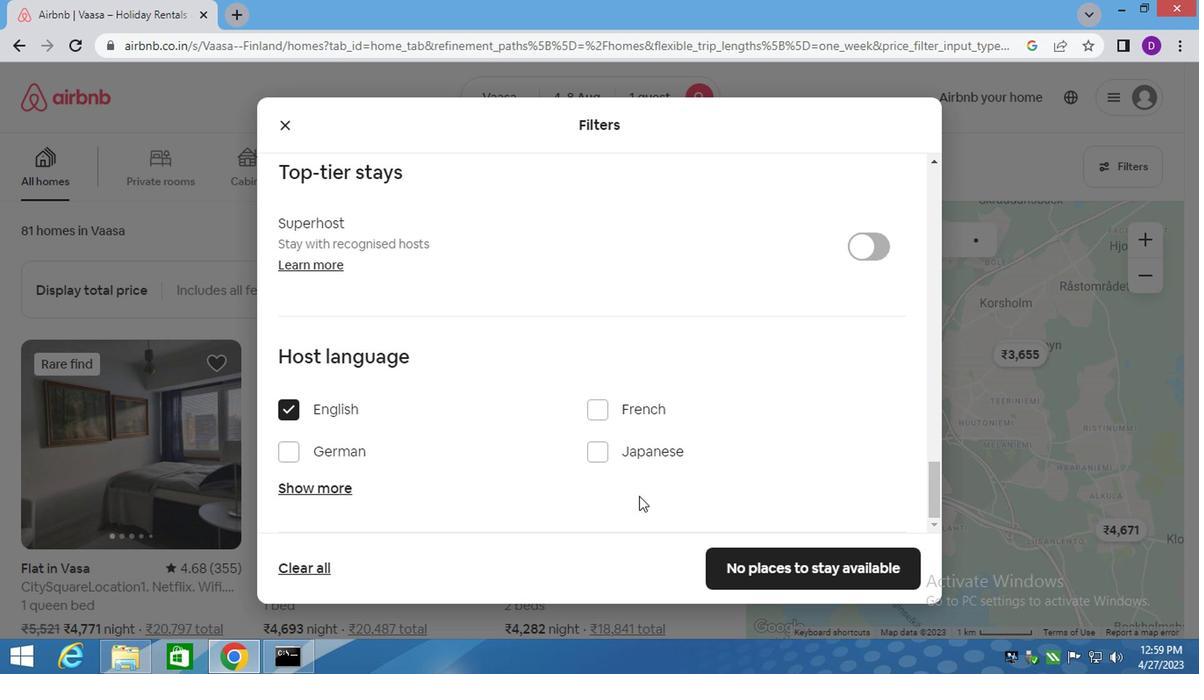 
Action: Mouse scrolled (695, 507) with delta (0, 0)
Screenshot: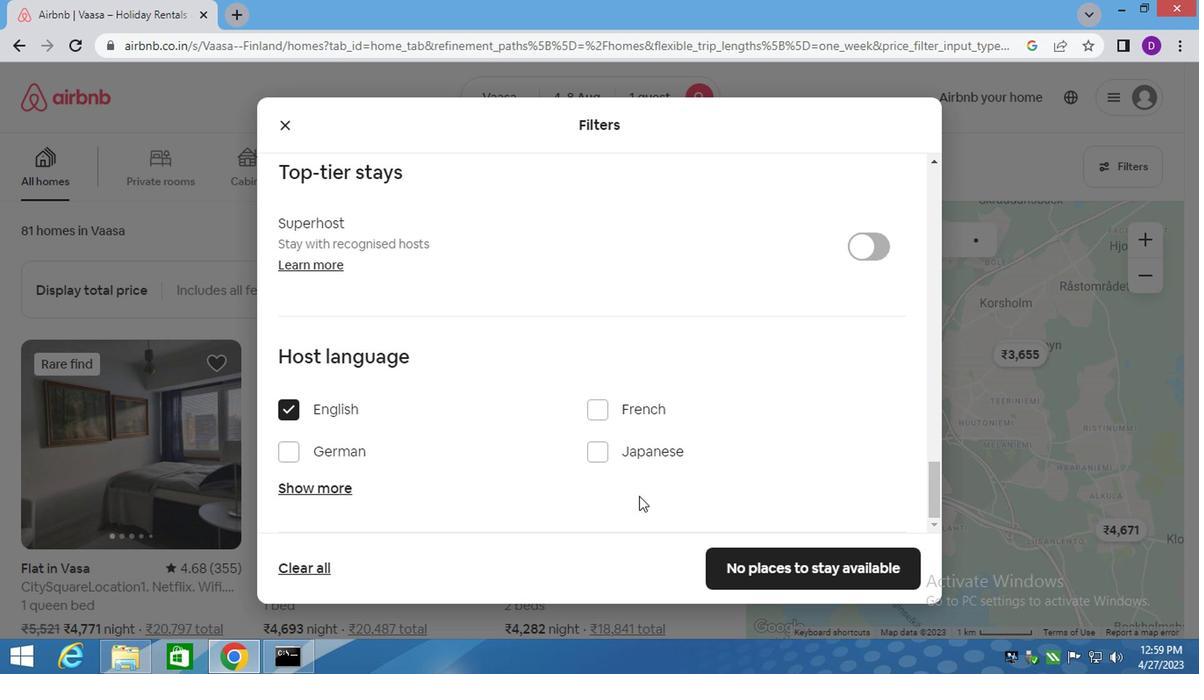 
Action: Mouse moved to (746, 517)
Screenshot: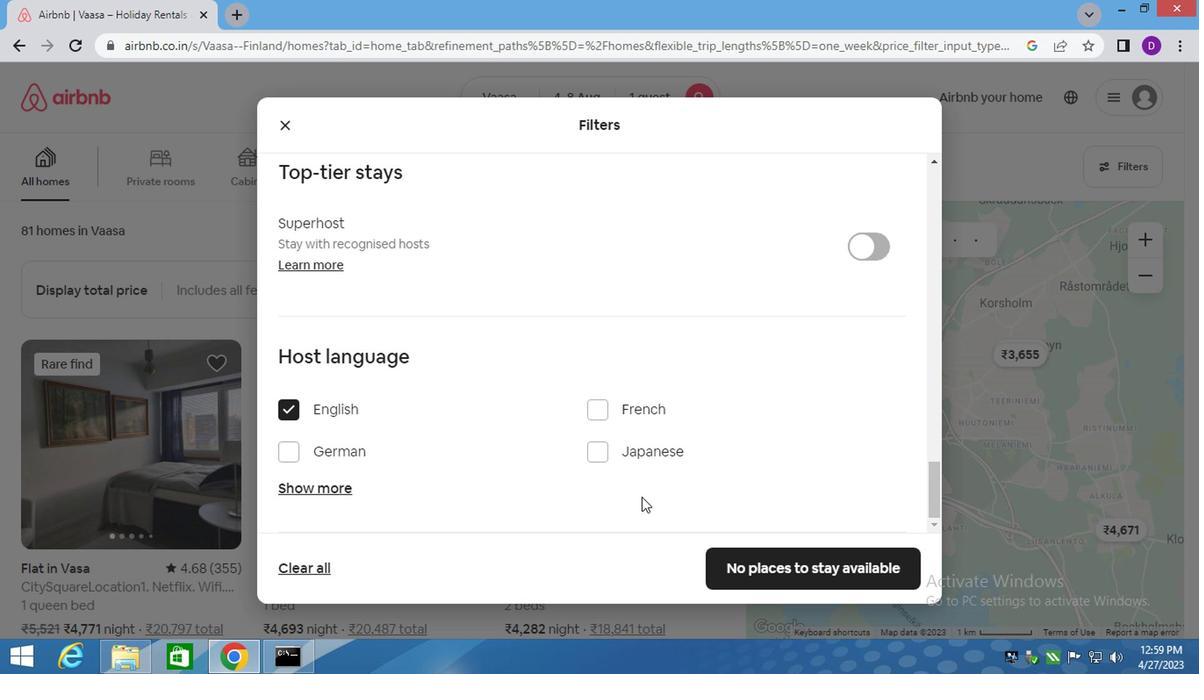 
Action: Mouse scrolled (718, 510) with delta (0, 0)
Screenshot: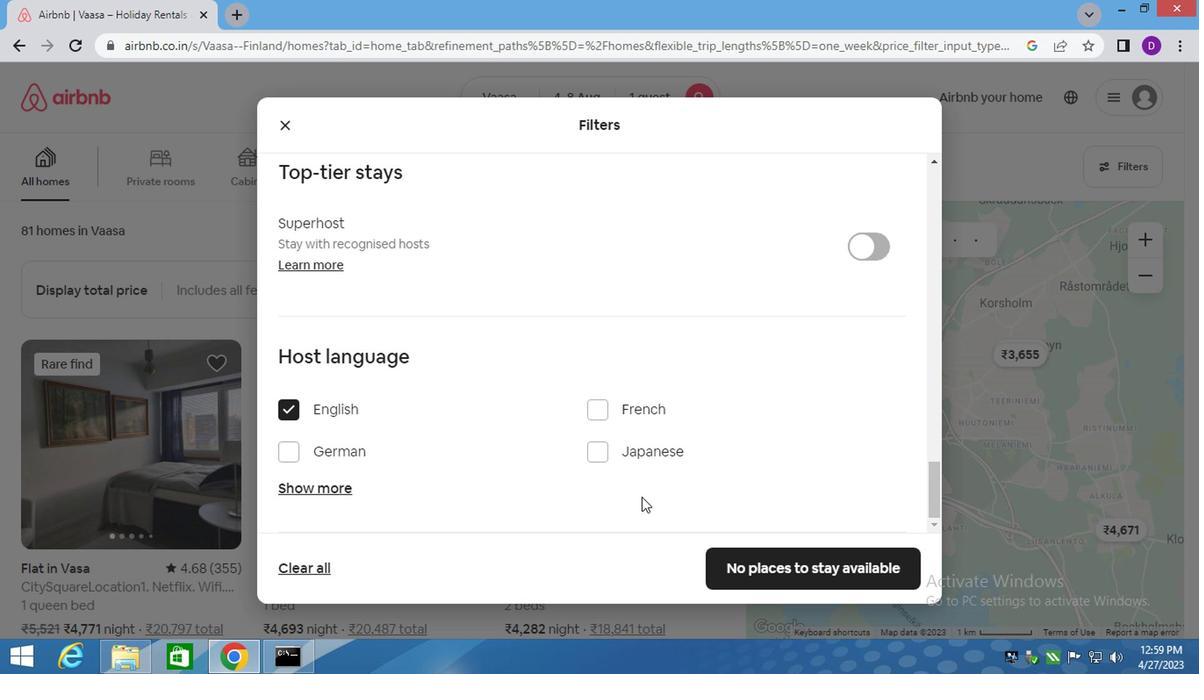 
Action: Mouse moved to (794, 550)
Screenshot: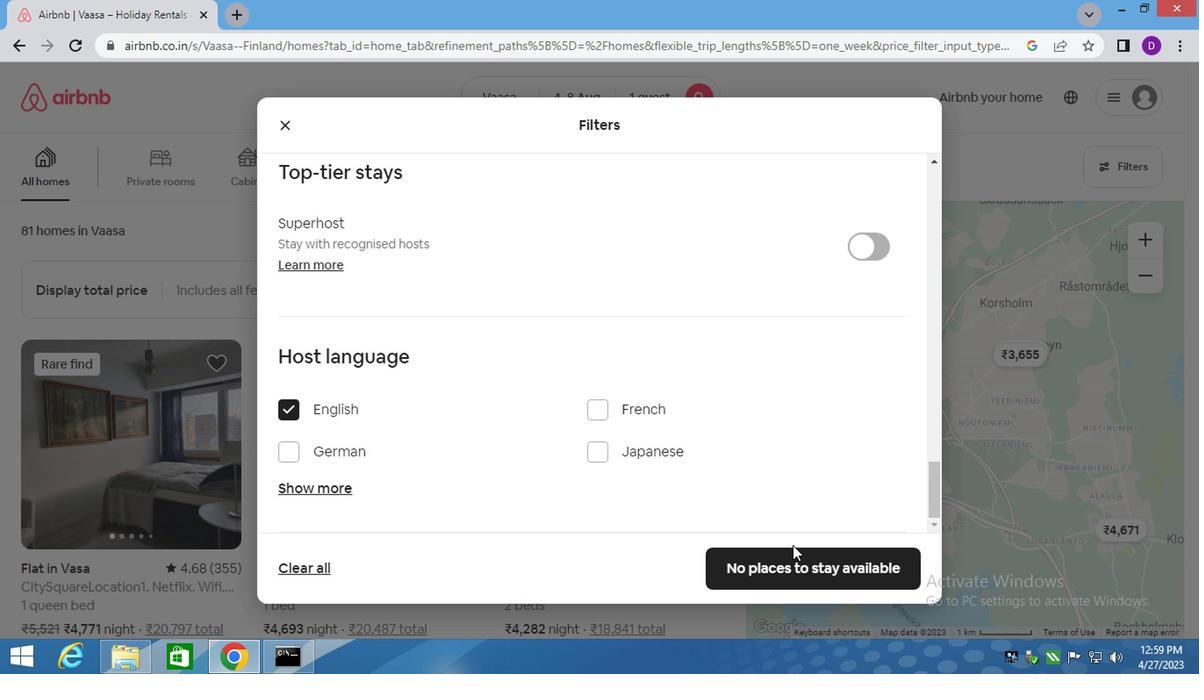 
Action: Mouse pressed left at (794, 550)
Screenshot: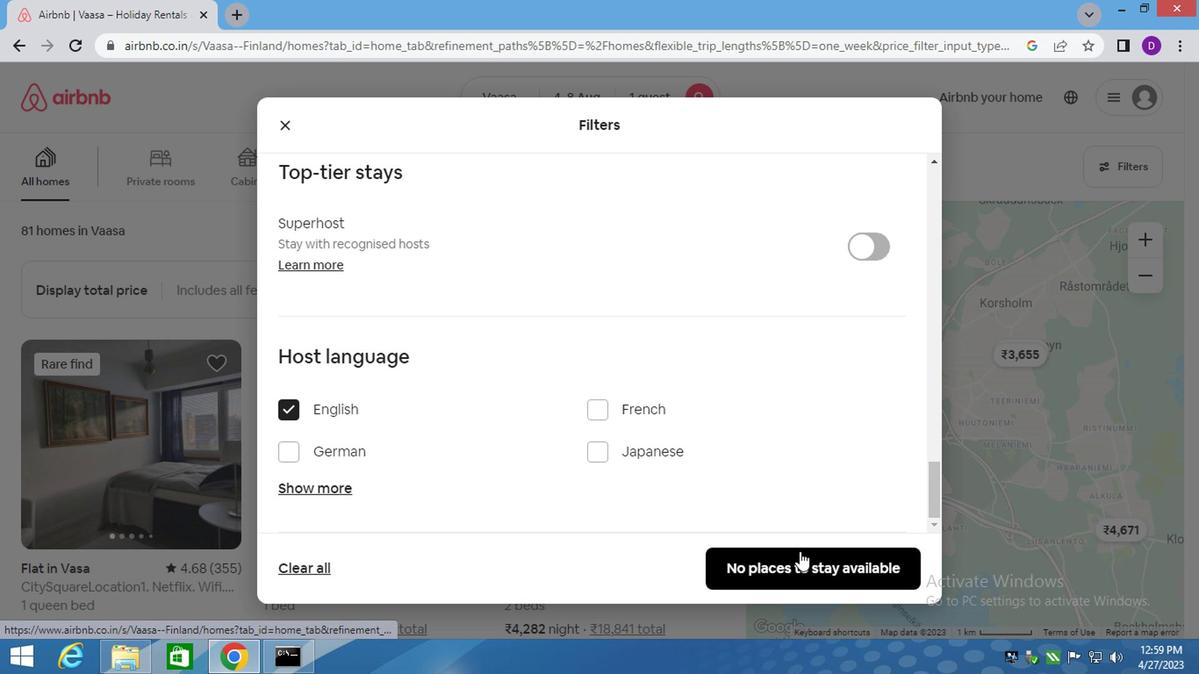 
Action: Mouse moved to (612, 365)
Screenshot: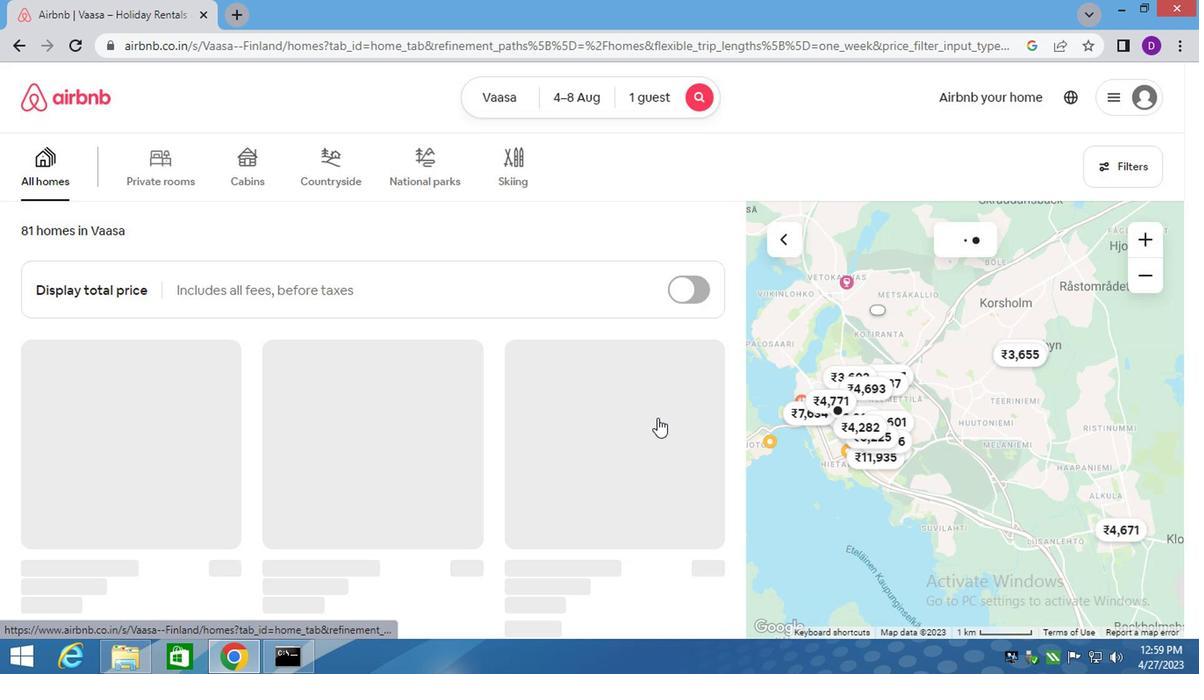 
